 Task: Send an email with the signature Cole Ward with the subject Request for a trial and the message Please let me know if there are any updates on this issue. from softage.1@softage.net to softage.3@softage.net and softage.4@softage.net with an attached document Case_study.pdf
Action: Mouse moved to (418, 537)
Screenshot: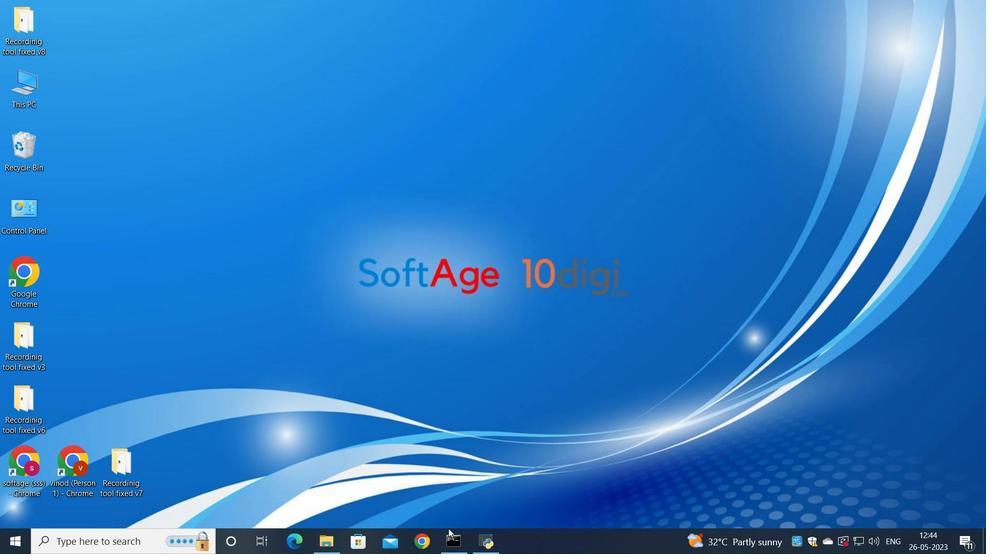 
Action: Mouse pressed left at (418, 537)
Screenshot: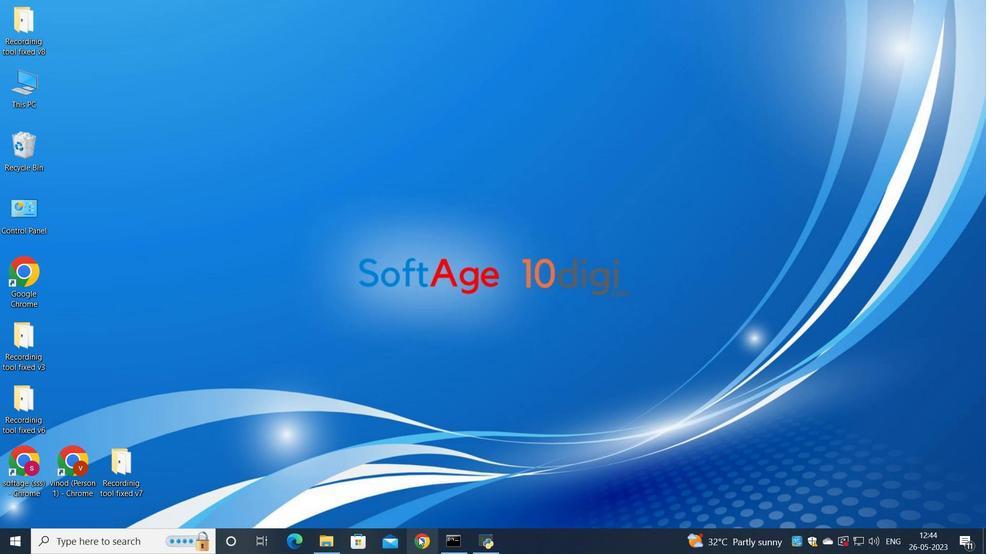 
Action: Mouse moved to (427, 306)
Screenshot: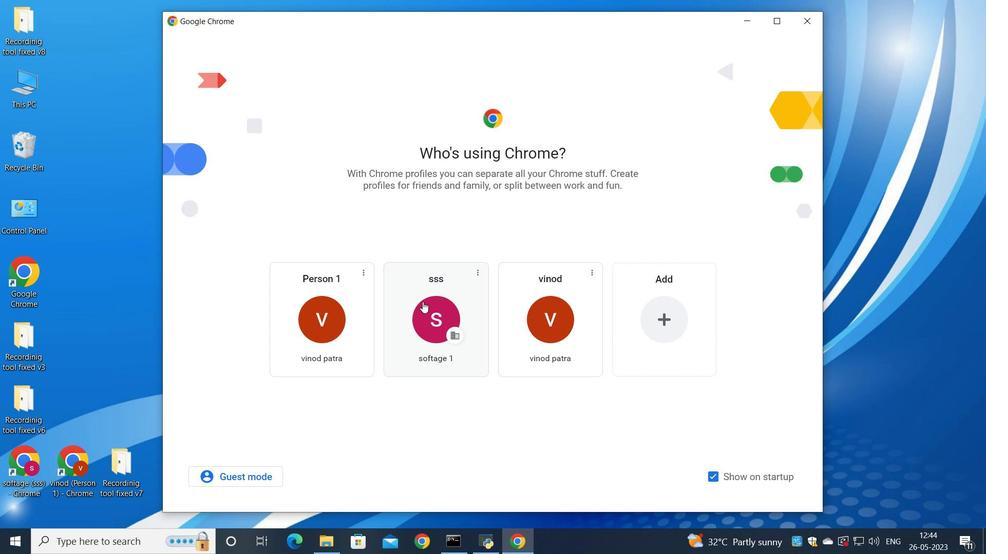 
Action: Mouse pressed left at (427, 306)
Screenshot: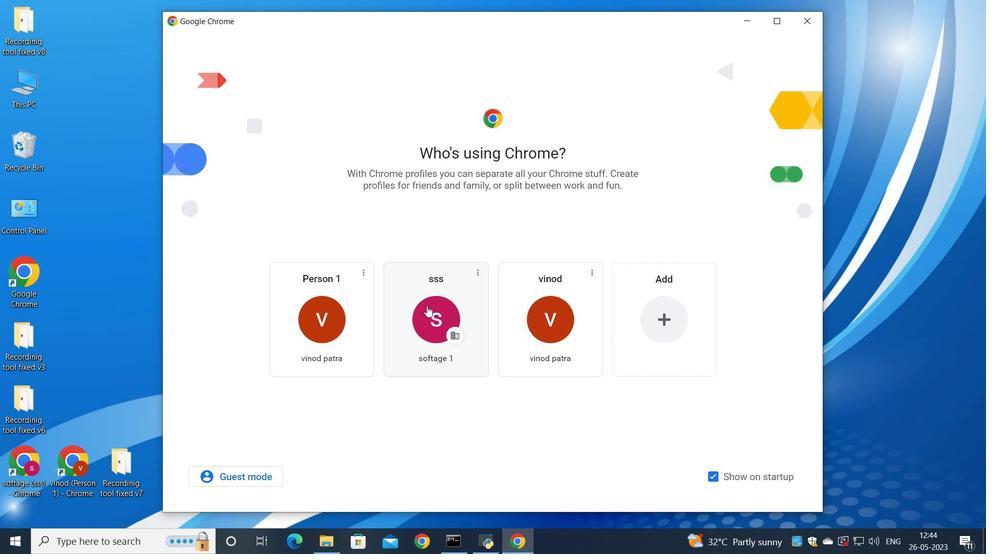 
Action: Mouse moved to (867, 67)
Screenshot: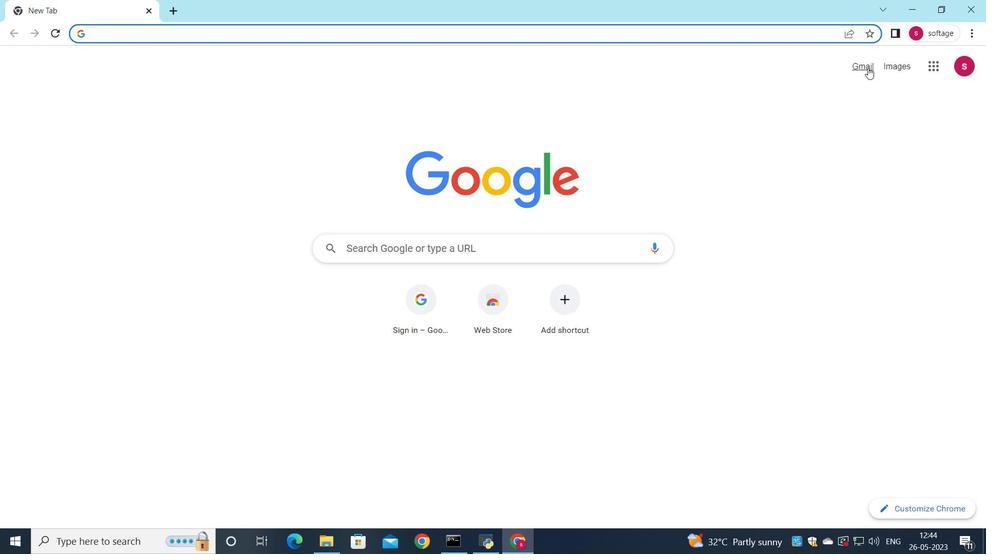 
Action: Mouse pressed left at (867, 67)
Screenshot: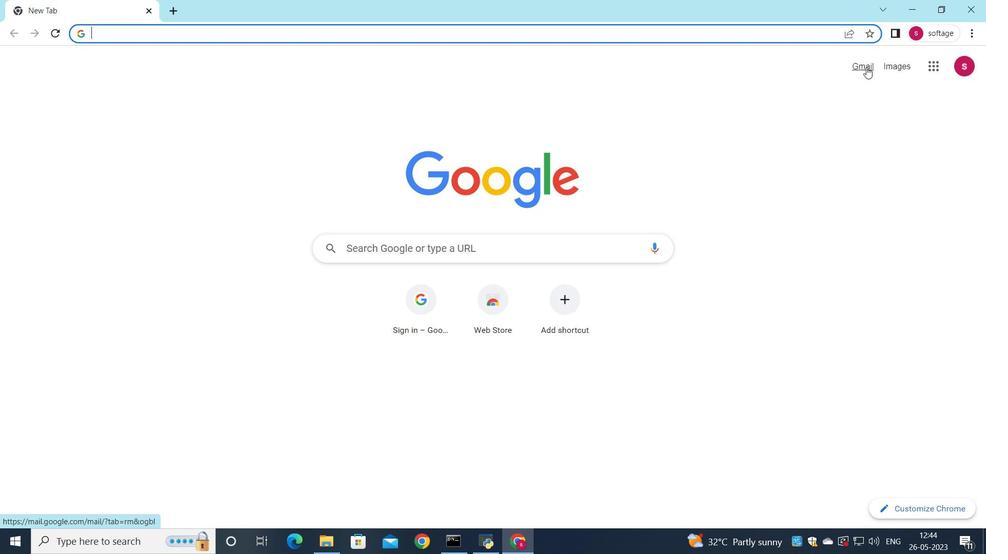 
Action: Mouse moved to (844, 89)
Screenshot: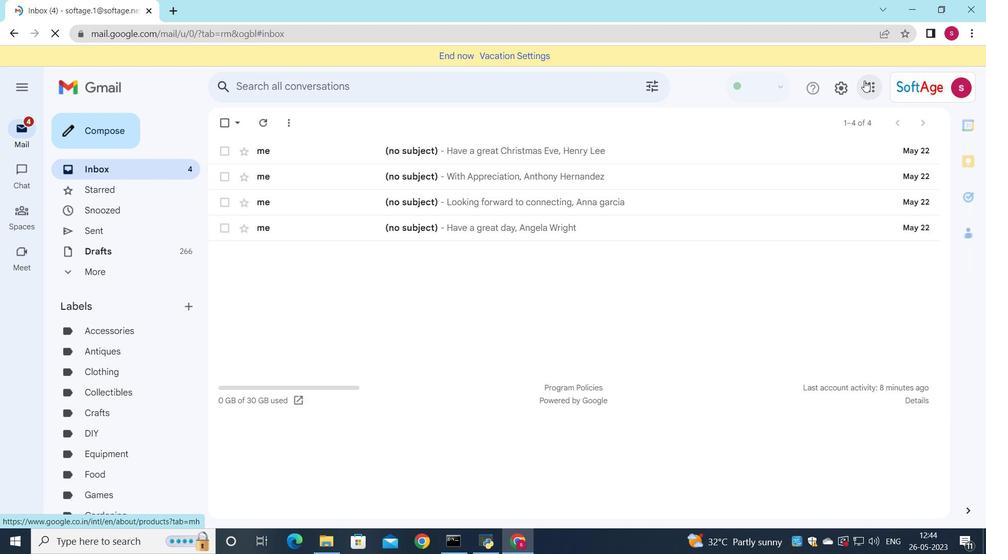
Action: Mouse pressed left at (844, 89)
Screenshot: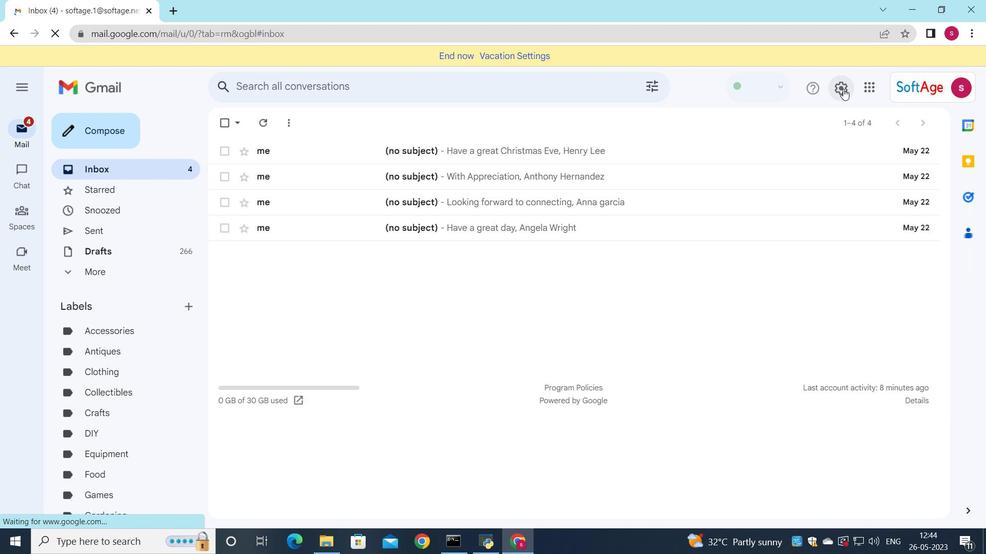 
Action: Mouse moved to (850, 146)
Screenshot: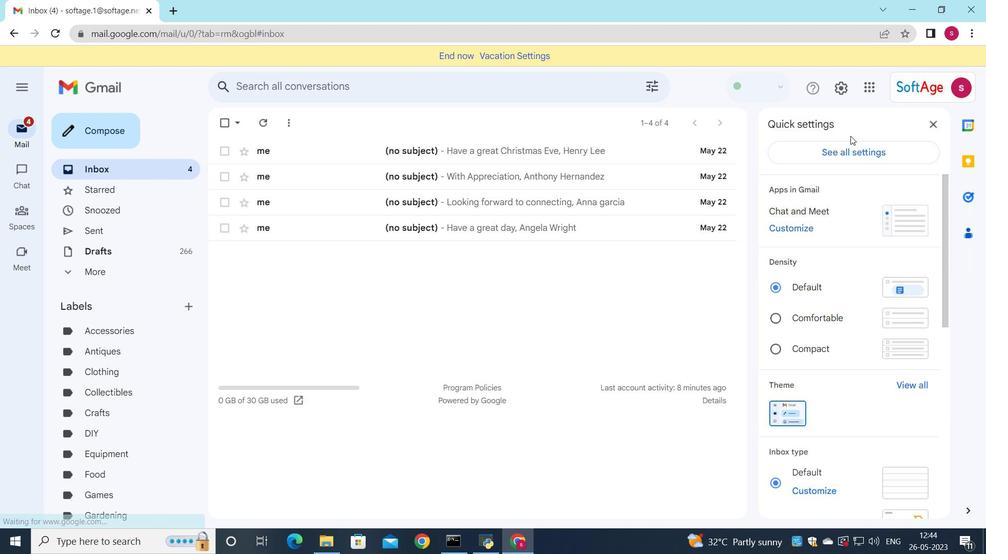 
Action: Mouse pressed left at (850, 146)
Screenshot: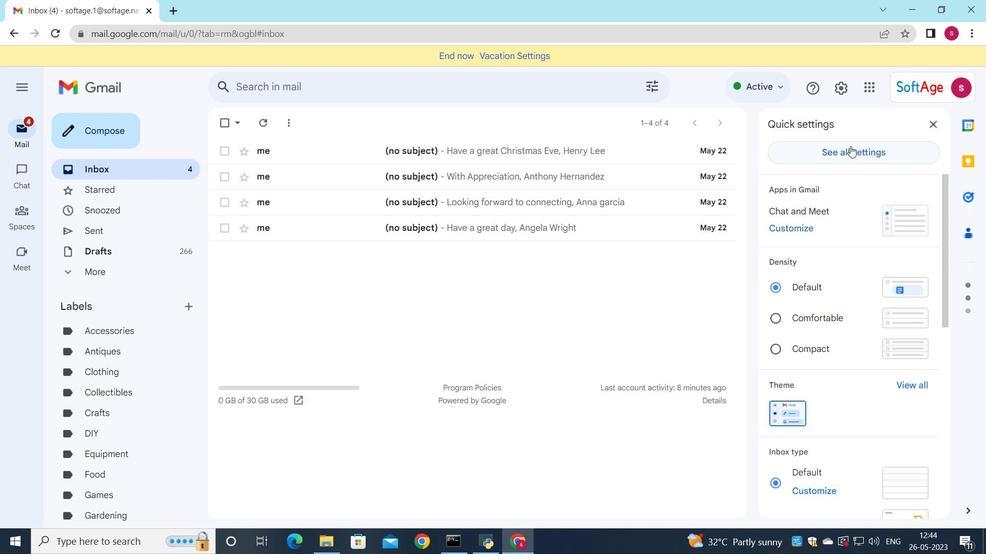 
Action: Mouse moved to (628, 206)
Screenshot: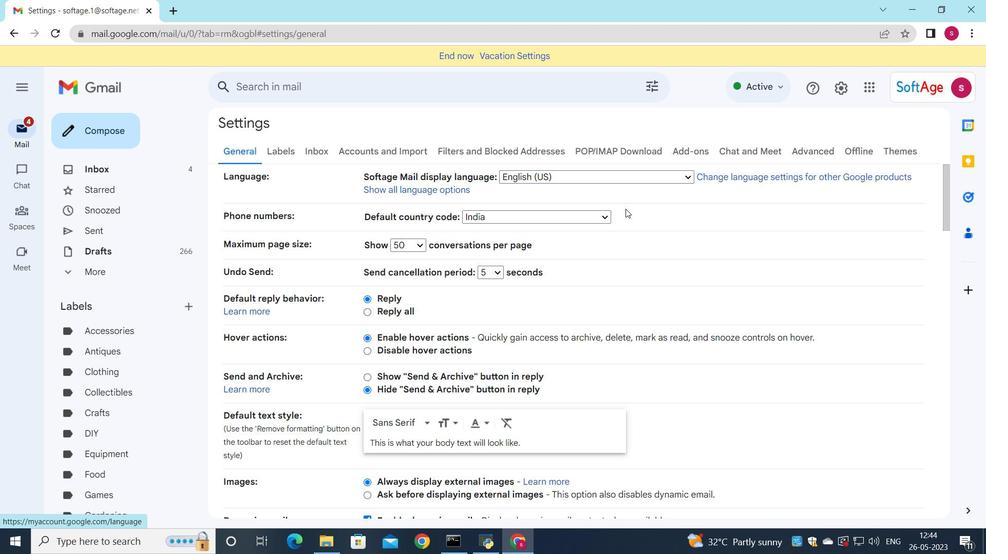 
Action: Mouse scrolled (628, 205) with delta (0, 0)
Screenshot: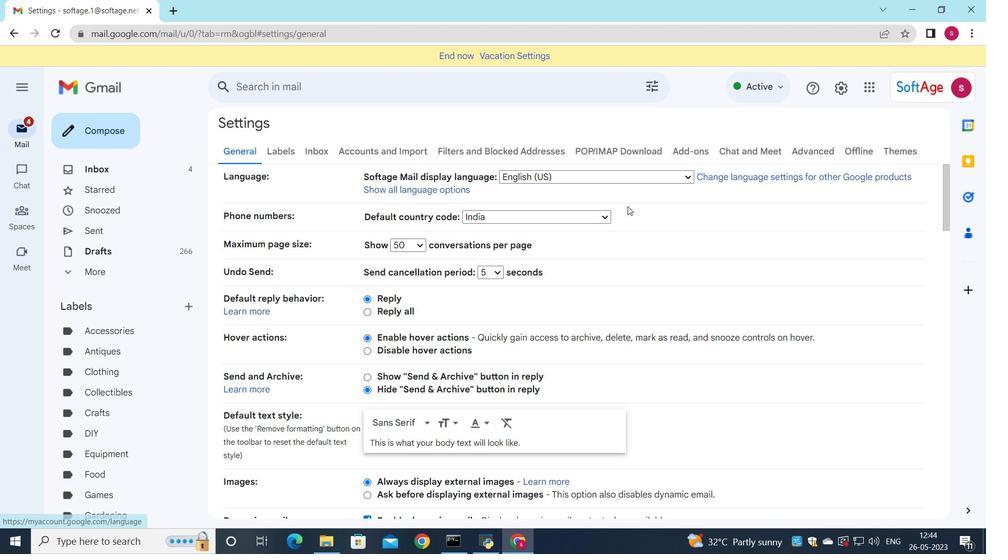 
Action: Mouse scrolled (628, 205) with delta (0, 0)
Screenshot: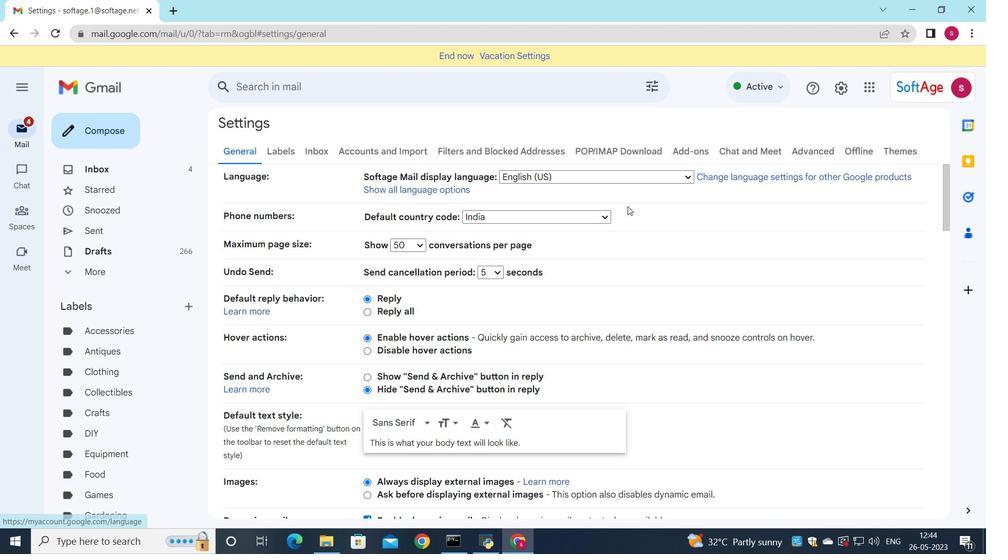 
Action: Mouse scrolled (628, 205) with delta (0, 0)
Screenshot: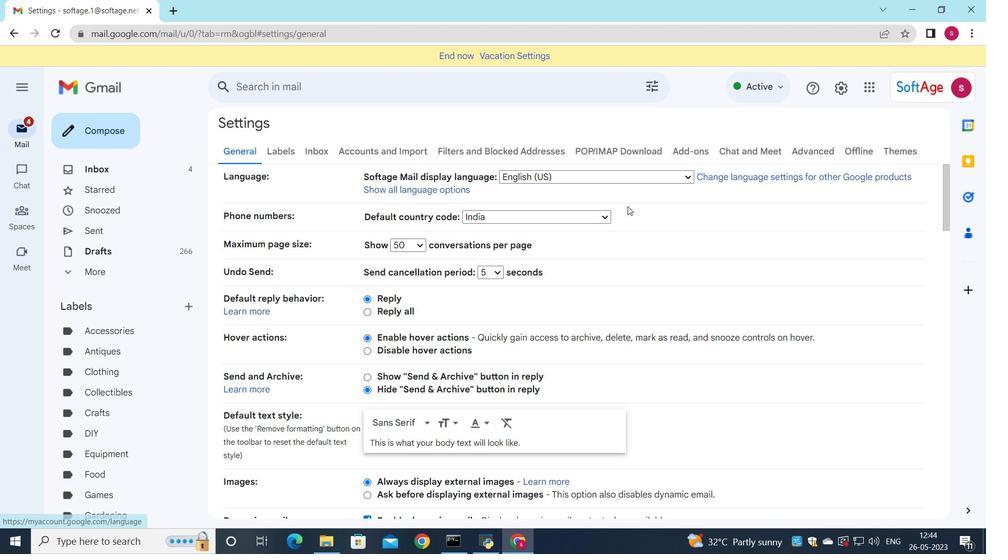 
Action: Mouse scrolled (628, 205) with delta (0, 0)
Screenshot: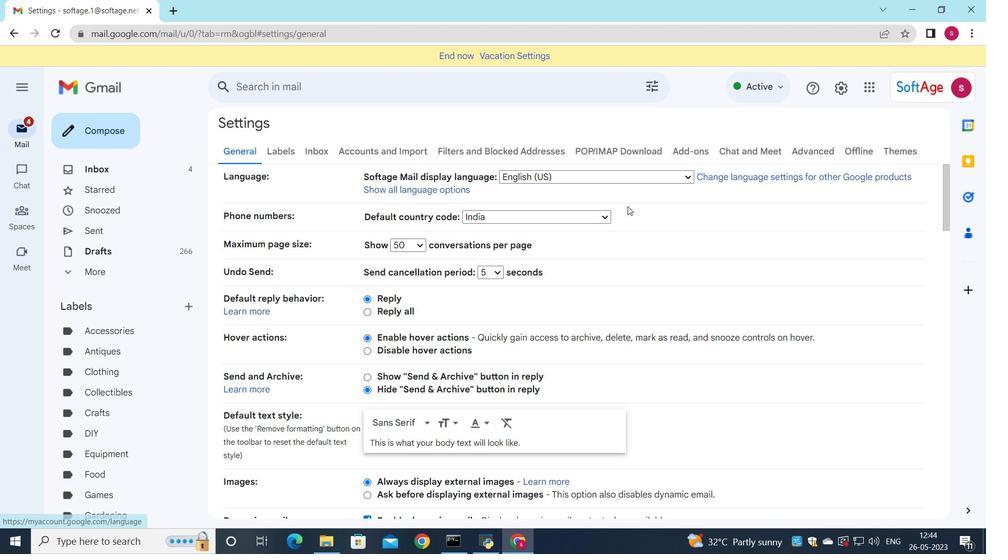 
Action: Mouse moved to (639, 218)
Screenshot: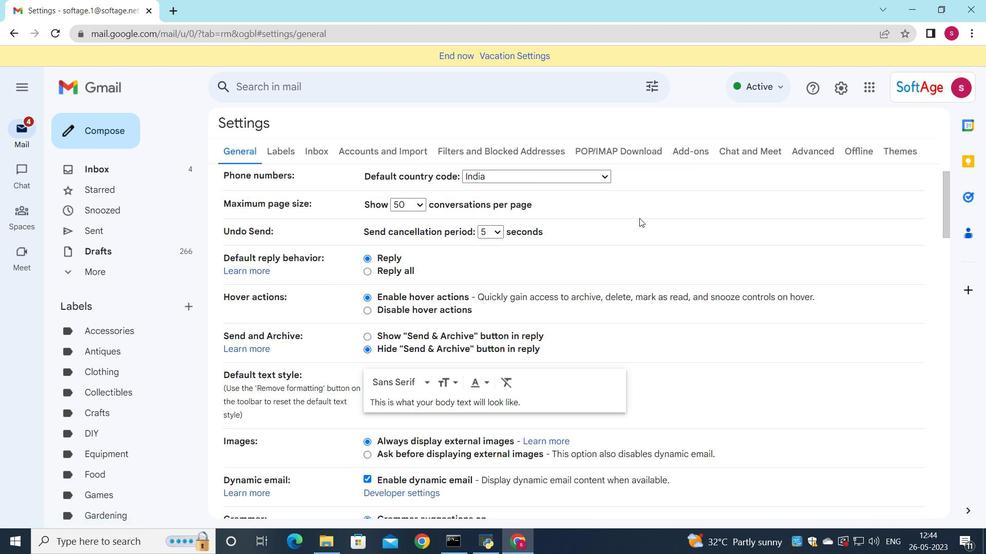
Action: Mouse scrolled (639, 217) with delta (0, 0)
Screenshot: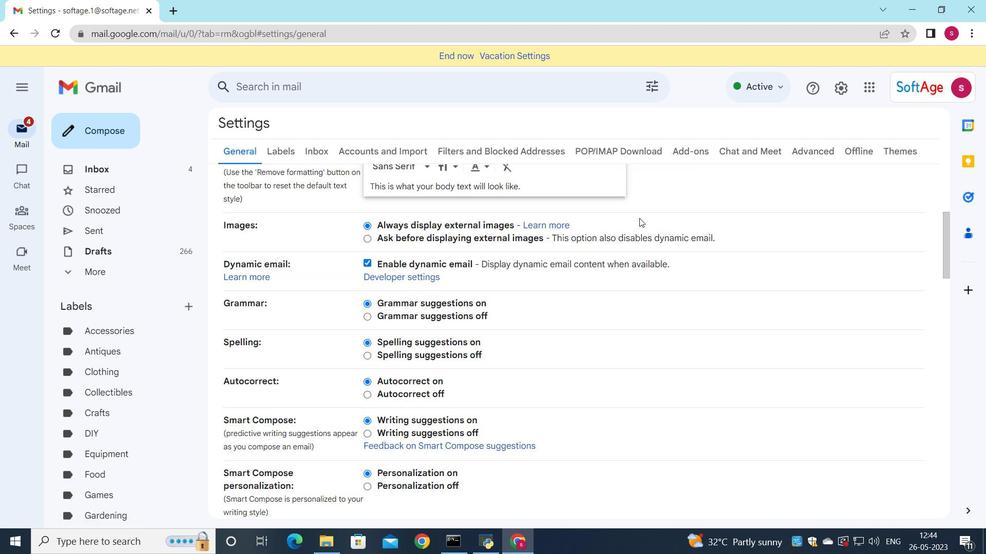 
Action: Mouse scrolled (639, 217) with delta (0, 0)
Screenshot: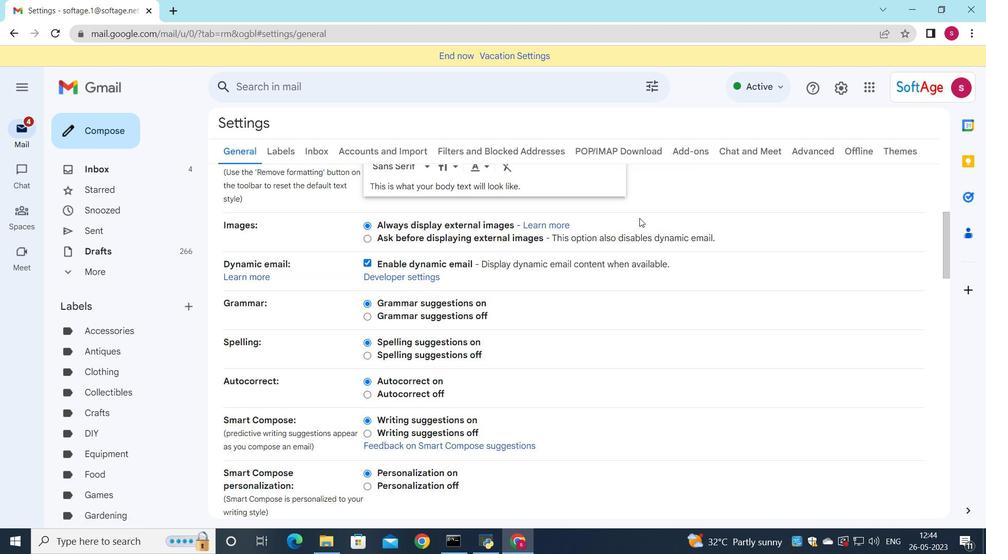 
Action: Mouse scrolled (639, 217) with delta (0, 0)
Screenshot: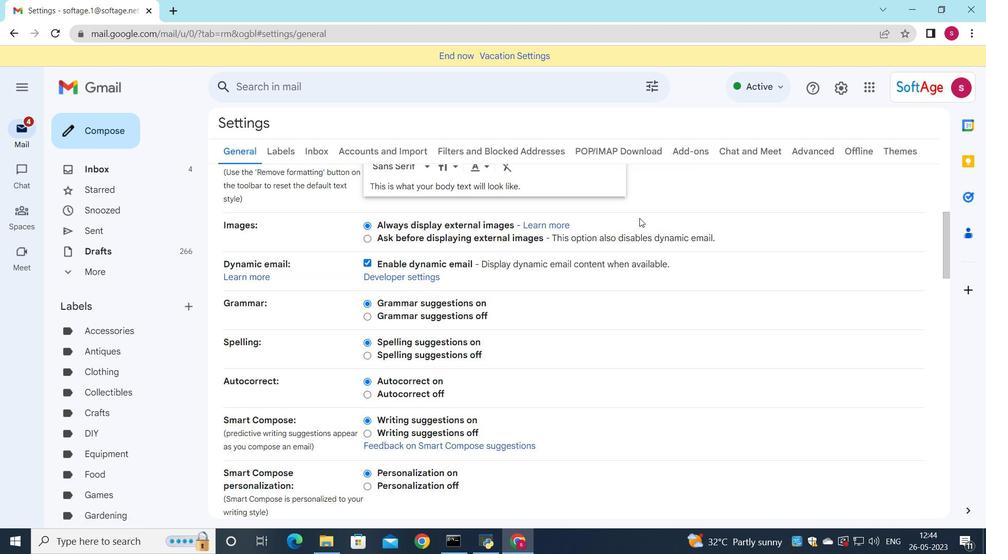 
Action: Mouse scrolled (639, 217) with delta (0, 0)
Screenshot: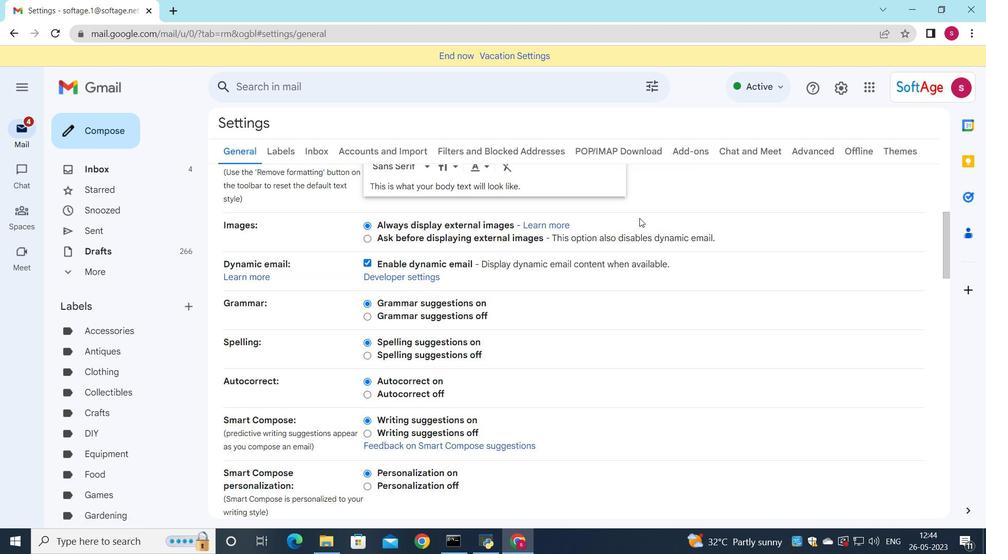 
Action: Mouse moved to (583, 252)
Screenshot: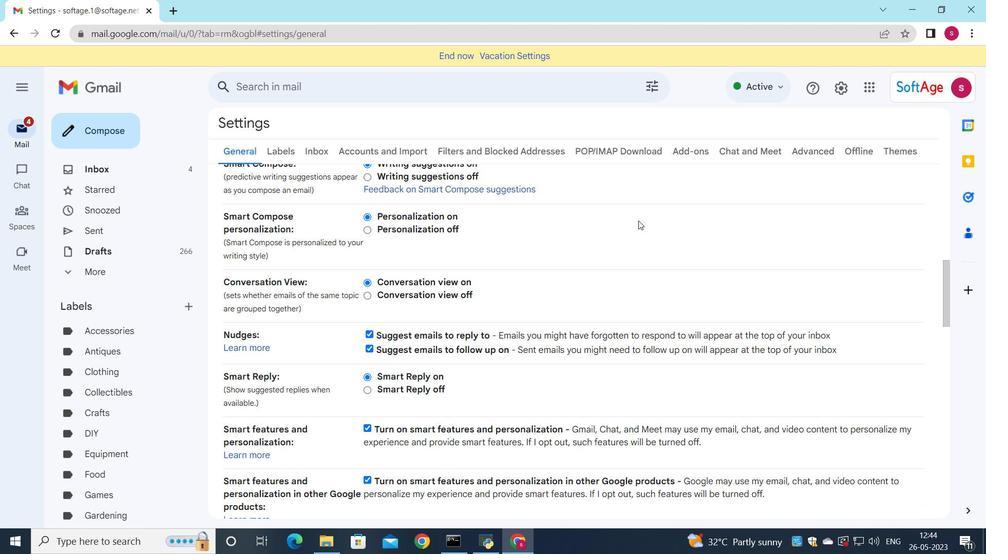 
Action: Mouse scrolled (583, 252) with delta (0, 0)
Screenshot: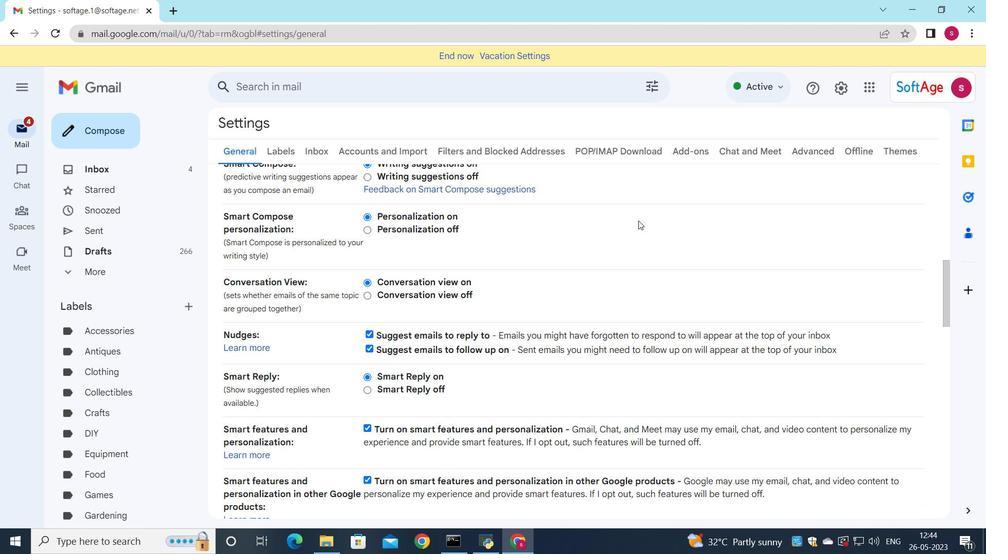 
Action: Mouse moved to (582, 254)
Screenshot: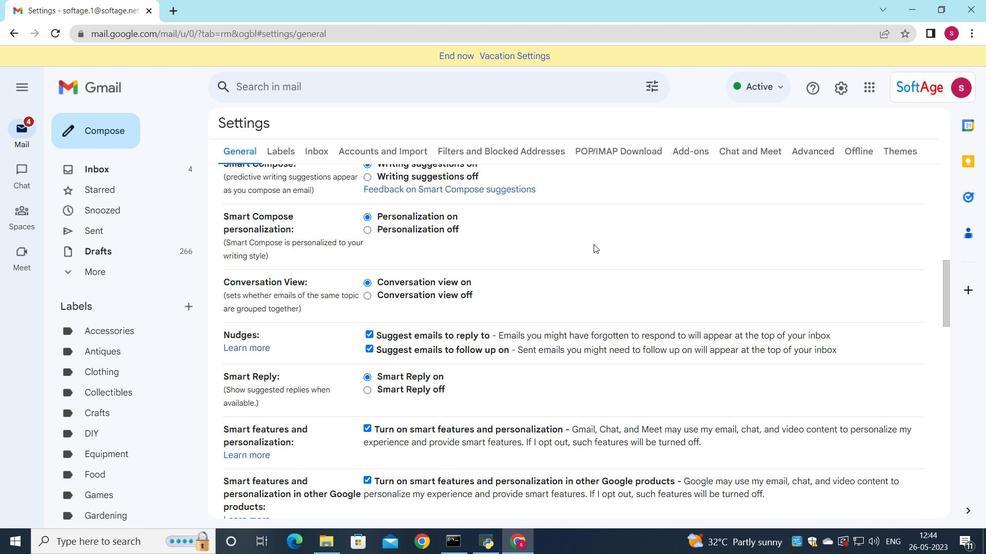 
Action: Mouse scrolled (582, 254) with delta (0, 0)
Screenshot: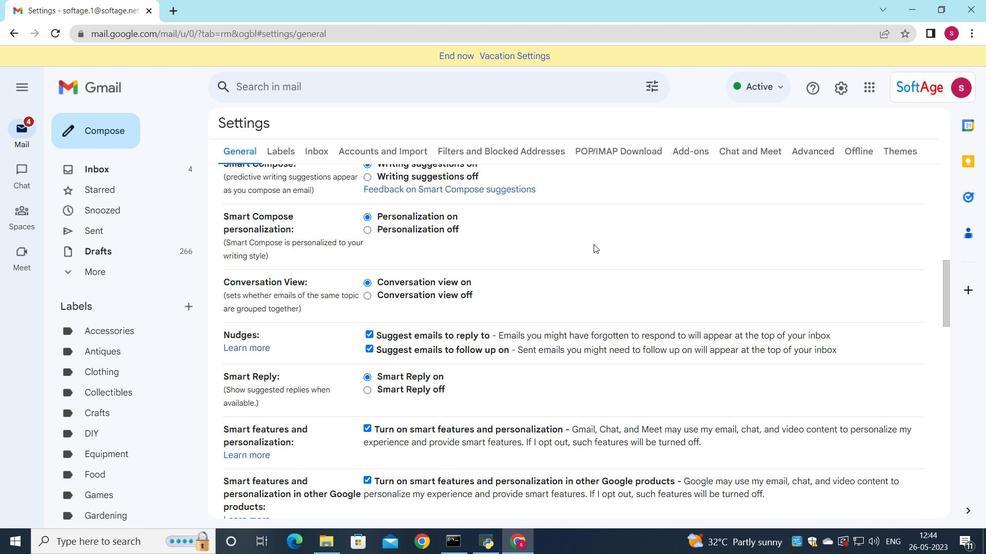 
Action: Mouse moved to (581, 255)
Screenshot: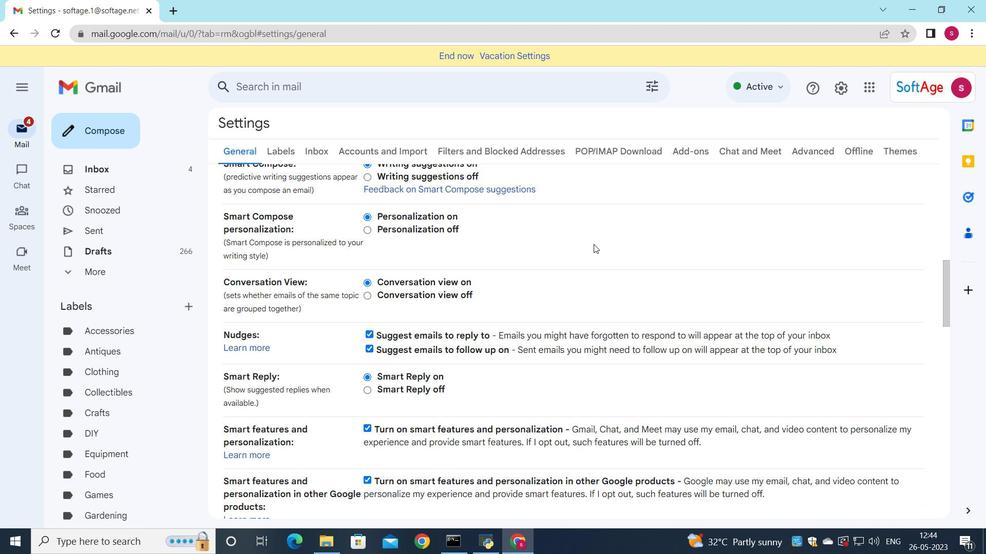 
Action: Mouse scrolled (581, 254) with delta (0, 0)
Screenshot: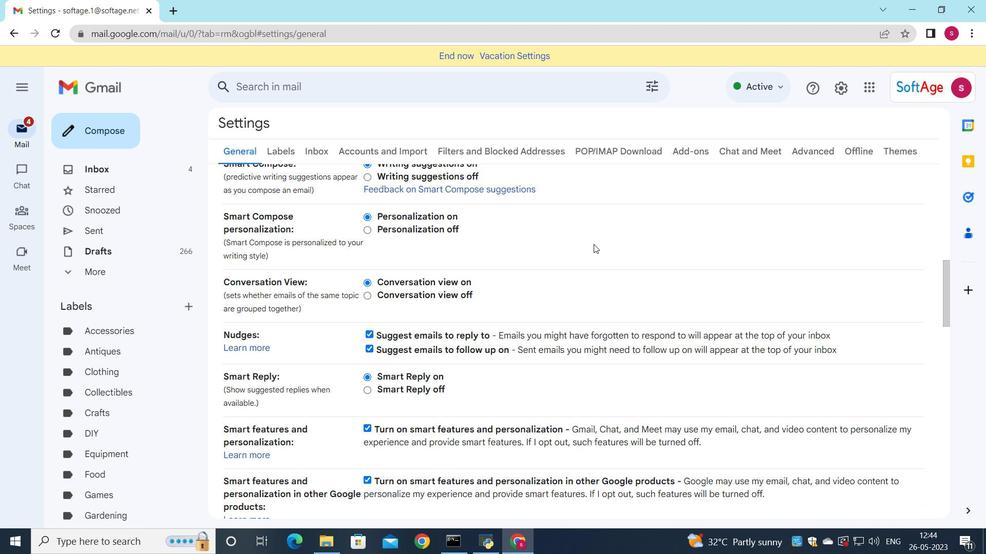 
Action: Mouse moved to (581, 256)
Screenshot: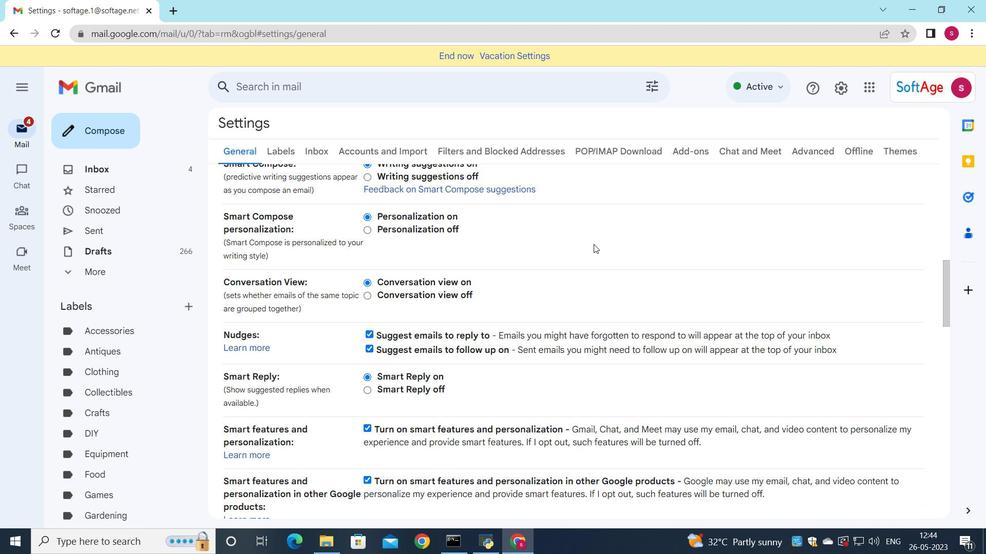 
Action: Mouse scrolled (581, 255) with delta (0, 0)
Screenshot: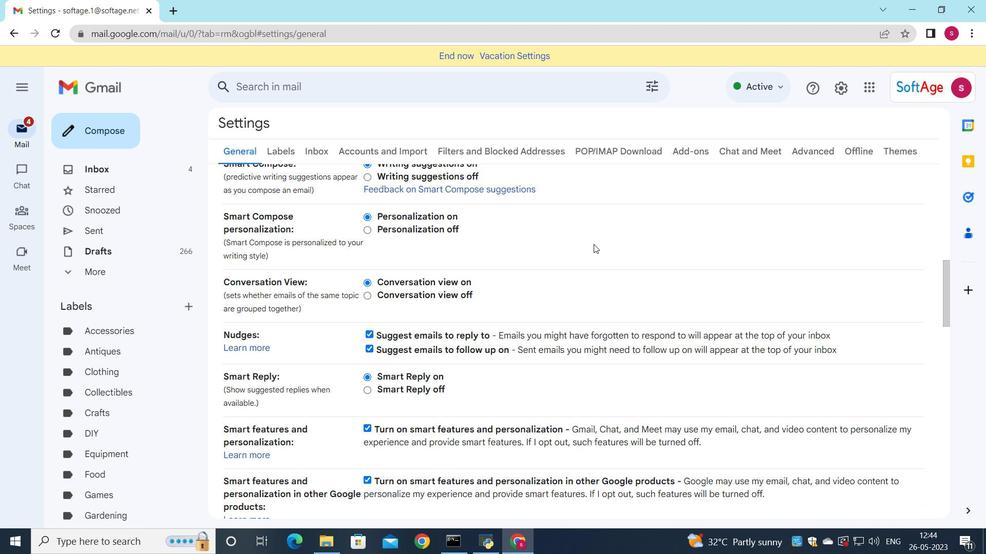 
Action: Mouse moved to (580, 257)
Screenshot: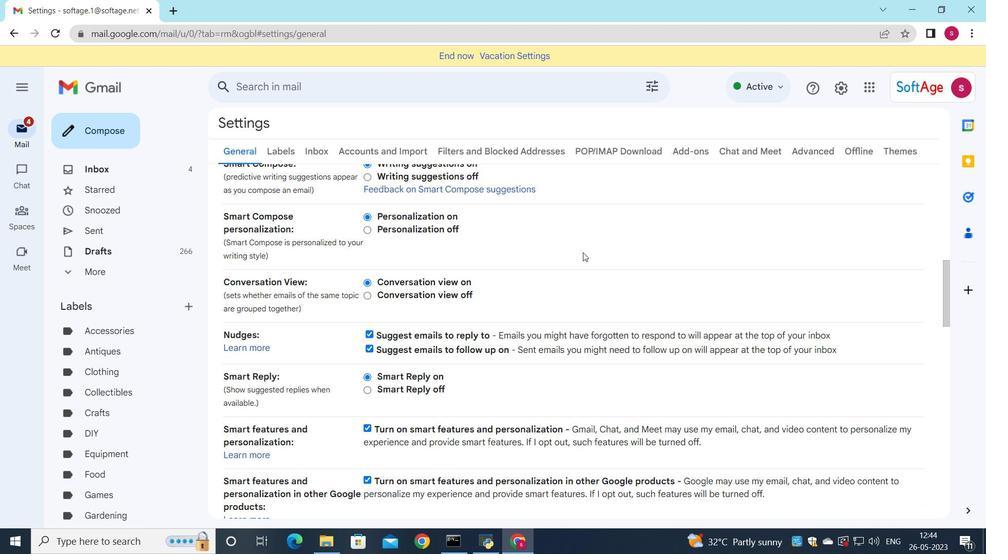 
Action: Mouse scrolled (580, 256) with delta (0, 0)
Screenshot: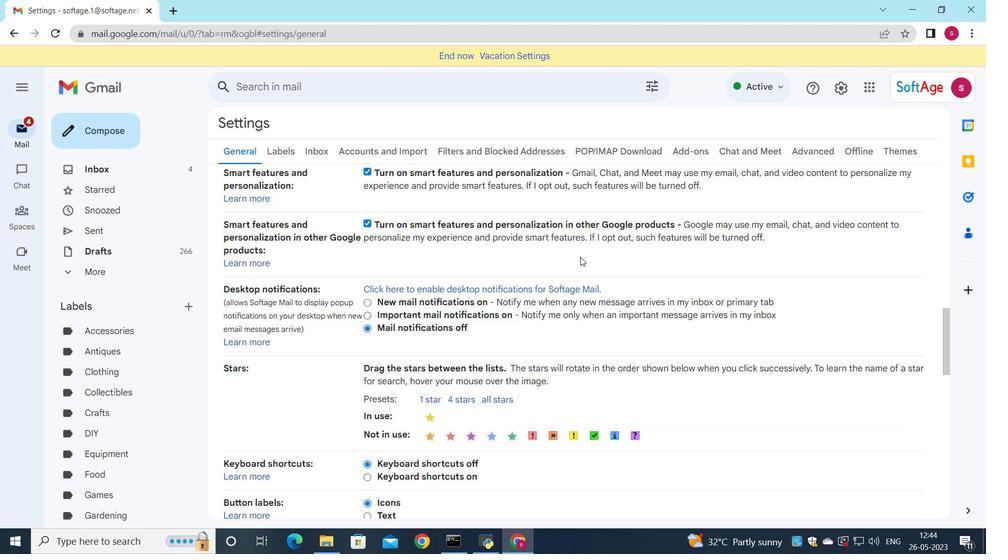 
Action: Mouse scrolled (580, 256) with delta (0, 0)
Screenshot: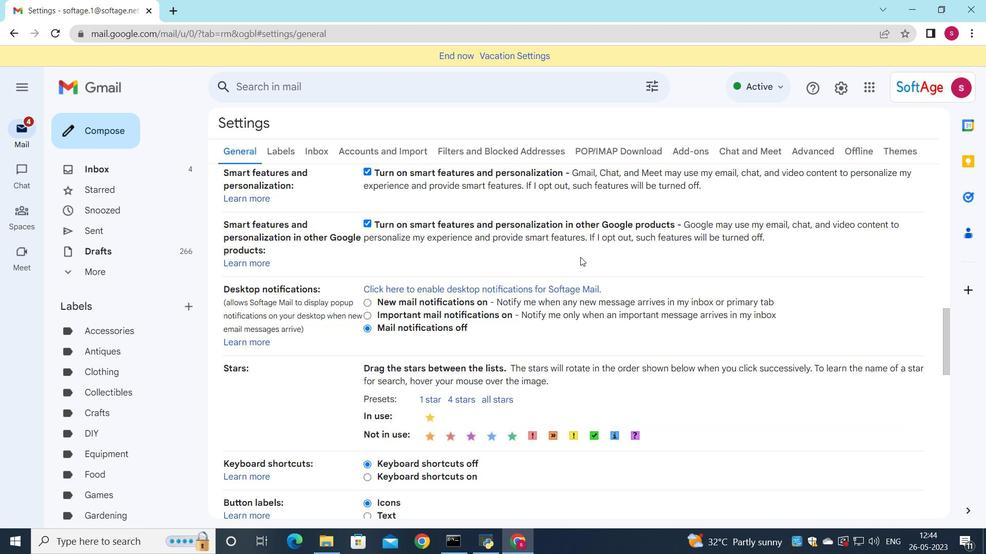 
Action: Mouse scrolled (580, 256) with delta (0, 0)
Screenshot: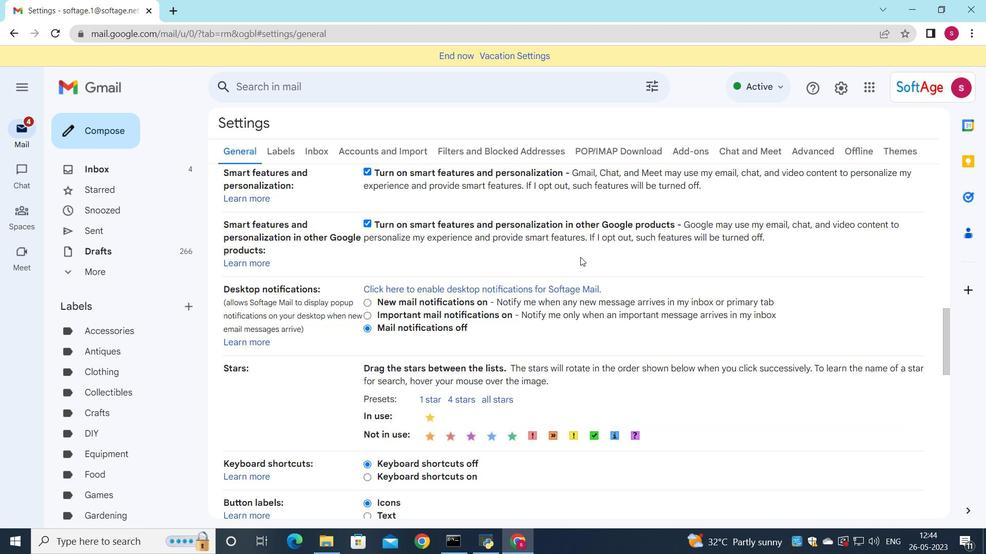 
Action: Mouse scrolled (580, 256) with delta (0, 0)
Screenshot: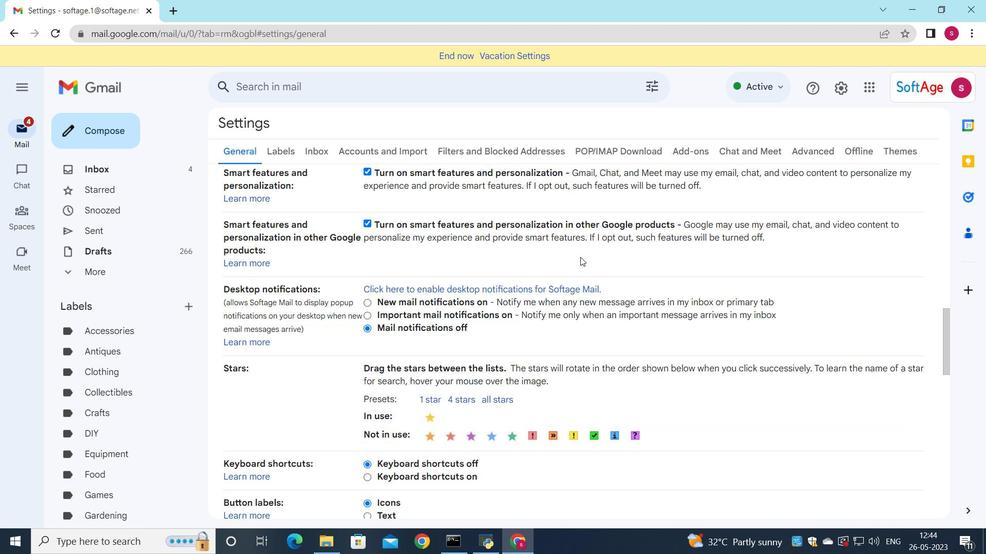 
Action: Mouse scrolled (580, 256) with delta (0, 0)
Screenshot: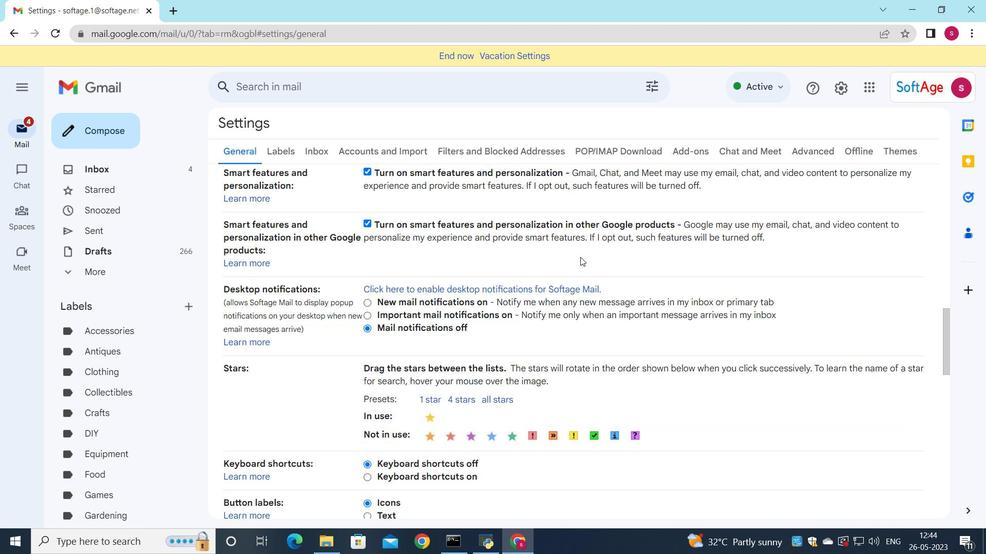 
Action: Mouse moved to (504, 321)
Screenshot: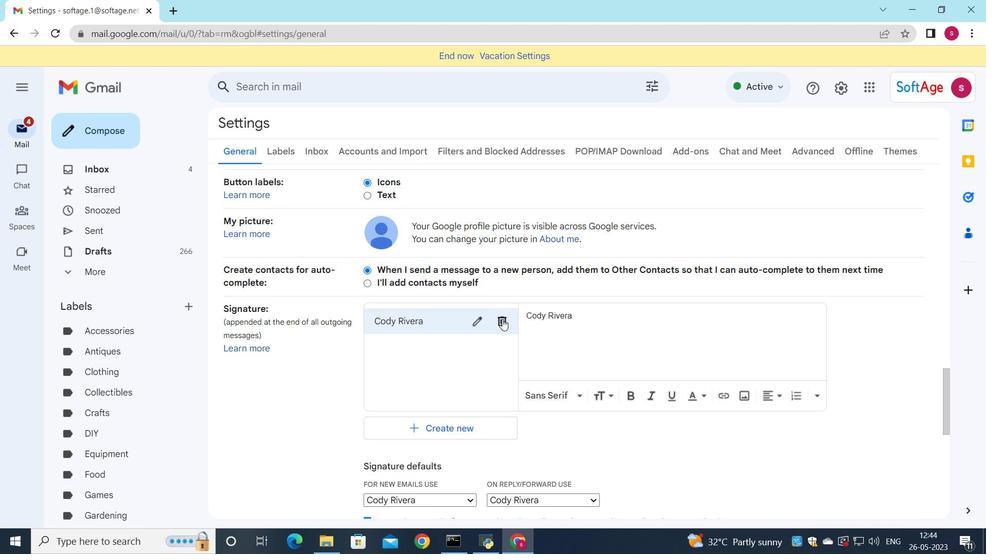 
Action: Mouse pressed left at (504, 321)
Screenshot: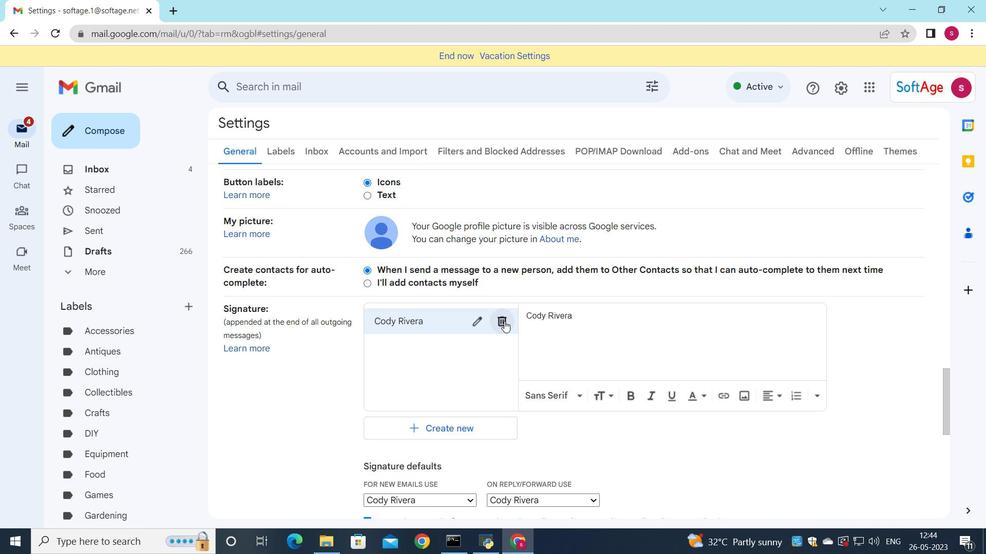 
Action: Mouse moved to (589, 312)
Screenshot: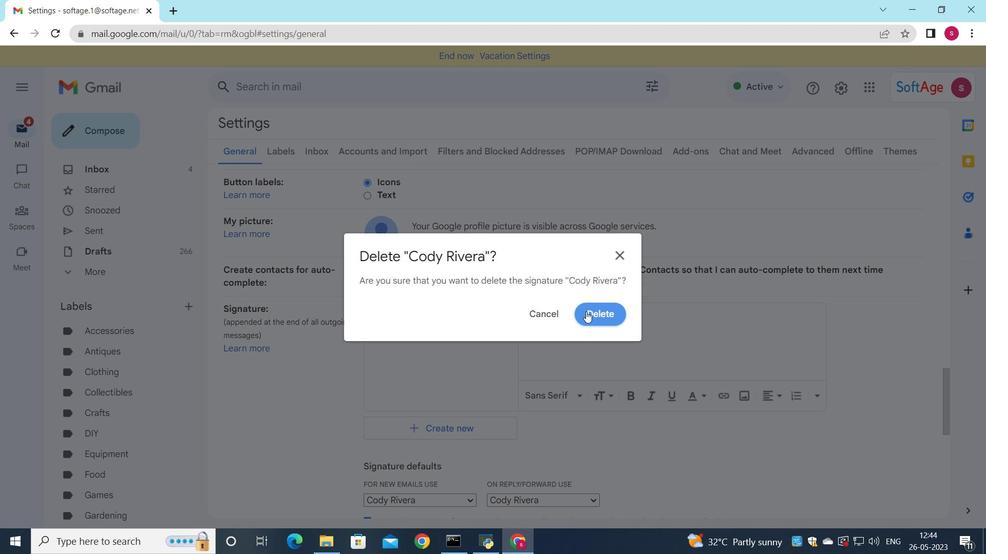 
Action: Mouse pressed left at (589, 312)
Screenshot: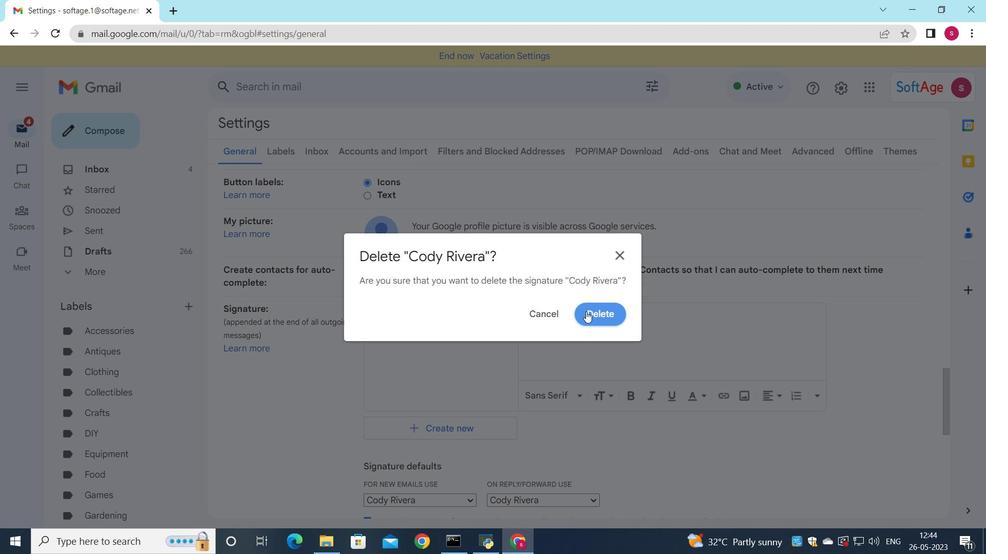 
Action: Mouse moved to (435, 338)
Screenshot: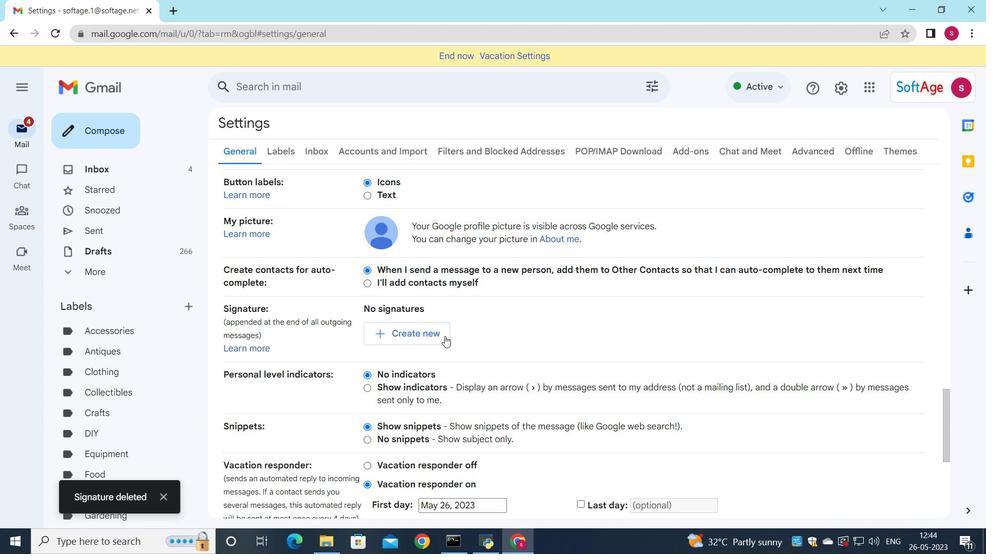 
Action: Mouse pressed left at (435, 338)
Screenshot: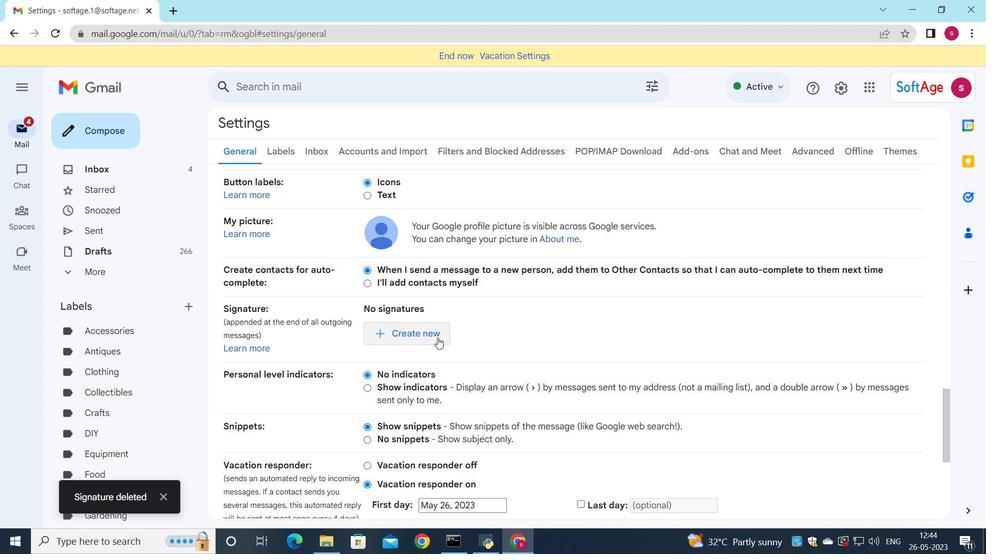
Action: Mouse moved to (553, 303)
Screenshot: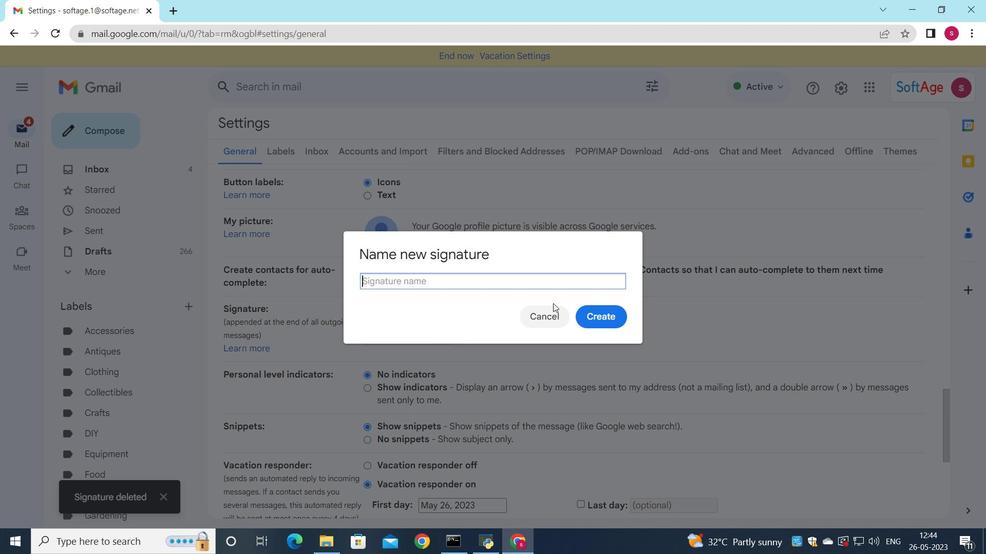 
Action: Key pressed <Key.shift>Cole<Key.space><Key.shift>Ward
Screenshot: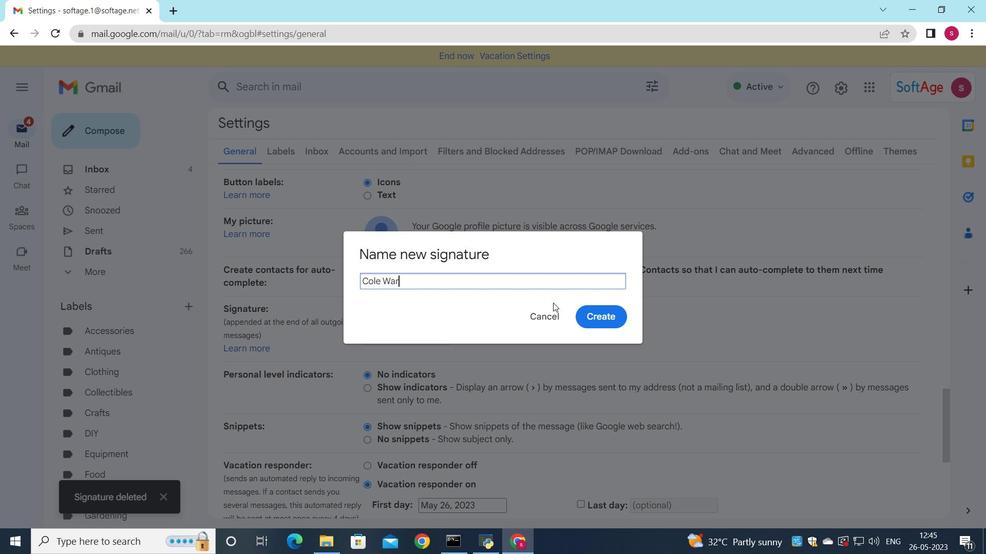 
Action: Mouse moved to (615, 321)
Screenshot: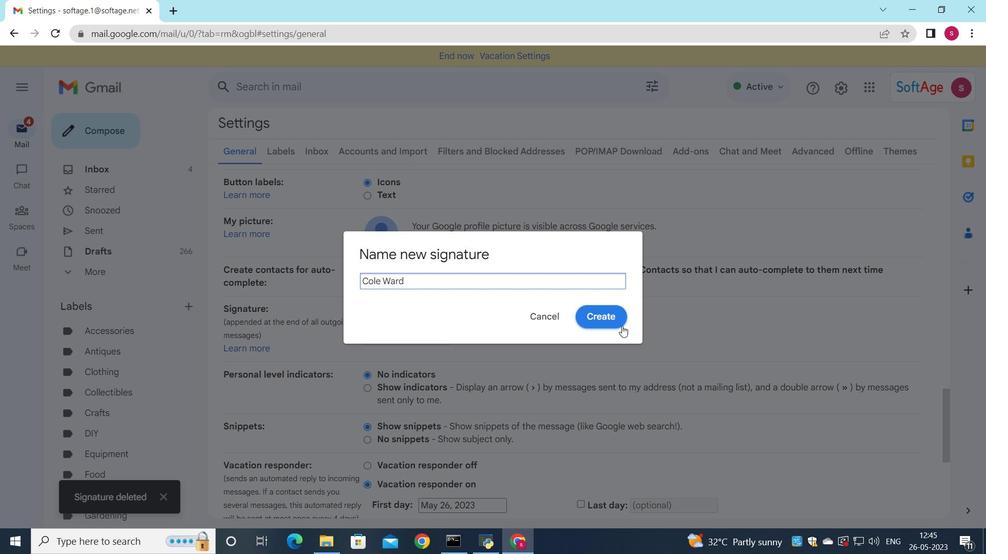 
Action: Mouse pressed left at (615, 321)
Screenshot: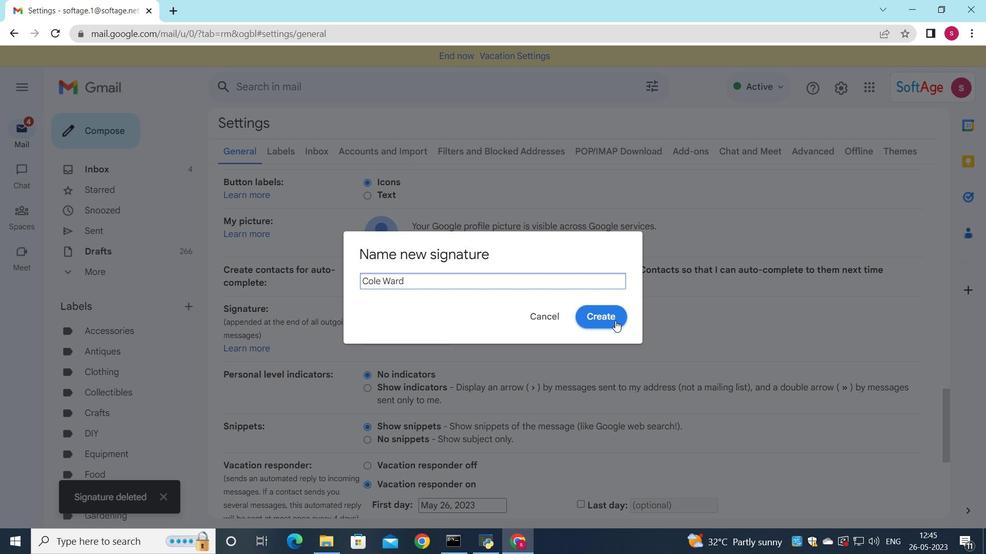 
Action: Mouse moved to (574, 309)
Screenshot: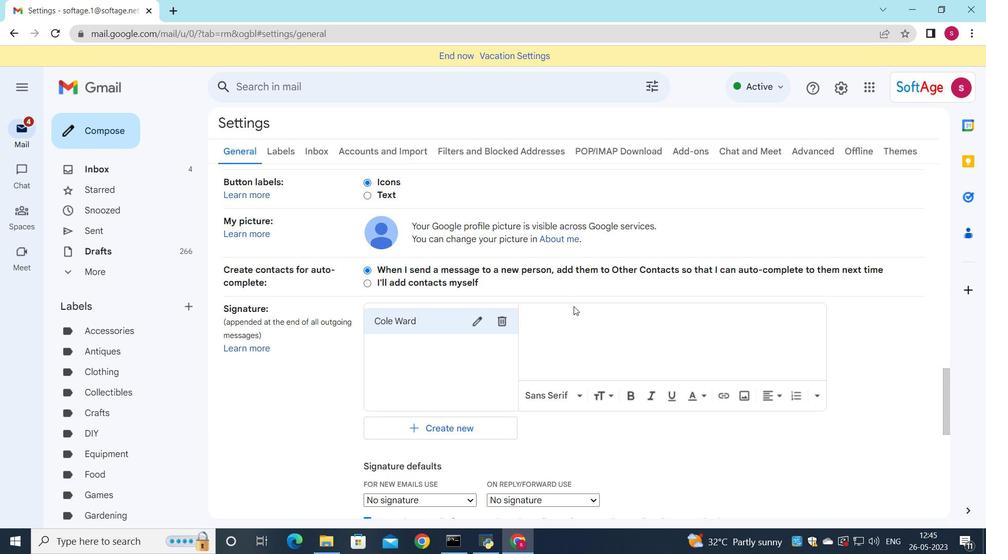 
Action: Mouse pressed left at (574, 309)
Screenshot: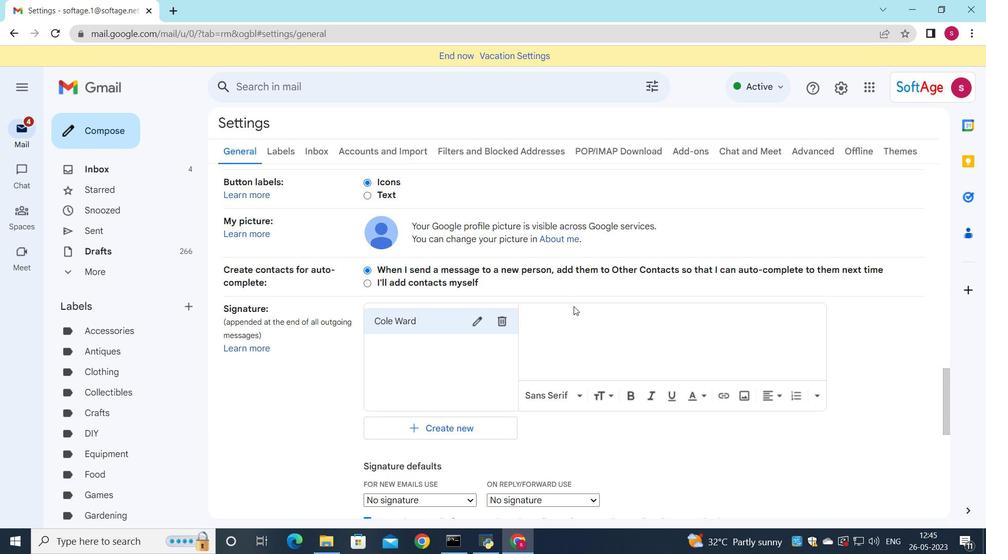 
Action: Key pressed <Key.shift>Cole<Key.space><Key.shift>Ward
Screenshot: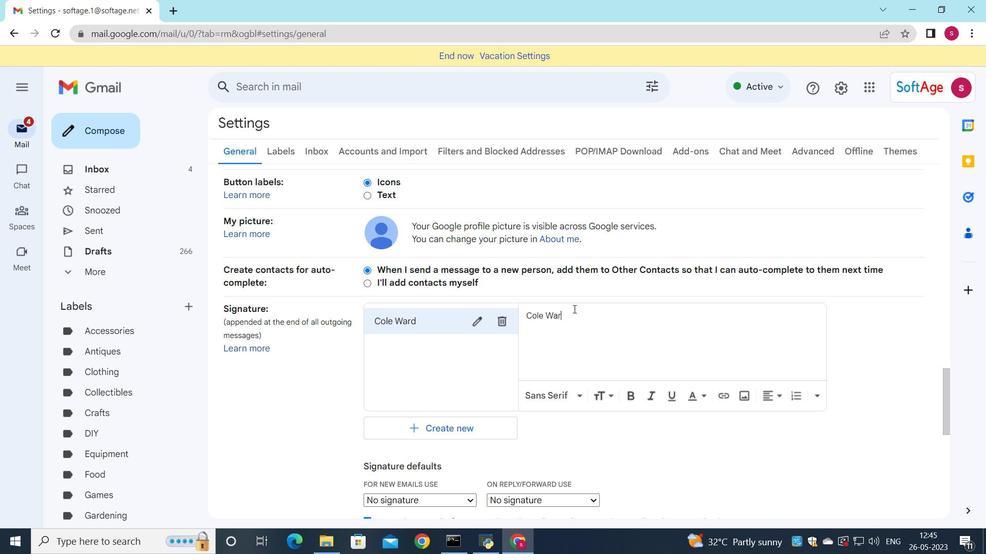 
Action: Mouse moved to (438, 357)
Screenshot: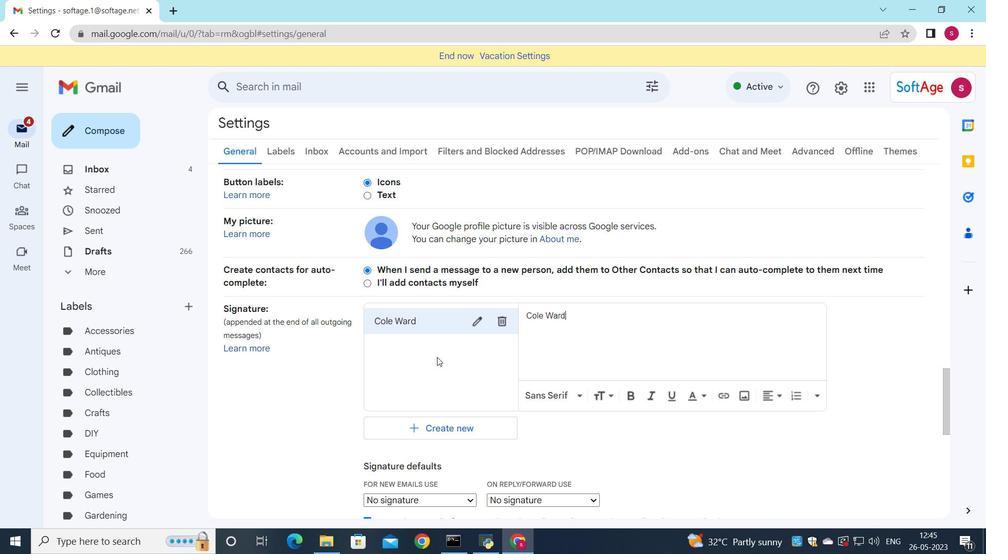 
Action: Mouse scrolled (438, 357) with delta (0, 0)
Screenshot: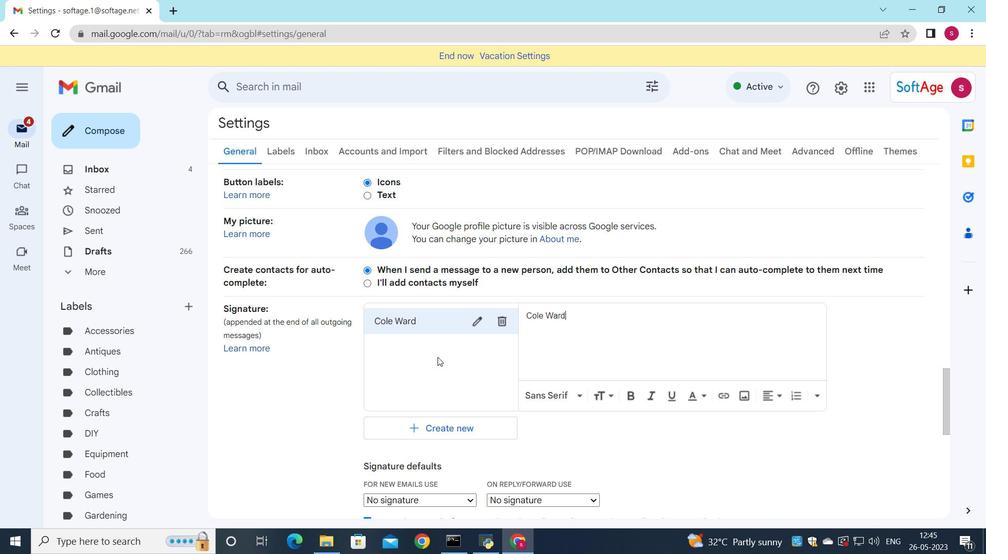 
Action: Mouse moved to (441, 435)
Screenshot: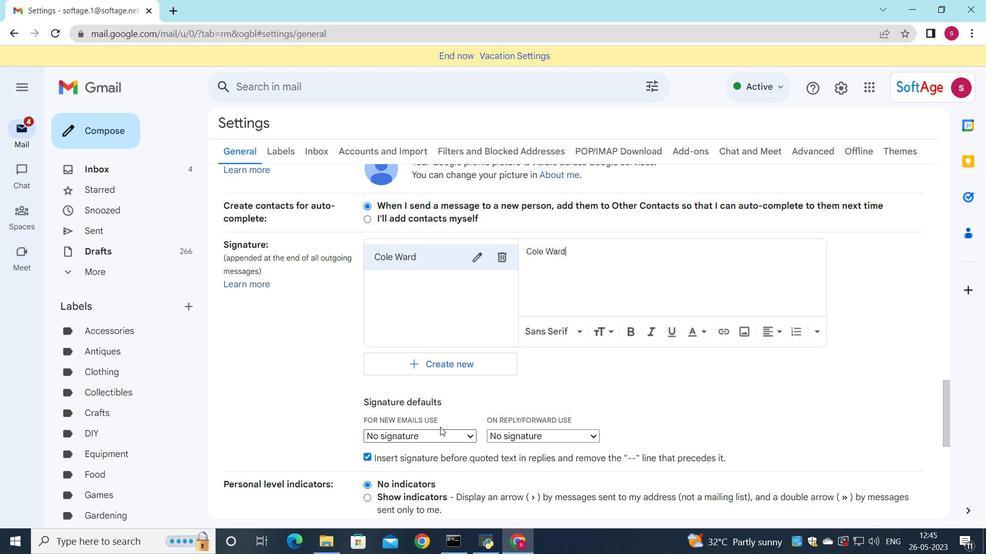 
Action: Mouse pressed left at (441, 435)
Screenshot: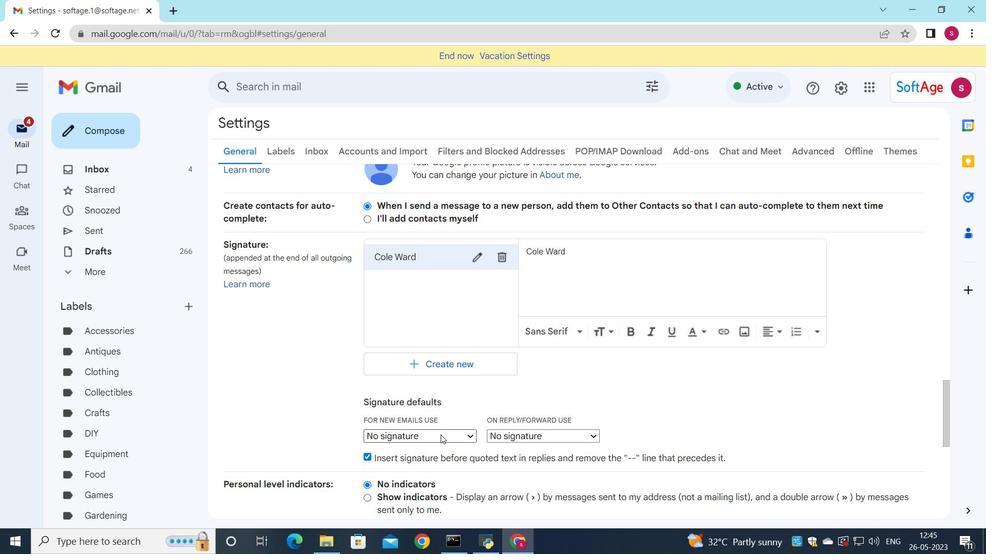
Action: Mouse moved to (430, 457)
Screenshot: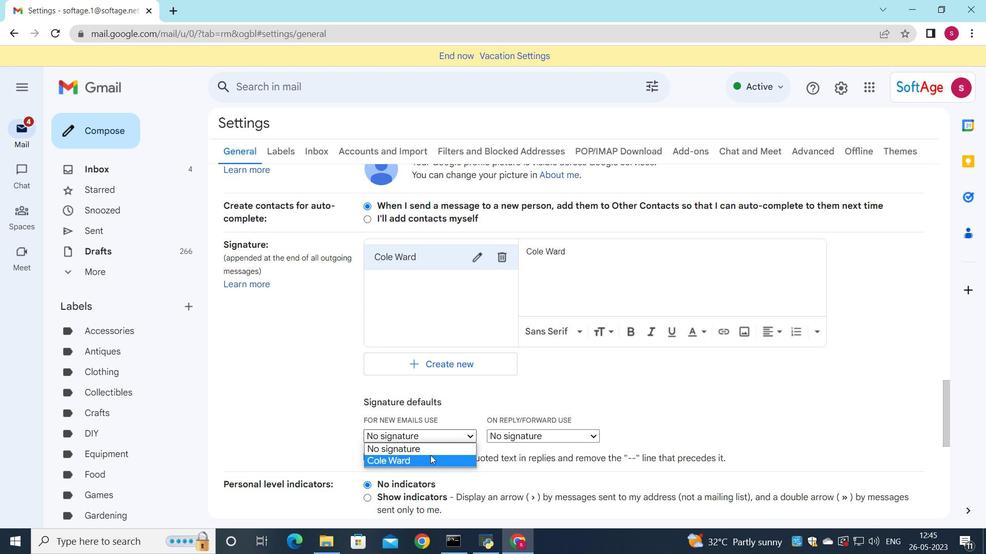 
Action: Mouse pressed left at (430, 457)
Screenshot: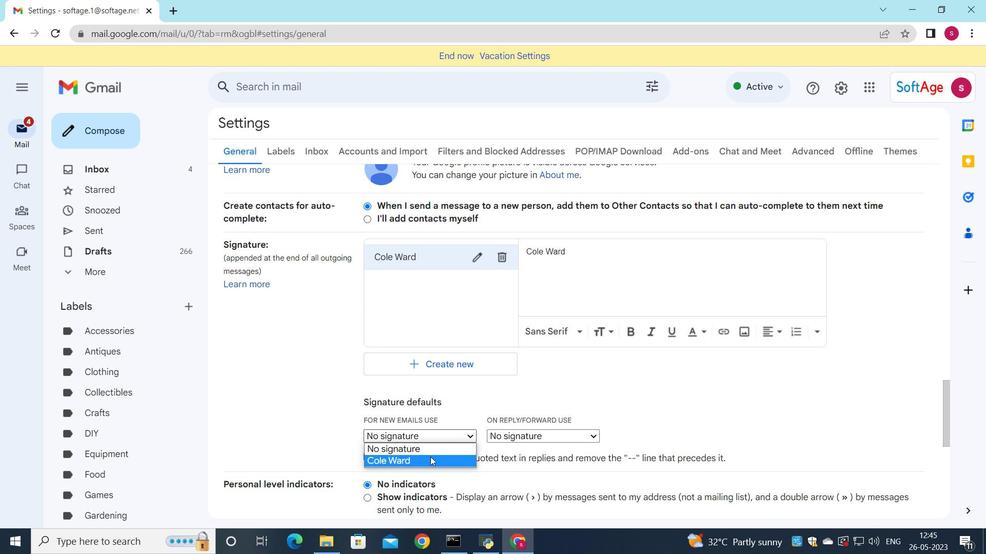 
Action: Mouse moved to (455, 402)
Screenshot: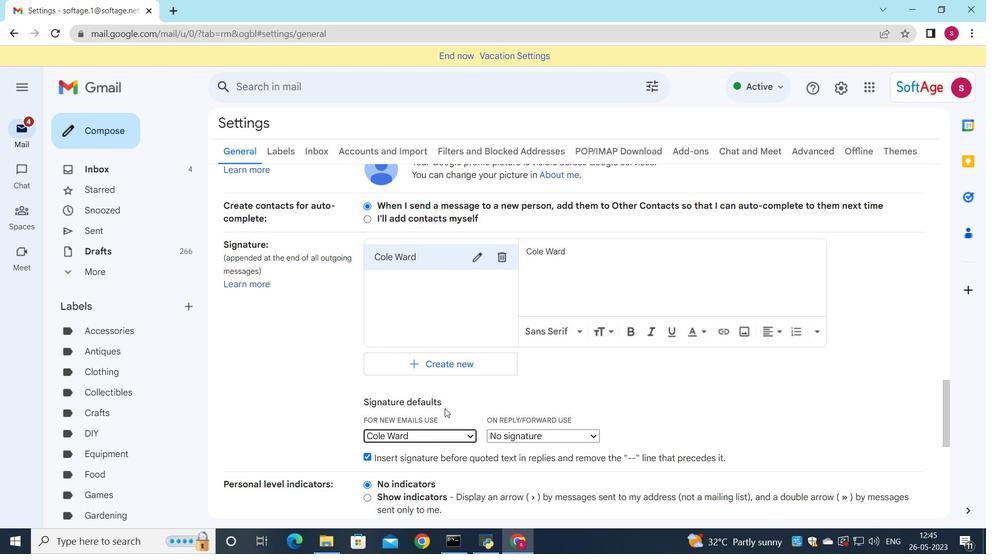 
Action: Mouse scrolled (455, 402) with delta (0, 0)
Screenshot: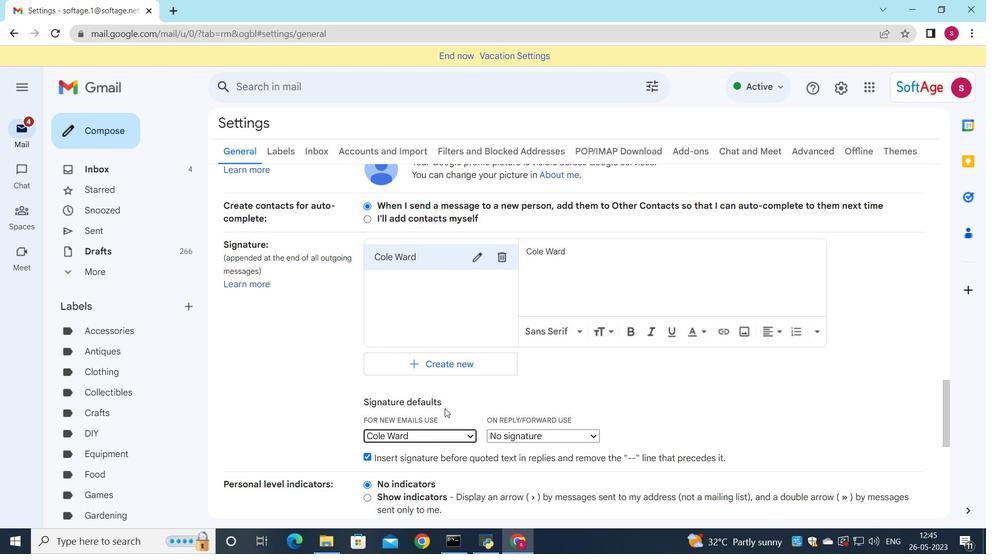 
Action: Mouse moved to (459, 401)
Screenshot: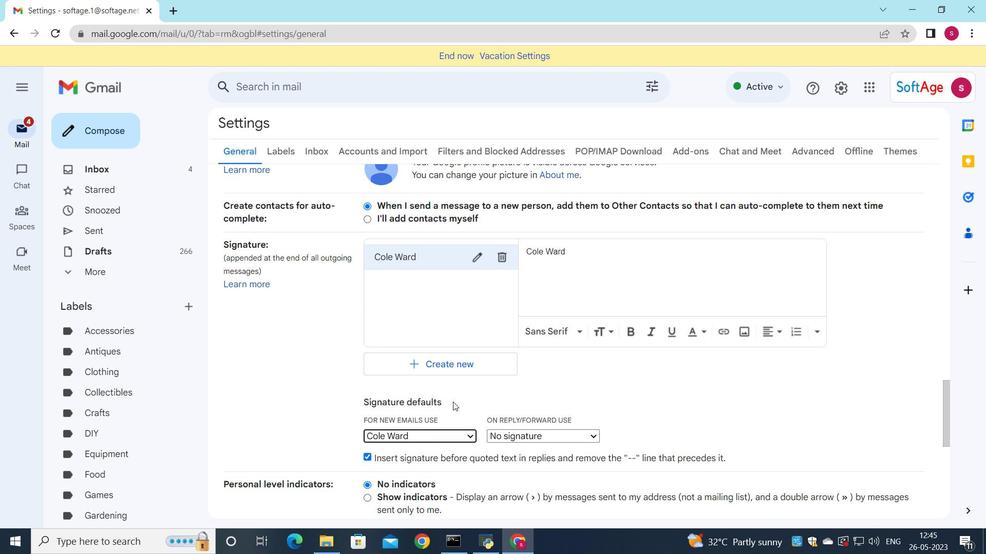 
Action: Mouse scrolled (459, 401) with delta (0, 0)
Screenshot: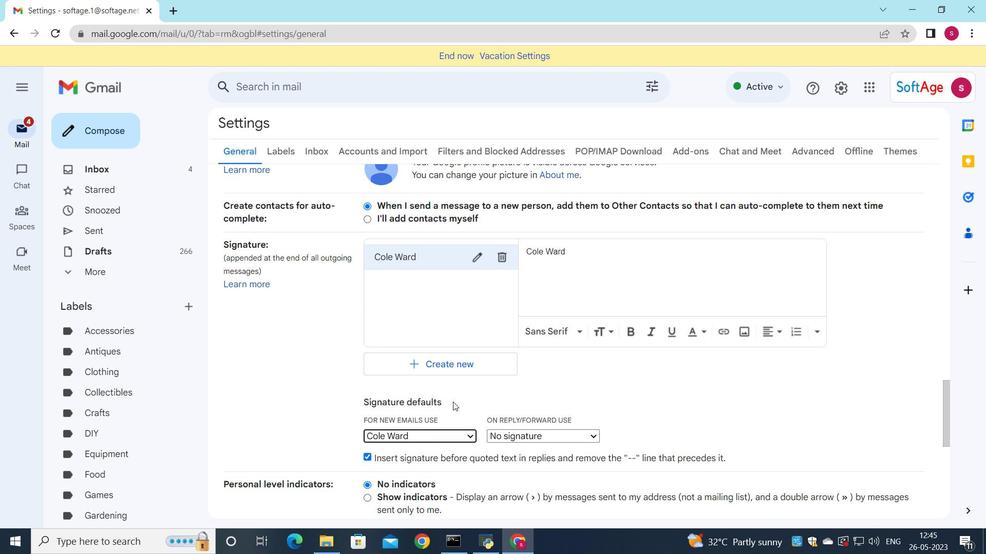 
Action: Mouse moved to (463, 397)
Screenshot: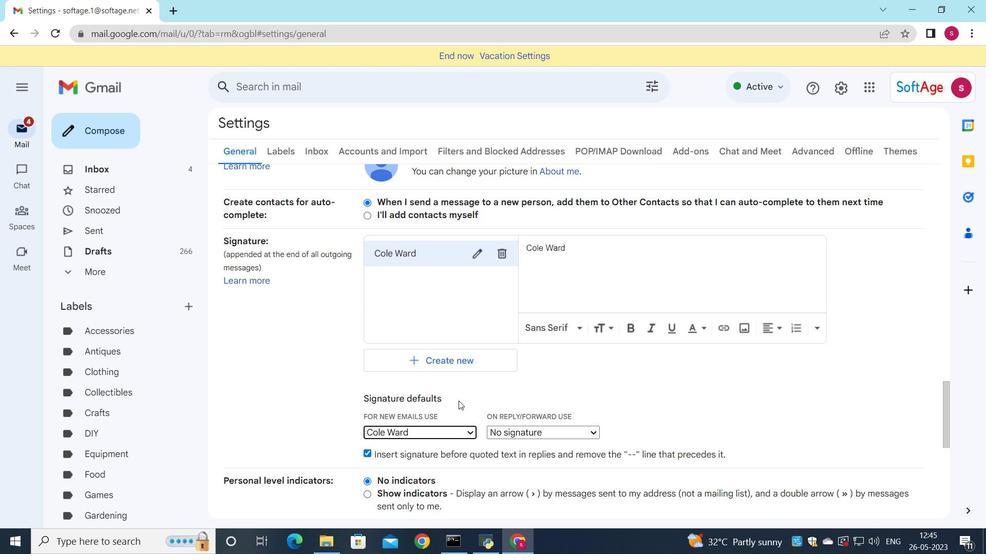 
Action: Mouse scrolled (463, 397) with delta (0, 0)
Screenshot: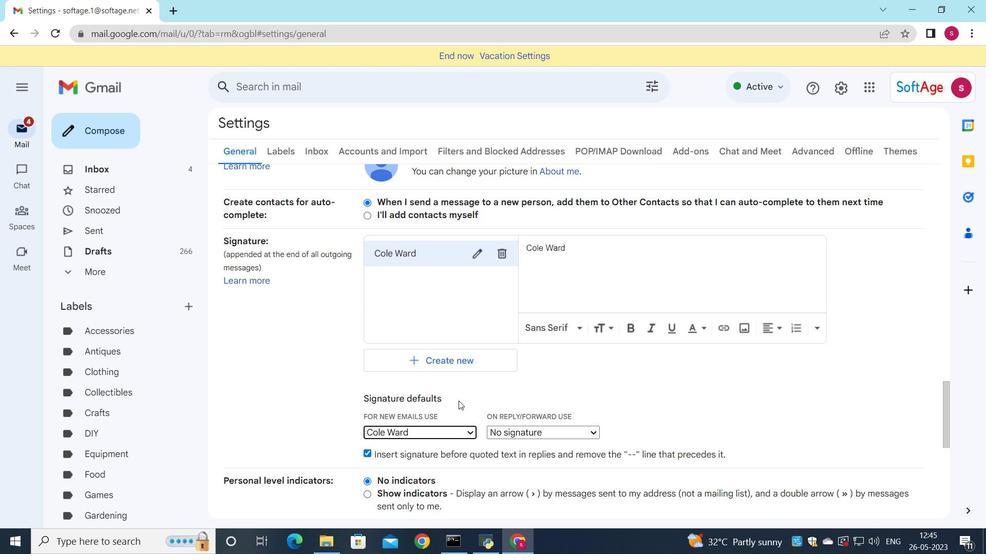 
Action: Mouse moved to (592, 237)
Screenshot: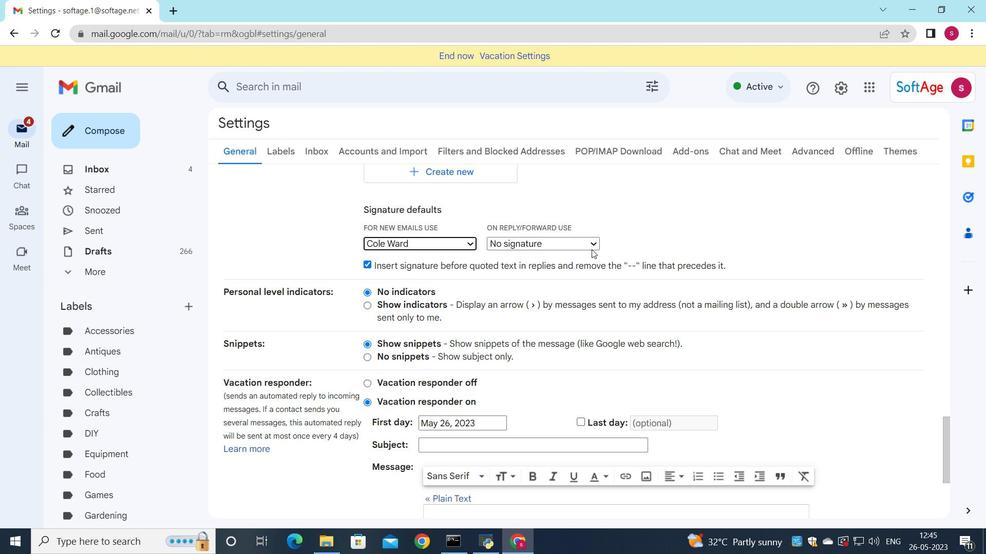 
Action: Mouse pressed left at (592, 237)
Screenshot: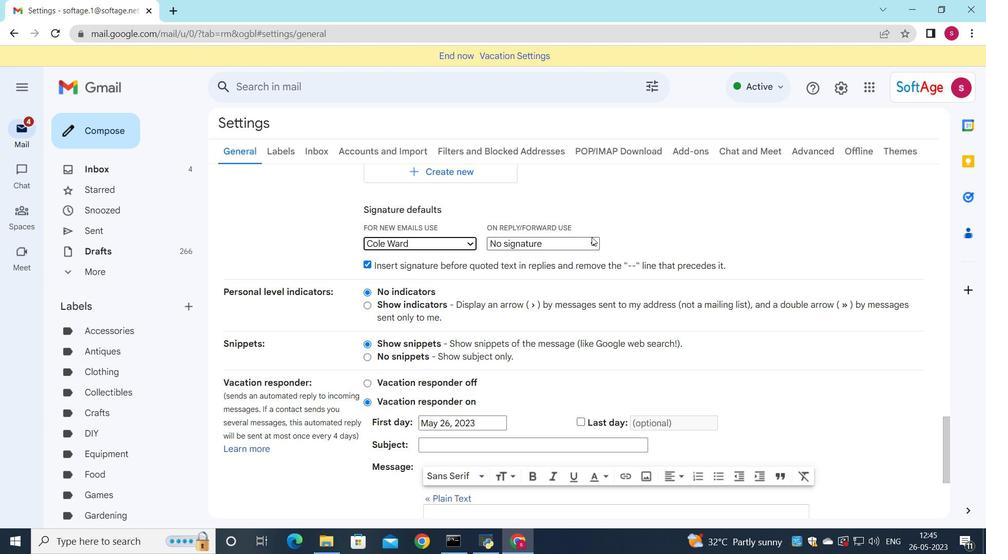
Action: Mouse moved to (580, 276)
Screenshot: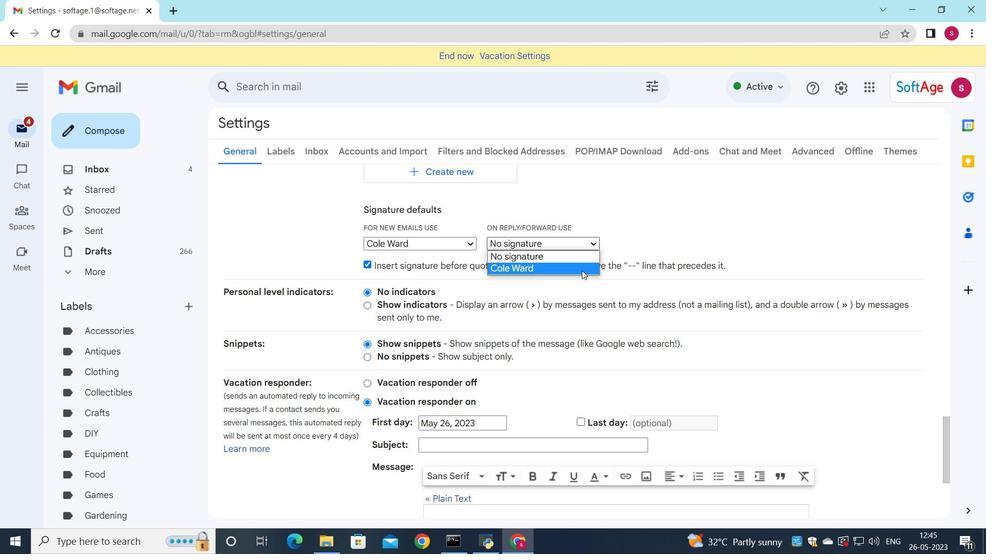 
Action: Mouse pressed left at (580, 276)
Screenshot: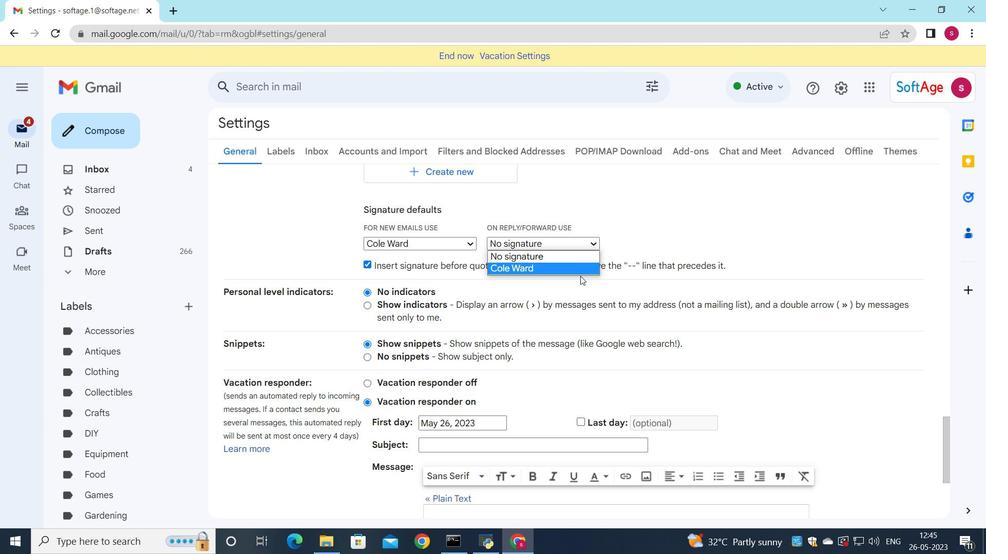 
Action: Mouse moved to (581, 251)
Screenshot: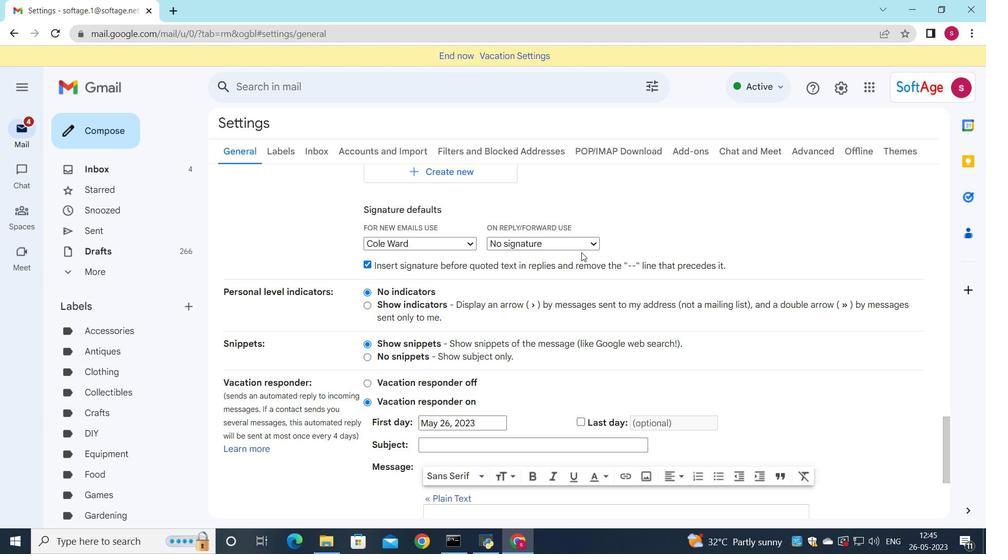 
Action: Mouse pressed left at (581, 251)
Screenshot: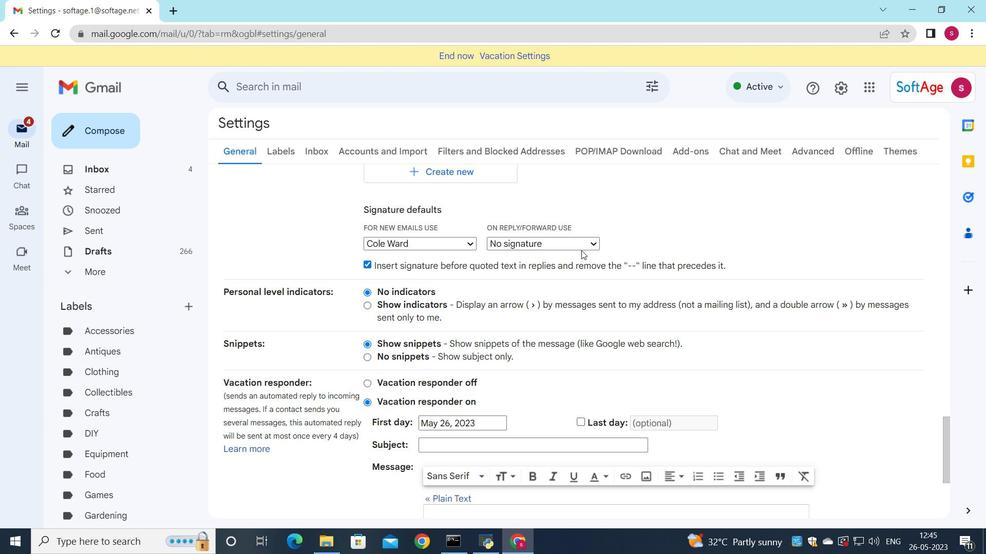 
Action: Mouse moved to (577, 241)
Screenshot: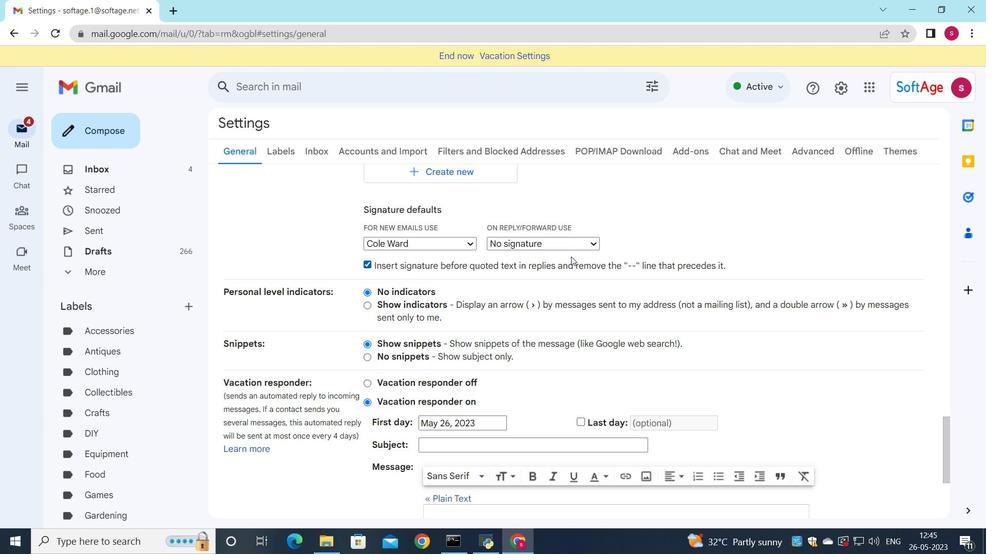 
Action: Mouse pressed left at (577, 241)
Screenshot: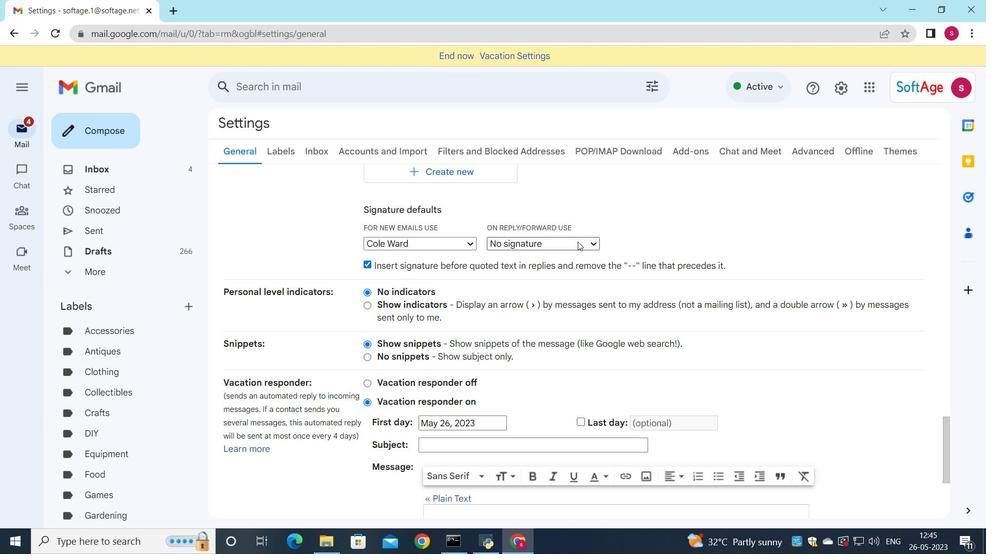 
Action: Mouse moved to (565, 275)
Screenshot: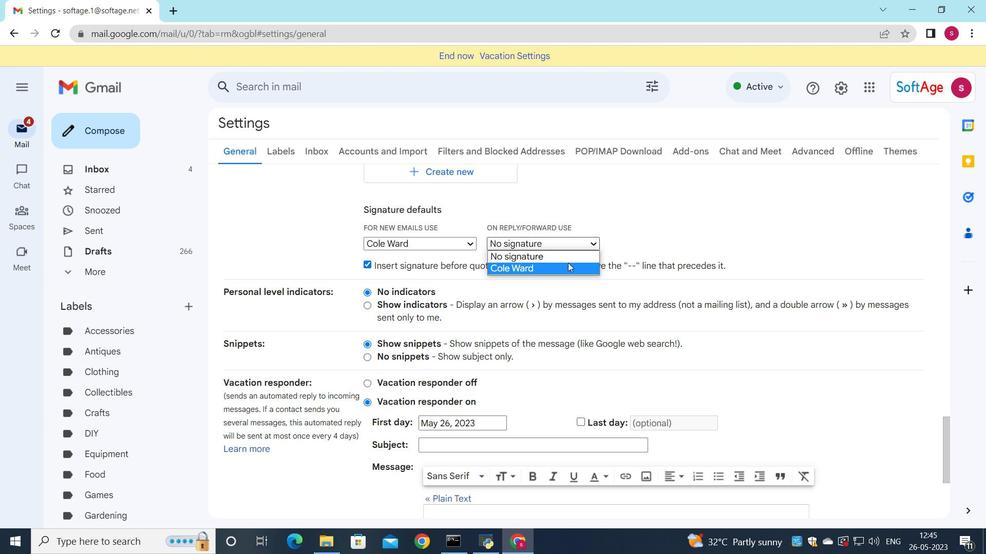 
Action: Mouse pressed left at (565, 275)
Screenshot: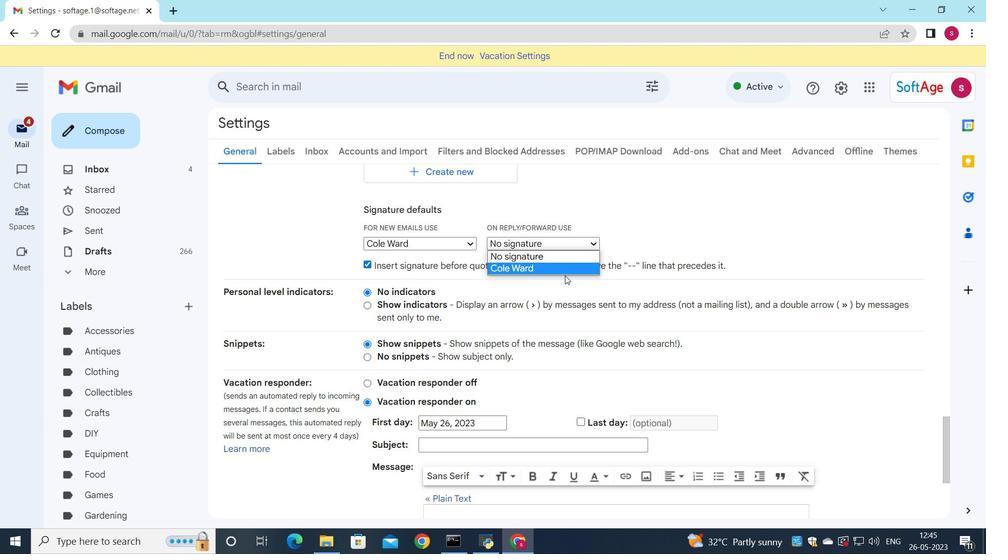 
Action: Mouse moved to (566, 249)
Screenshot: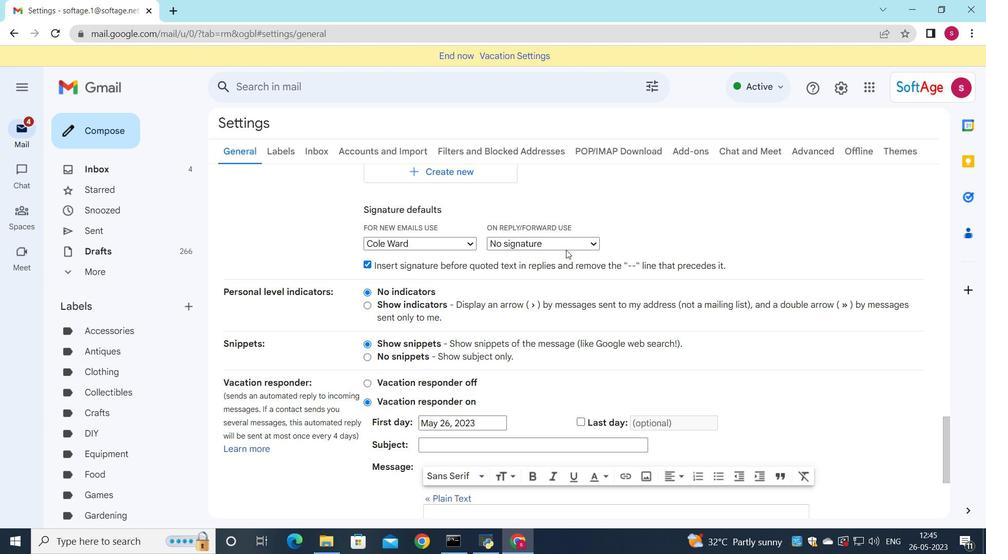 
Action: Mouse pressed left at (566, 249)
Screenshot: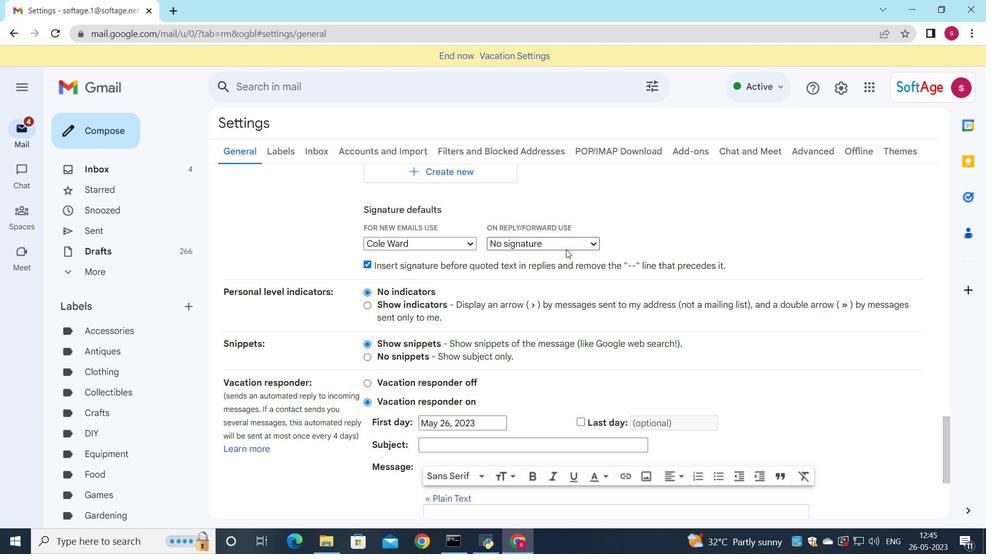
Action: Mouse moved to (567, 269)
Screenshot: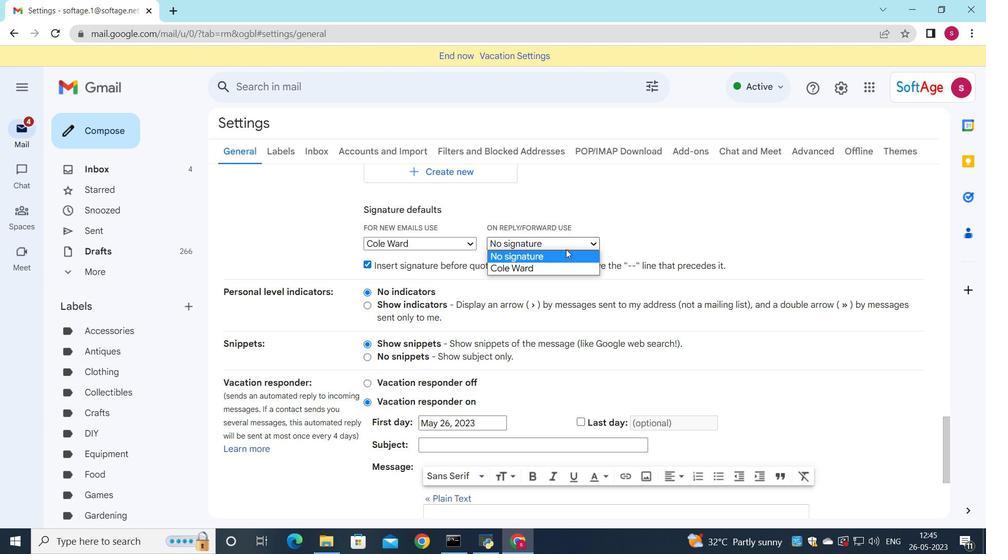 
Action: Mouse pressed left at (567, 269)
Screenshot: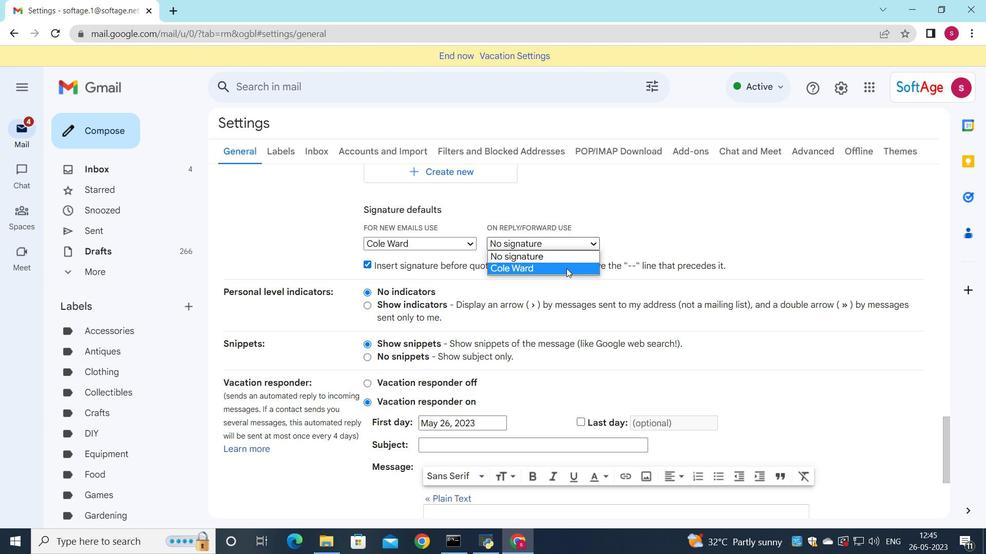 
Action: Mouse scrolled (567, 268) with delta (0, 0)
Screenshot: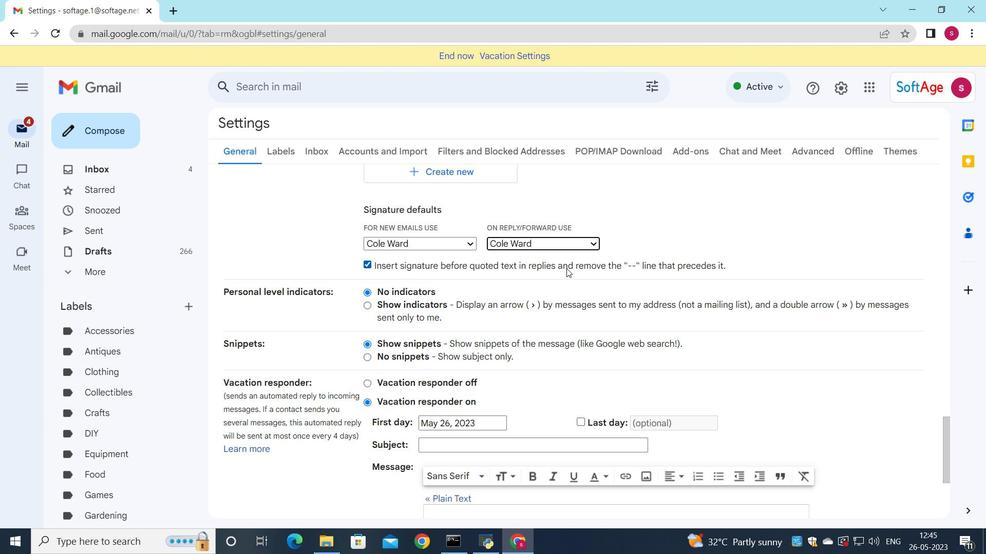 
Action: Mouse scrolled (567, 268) with delta (0, 0)
Screenshot: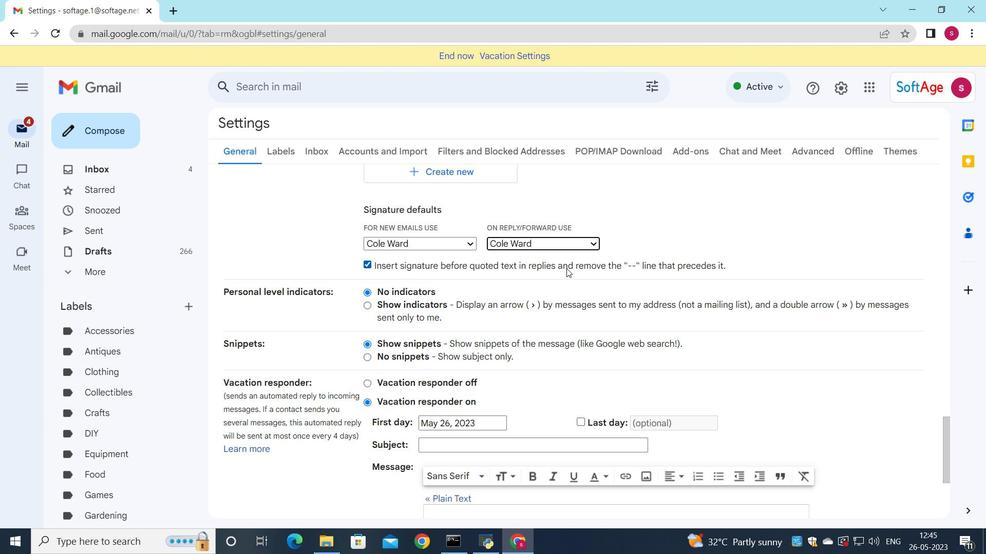
Action: Mouse scrolled (567, 268) with delta (0, 0)
Screenshot: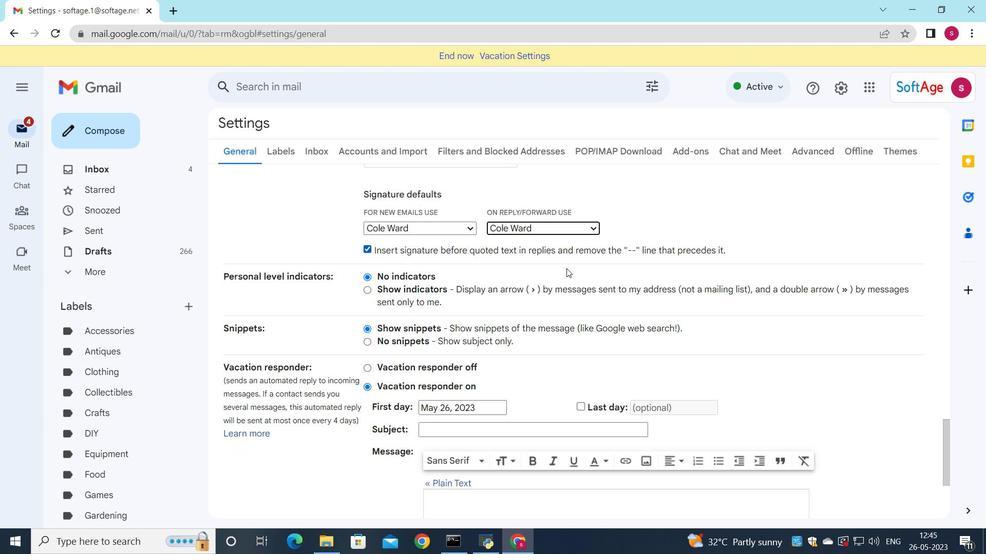 
Action: Mouse moved to (541, 445)
Screenshot: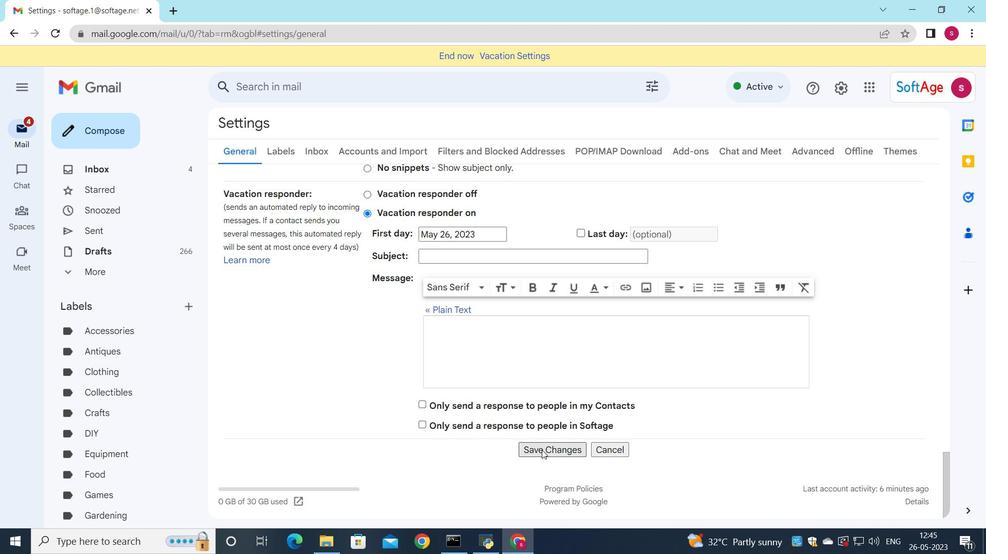
Action: Mouse pressed left at (541, 445)
Screenshot: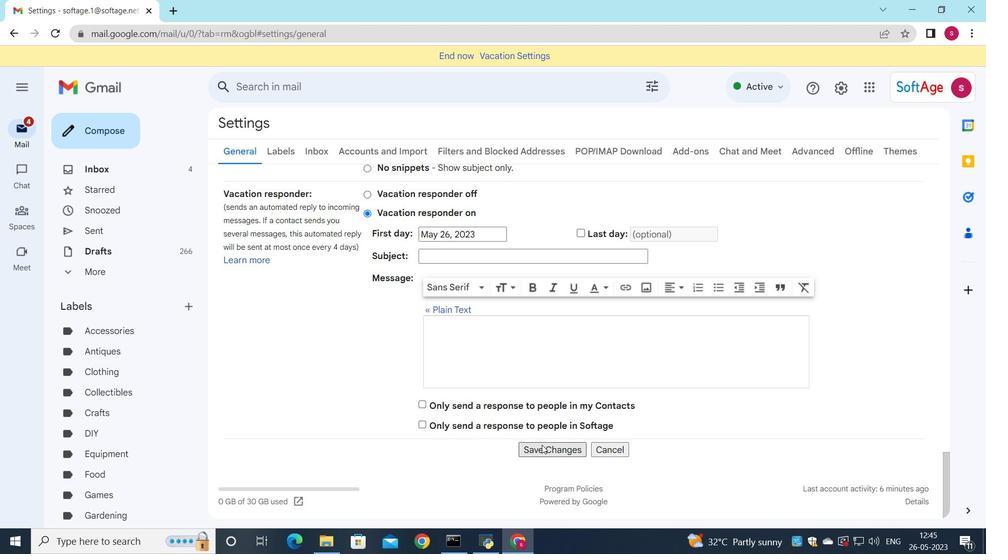 
Action: Mouse moved to (77, 129)
Screenshot: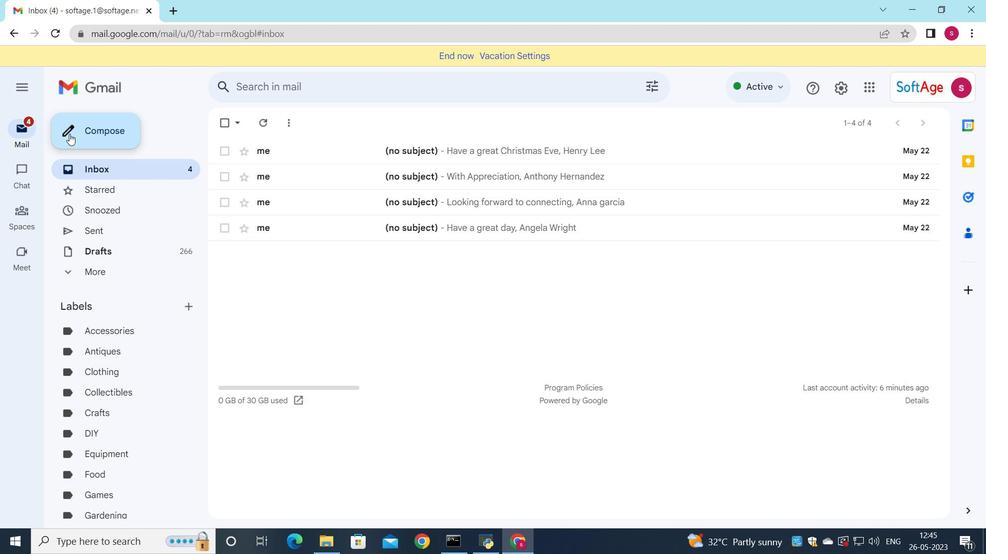 
Action: Mouse pressed left at (77, 129)
Screenshot: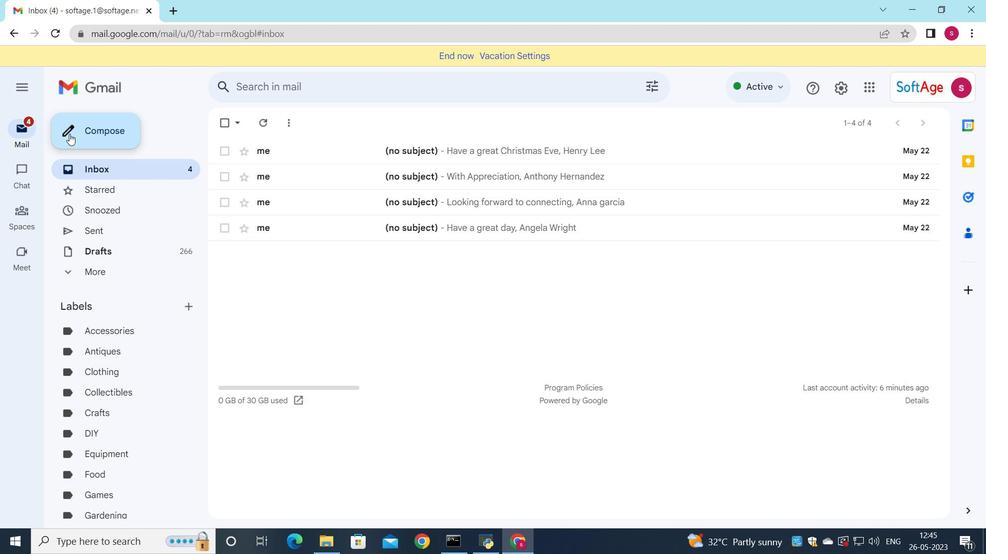 
Action: Mouse moved to (661, 214)
Screenshot: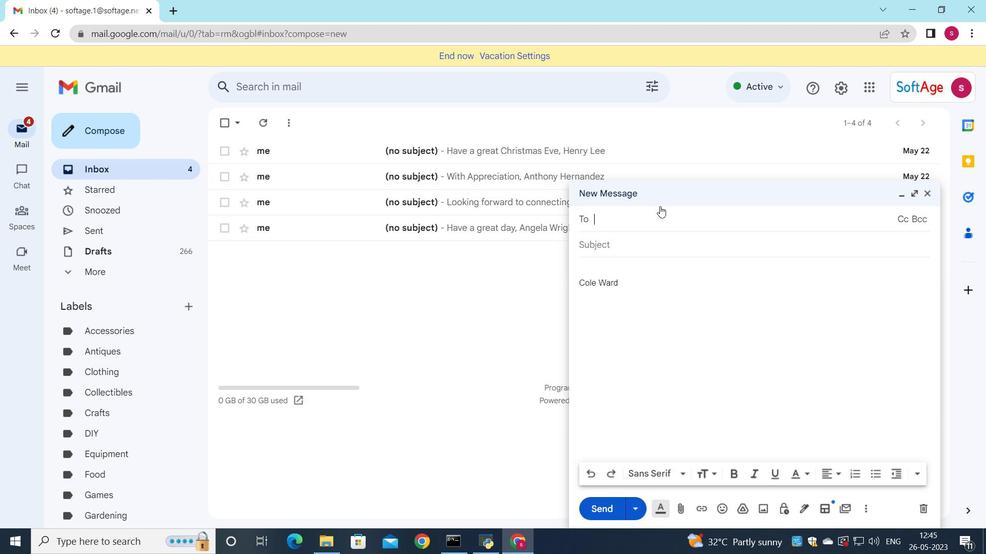 
Action: Key pressed <Key.shift>Request<Key.space>for<Key.space>atrial<Key.space><Key.backspace><Key.backspace><Key.backspace><Key.backspace><Key.backspace><Key.backspace><Key.space>trial<Key.space>
Screenshot: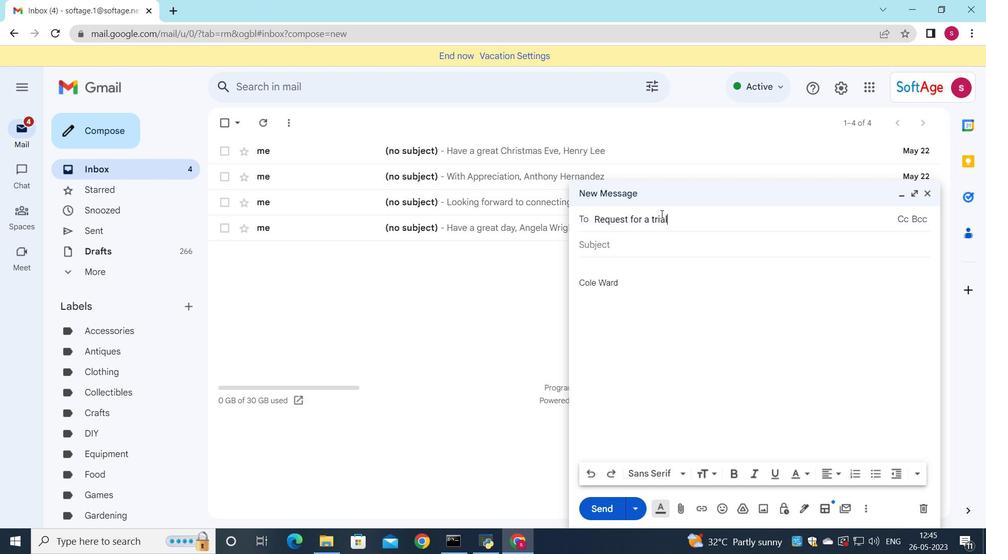 
Action: Mouse moved to (596, 217)
Screenshot: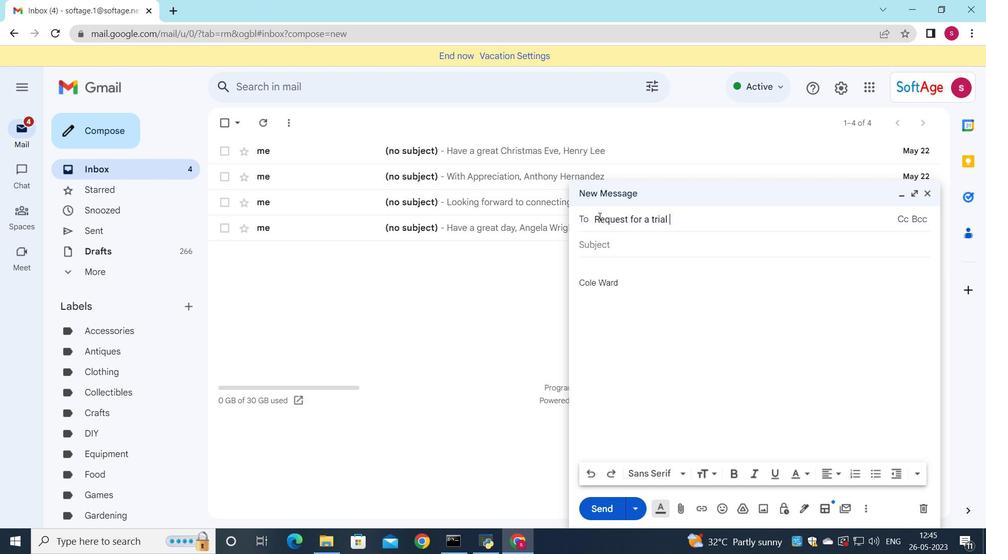 
Action: Mouse pressed left at (596, 217)
Screenshot: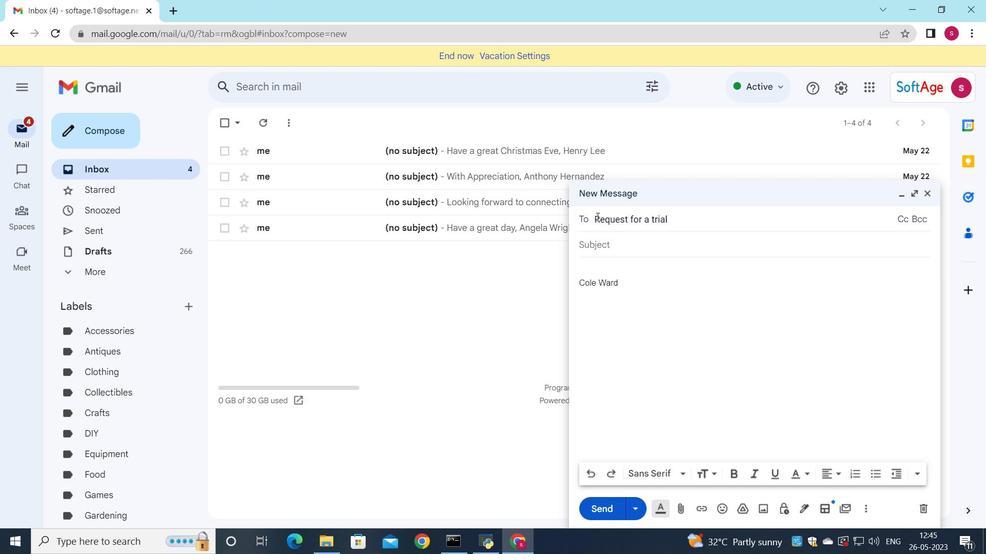 
Action: Mouse moved to (676, 223)
Screenshot: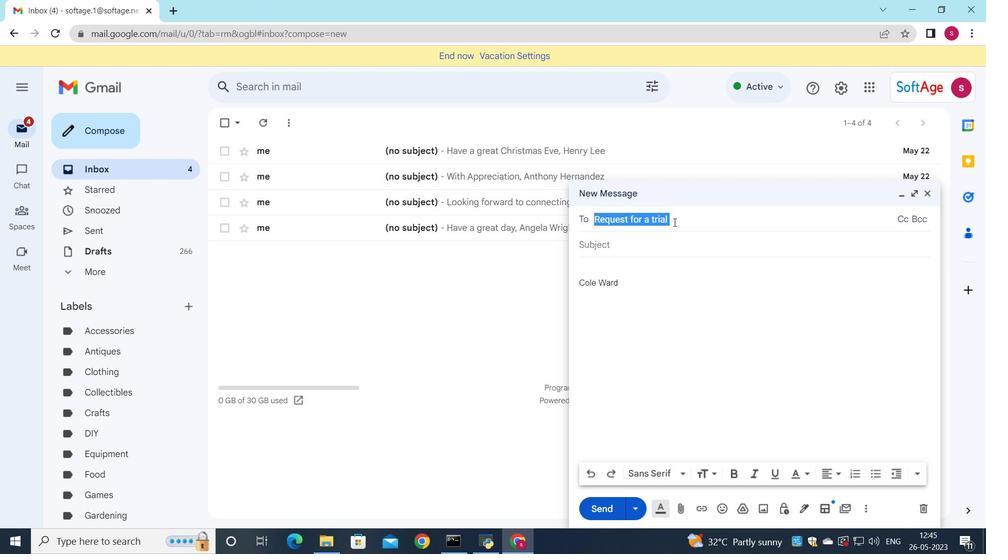 
Action: Key pressed ctrl+C
Screenshot: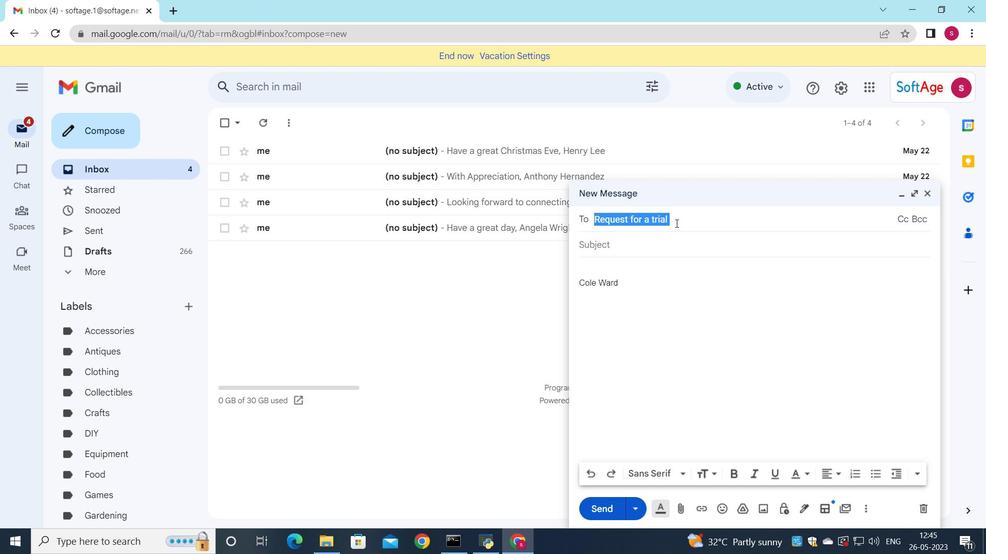 
Action: Mouse moved to (663, 236)
Screenshot: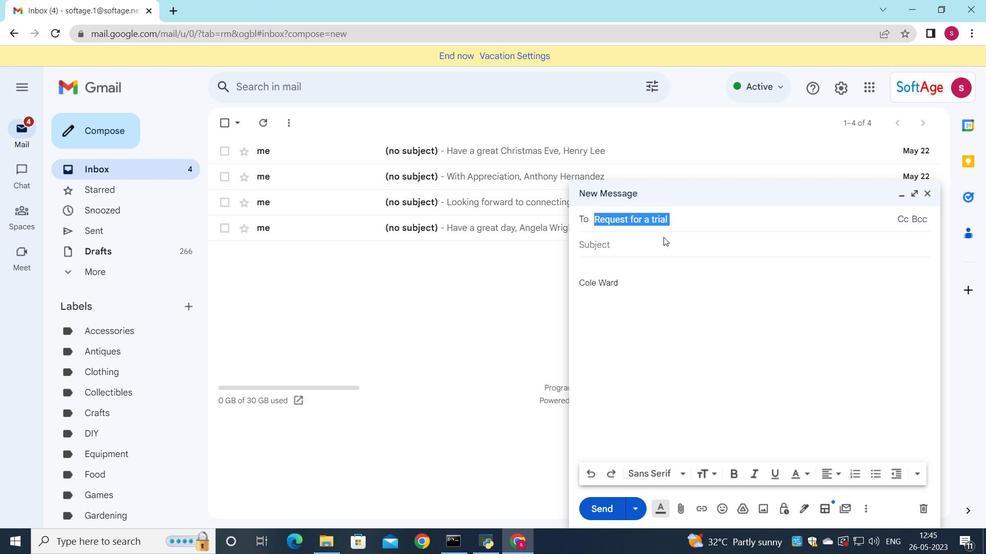 
Action: Mouse pressed left at (663, 236)
Screenshot: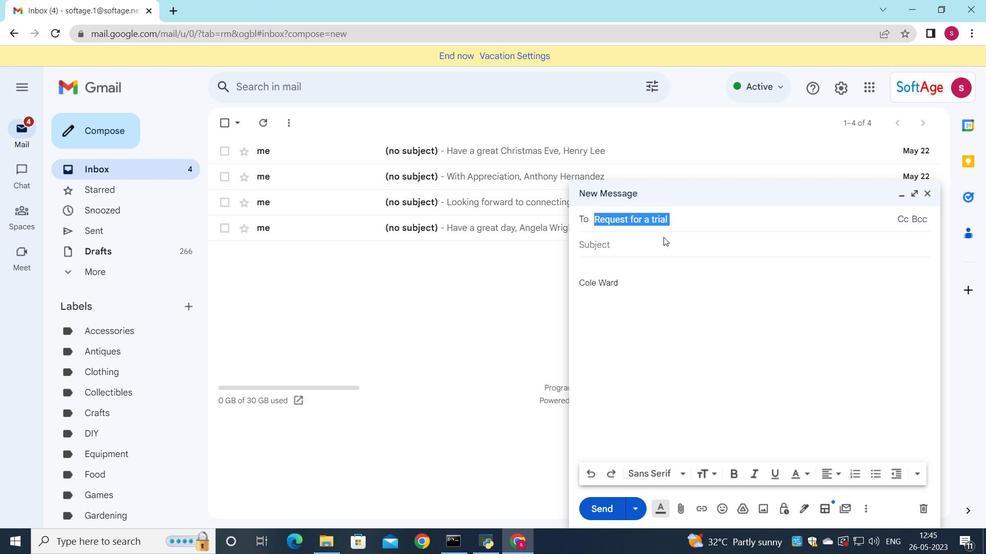 
Action: Key pressed ctrl+V
Screenshot: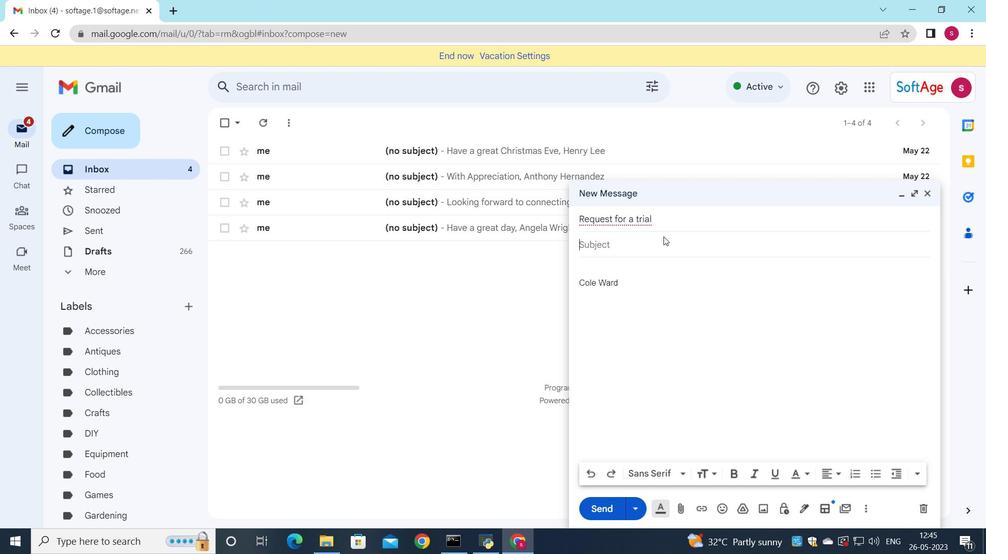 
Action: Mouse moved to (661, 216)
Screenshot: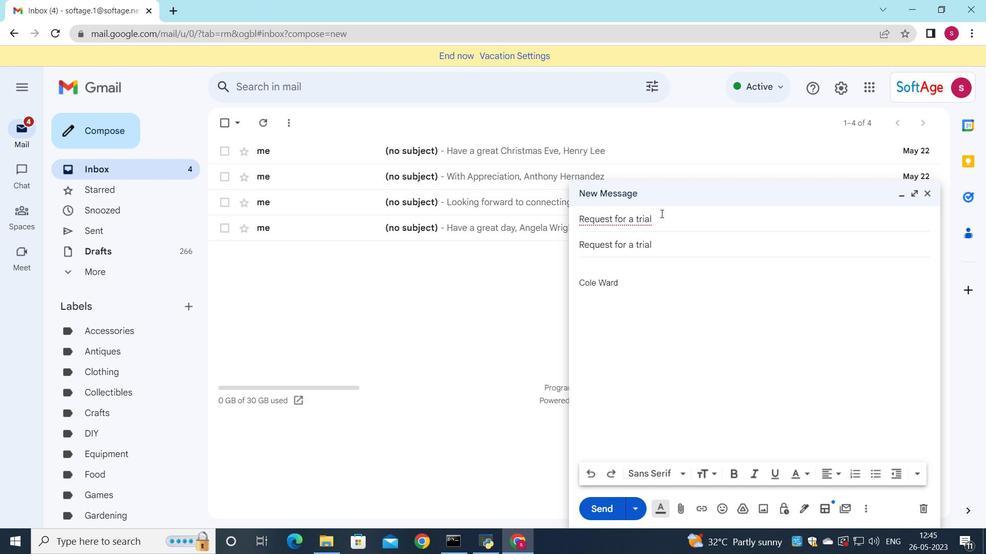 
Action: Mouse pressed left at (661, 216)
Screenshot: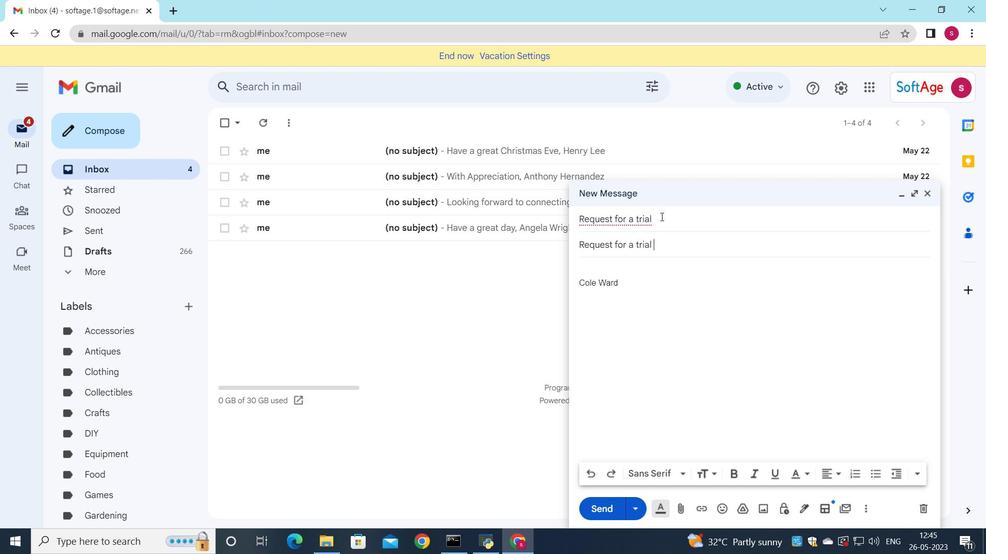 
Action: Mouse moved to (617, 218)
Screenshot: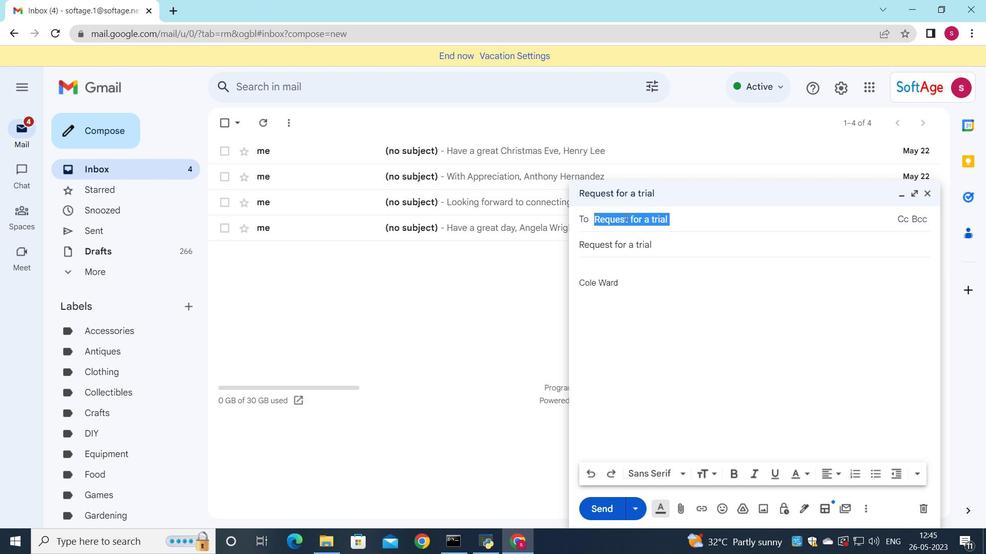 
Action: Key pressed <Key.delete>soft
Screenshot: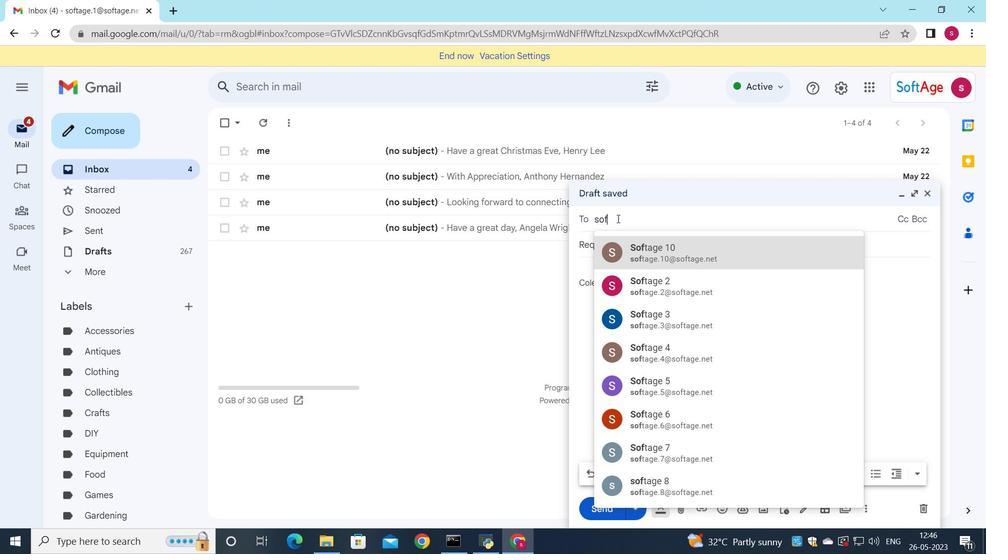 
Action: Mouse moved to (669, 315)
Screenshot: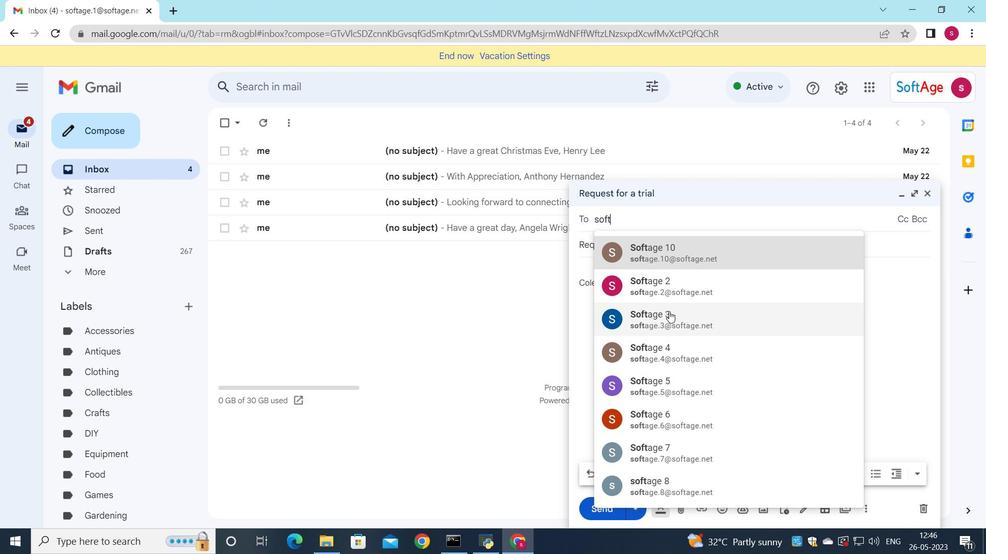 
Action: Mouse pressed left at (669, 315)
Screenshot: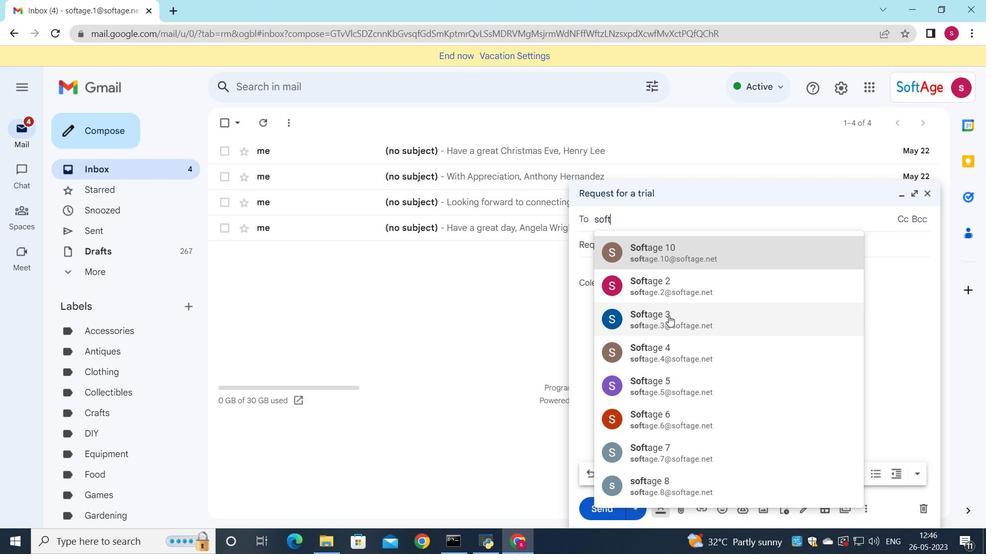 
Action: Mouse moved to (680, 231)
Screenshot: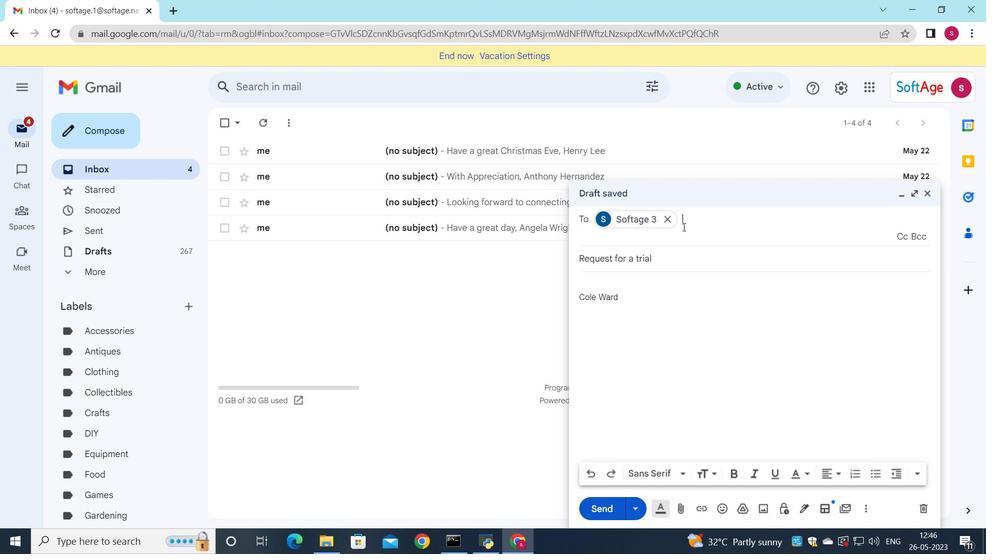 
Action: Key pressed a
Screenshot: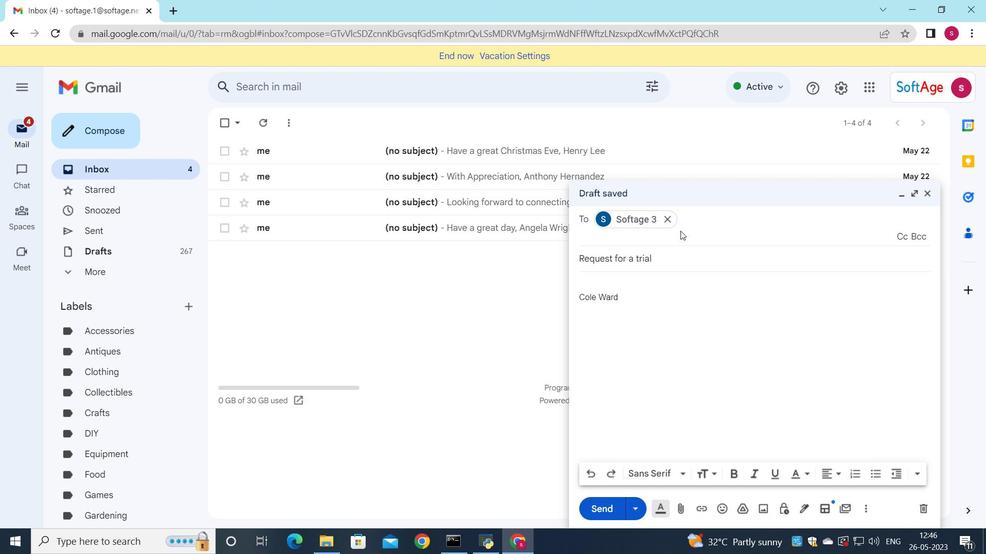 
Action: Mouse moved to (745, 233)
Screenshot: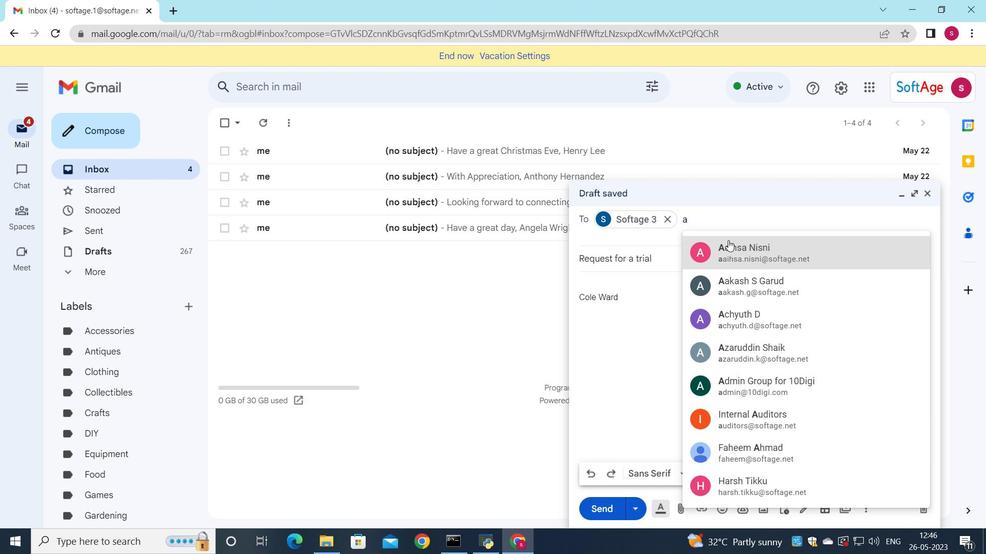 
Action: Key pressed <Key.backspace>s
Screenshot: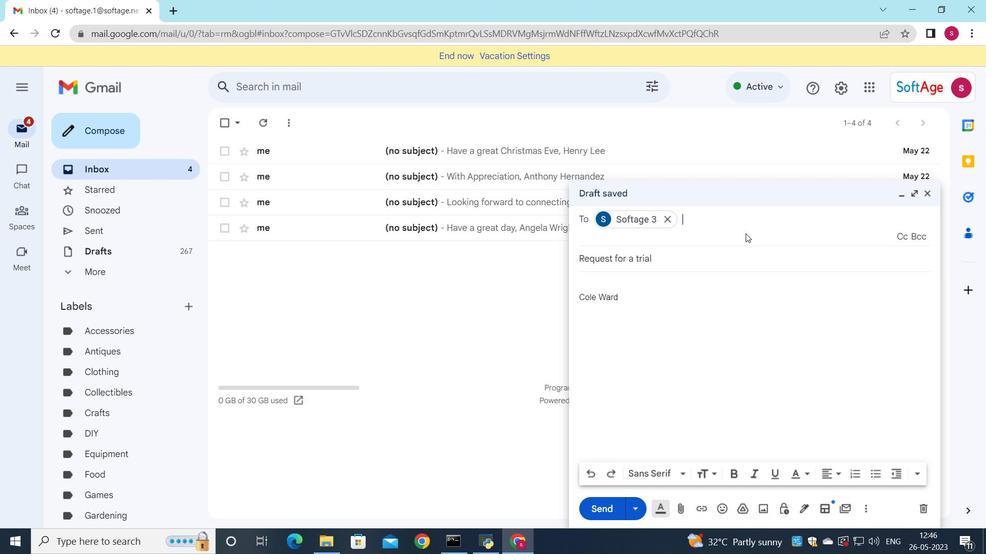 
Action: Mouse moved to (755, 354)
Screenshot: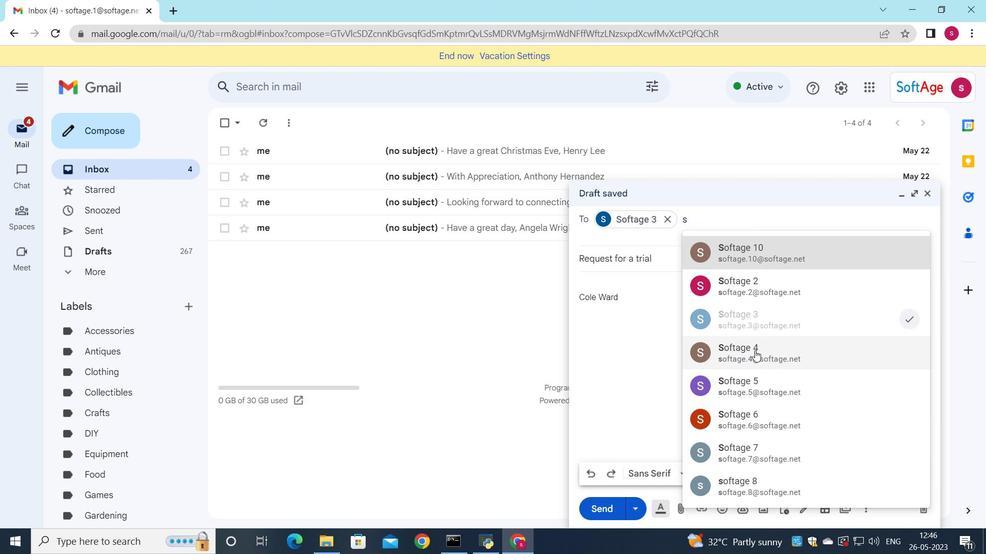
Action: Mouse pressed left at (755, 354)
Screenshot: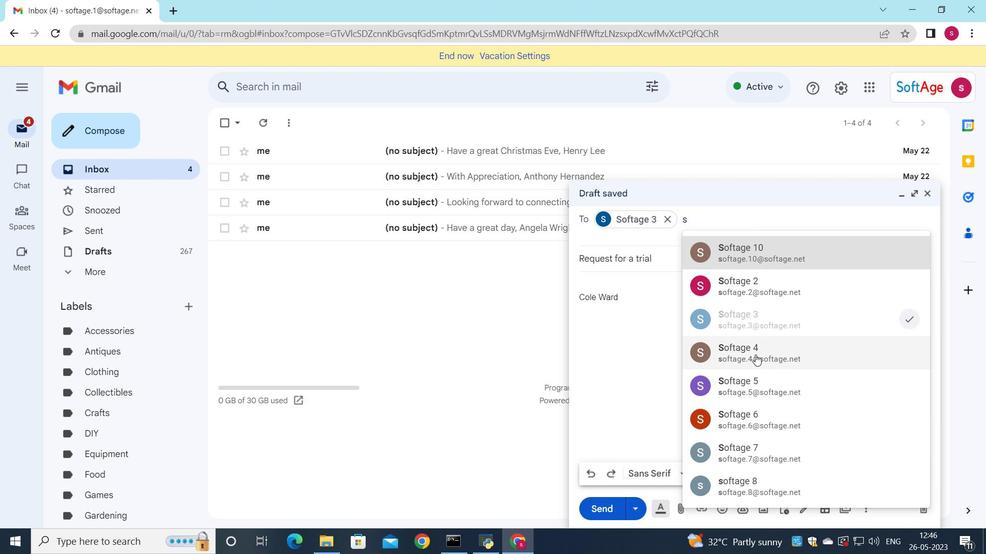 
Action: Mouse moved to (599, 283)
Screenshot: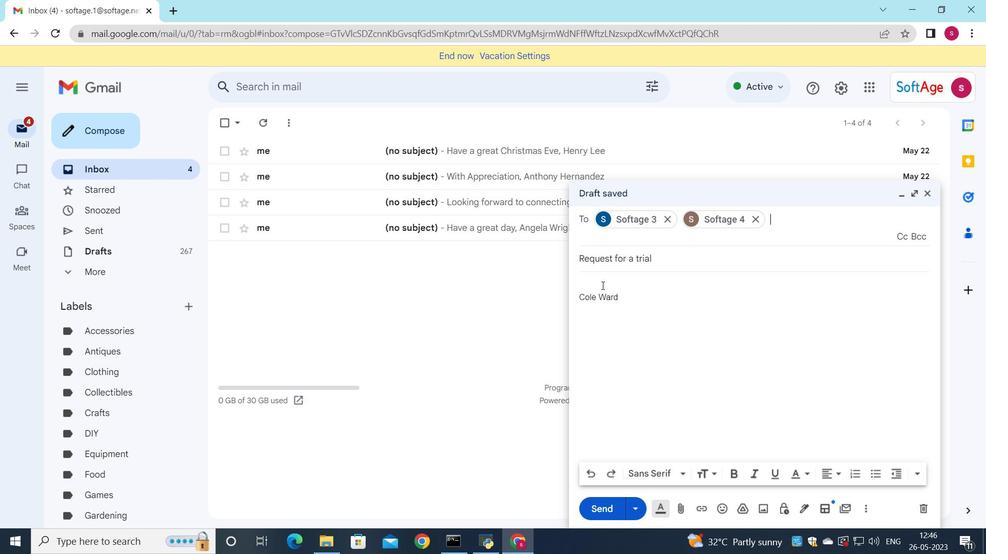 
Action: Mouse pressed left at (599, 283)
Screenshot: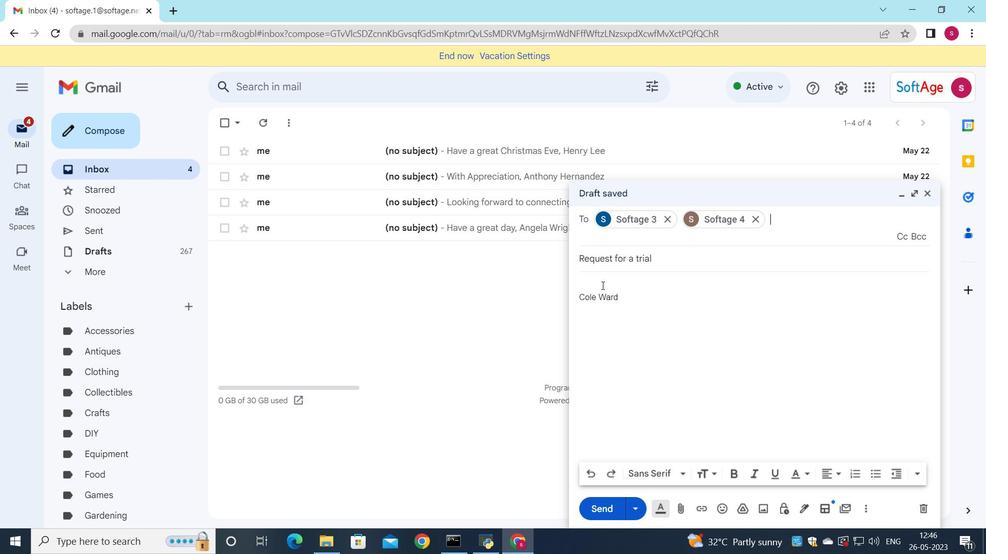 
Action: Key pressed <Key.shift_r>Please<Key.space>let<Key.space>me<Key.space>know<Key.space>if<Key.space>there<Key.space>any<Key.space>updates<Key.space>on<Key.space>this<Key.space>issue.
Screenshot: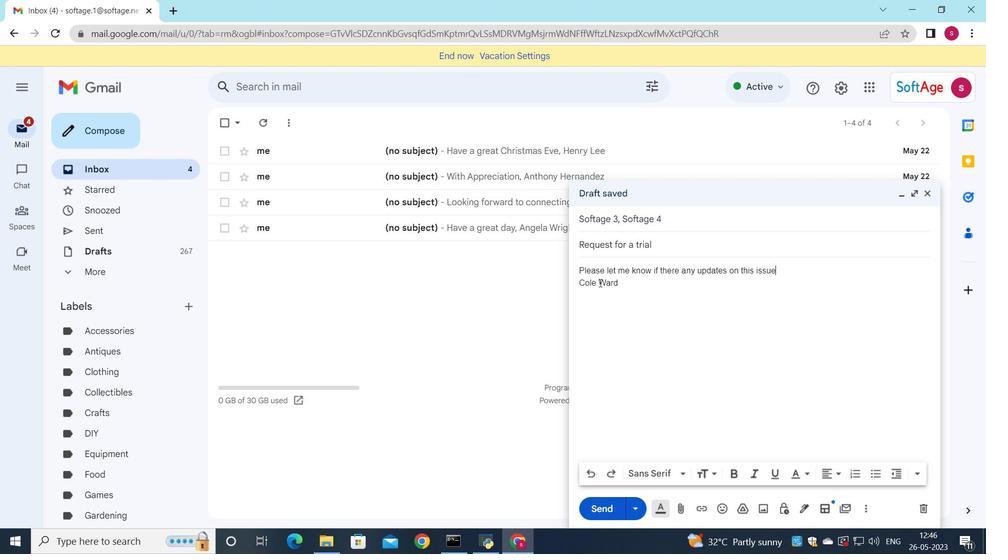 
Action: Mouse moved to (679, 271)
Screenshot: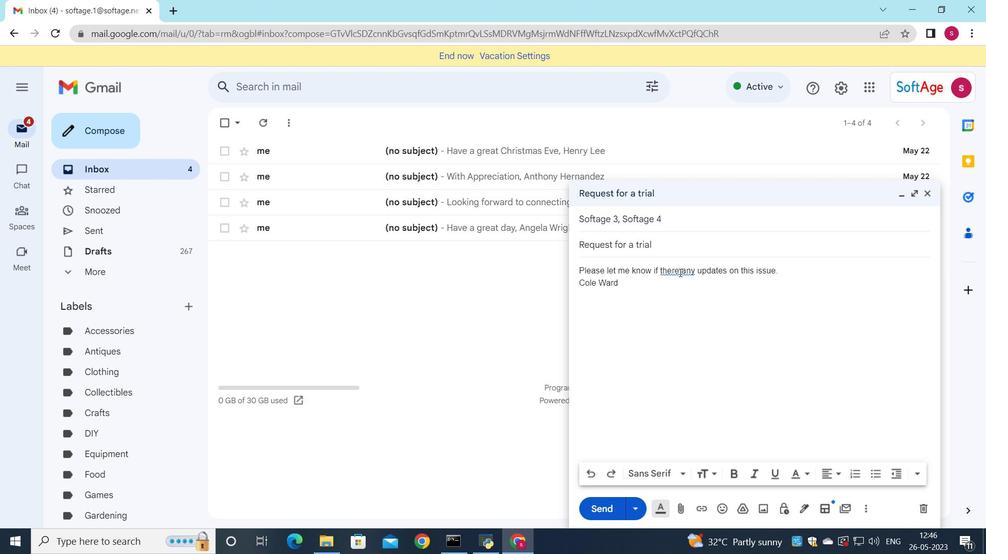 
Action: Mouse pressed left at (679, 271)
Screenshot: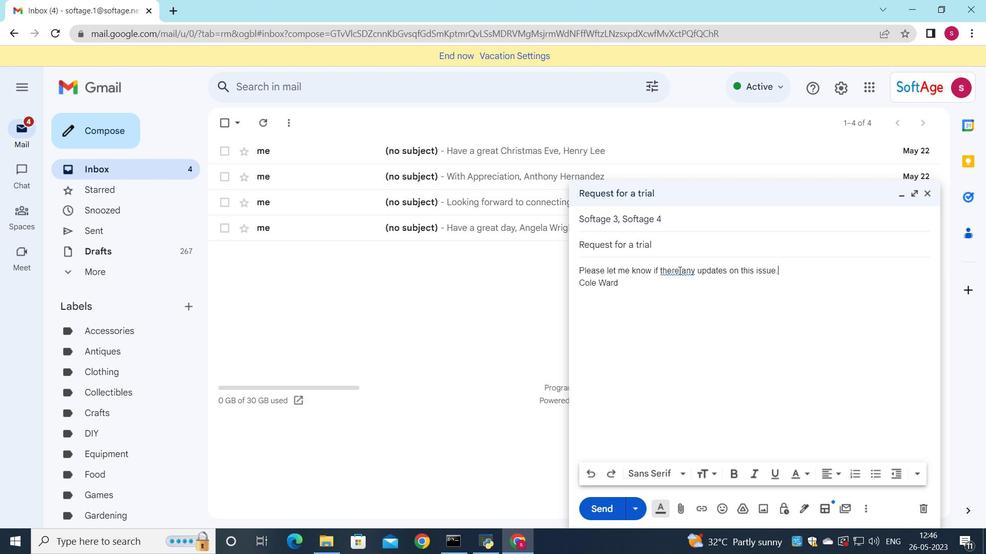 
Action: Key pressed <Key.space>are
Screenshot: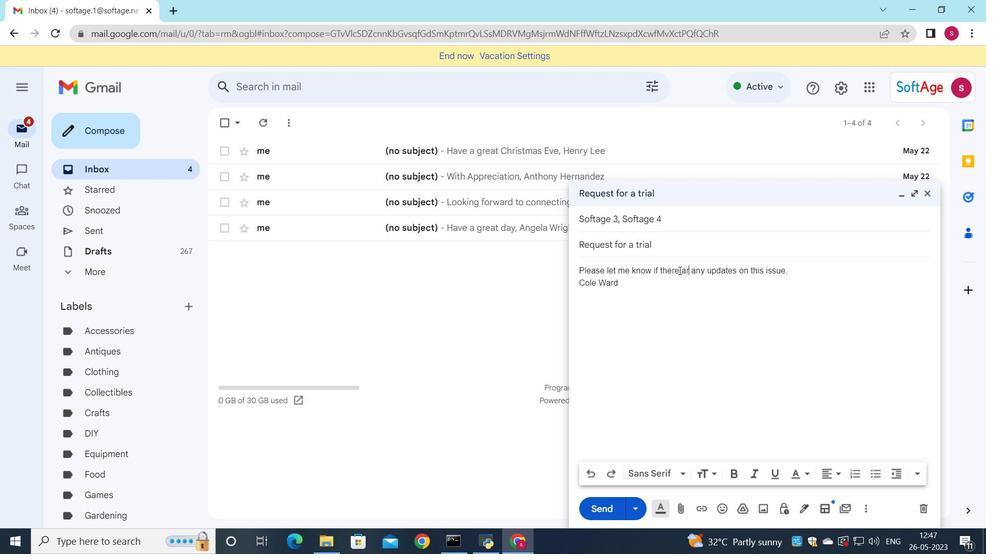 
Action: Mouse moved to (683, 506)
Screenshot: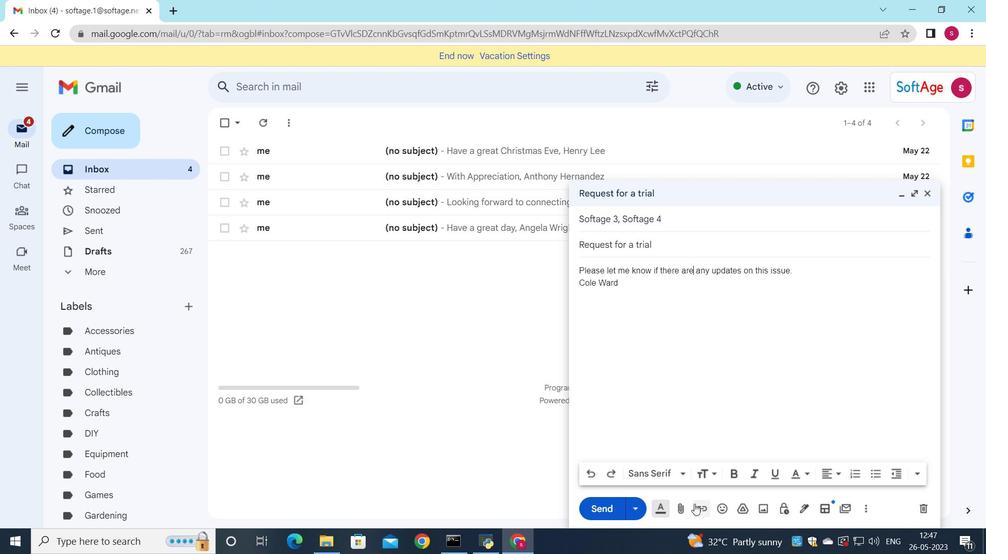 
Action: Mouse pressed left at (683, 506)
Screenshot: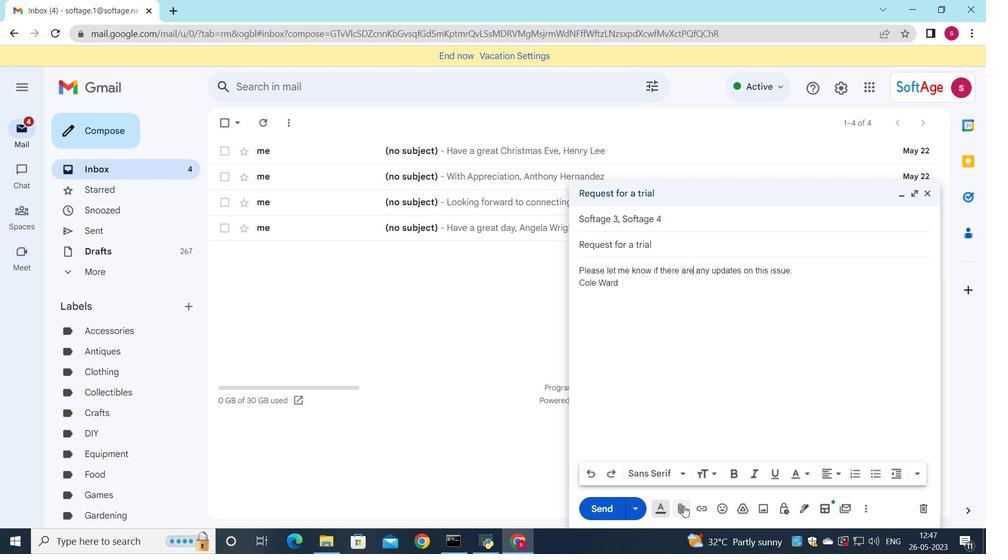 
Action: Mouse moved to (167, 96)
Screenshot: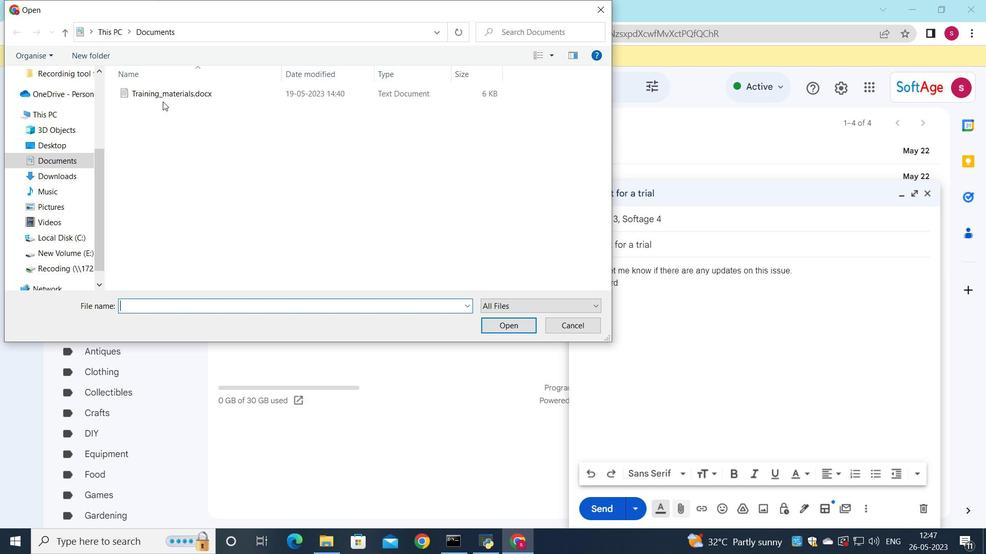 
Action: Mouse pressed left at (167, 96)
Screenshot: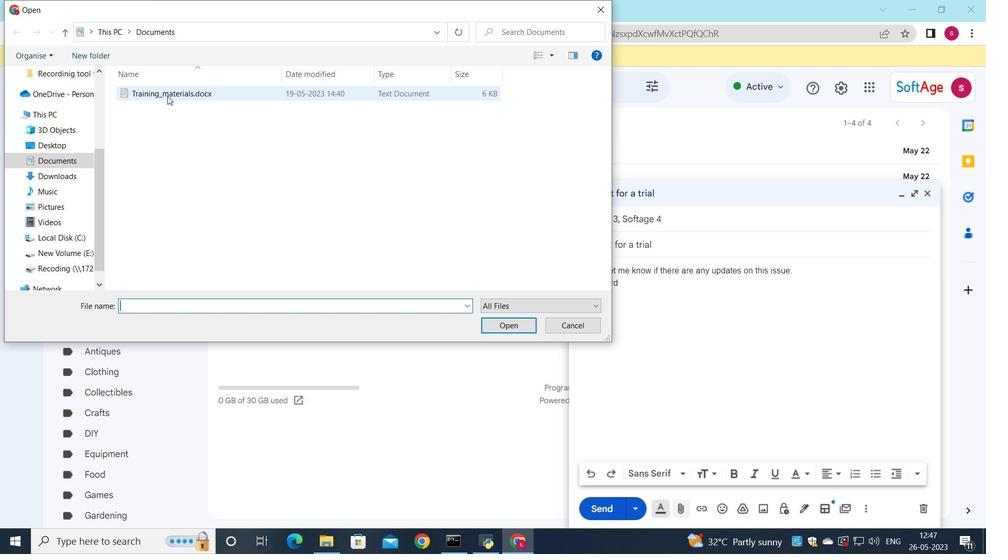 
Action: Mouse moved to (178, 91)
Screenshot: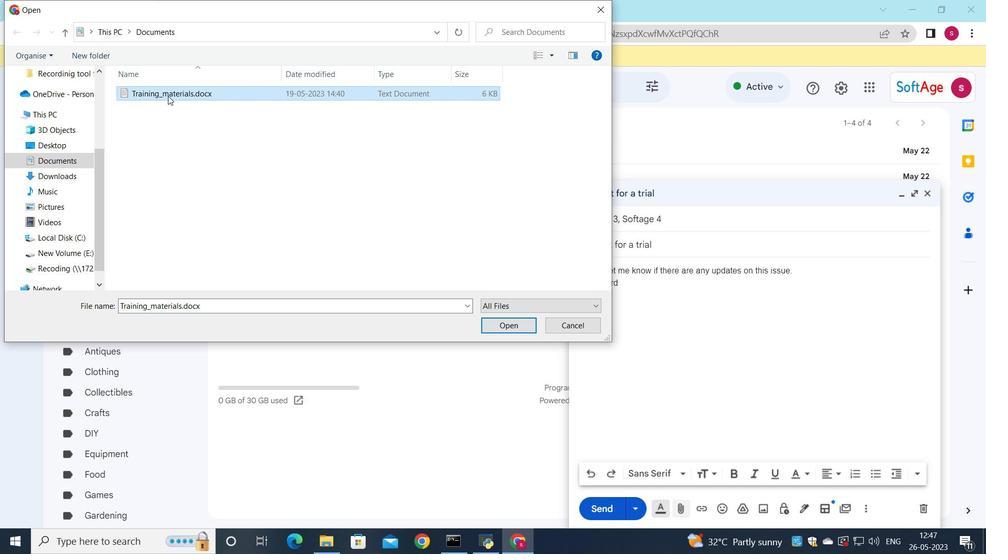 
Action: Mouse pressed left at (178, 91)
Screenshot: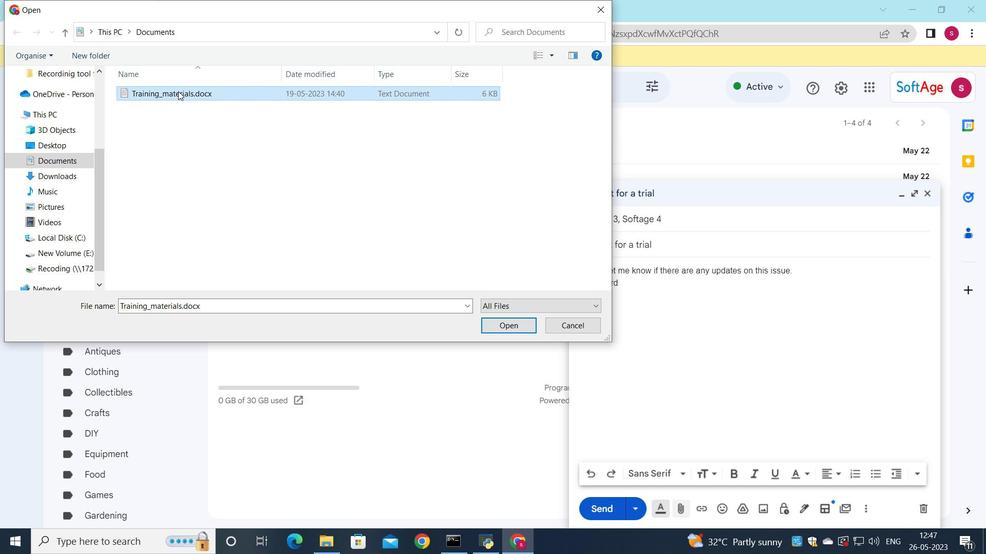 
Action: Mouse moved to (623, 208)
Screenshot: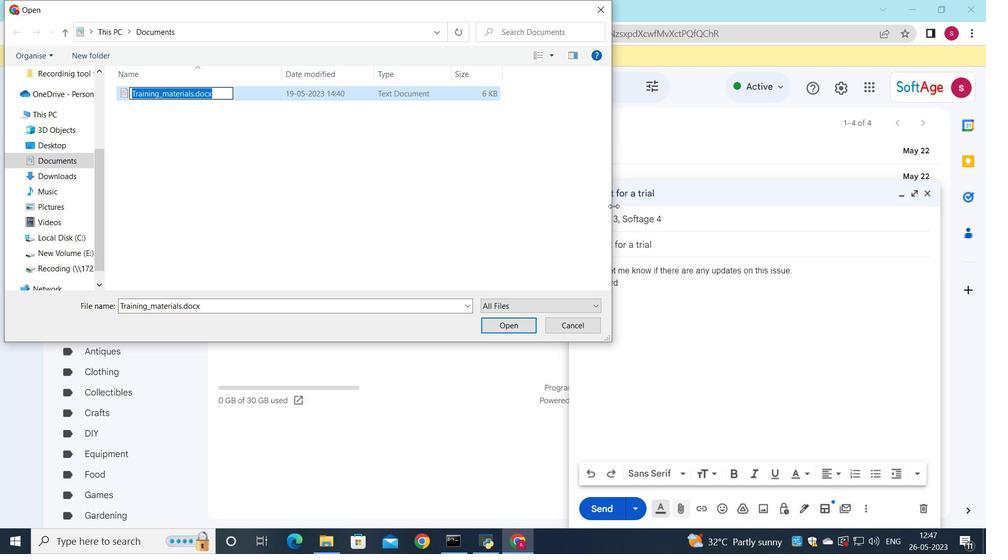 
Action: Key pressed <Key.shift>Case<Key.shift>_study.pdf
Screenshot: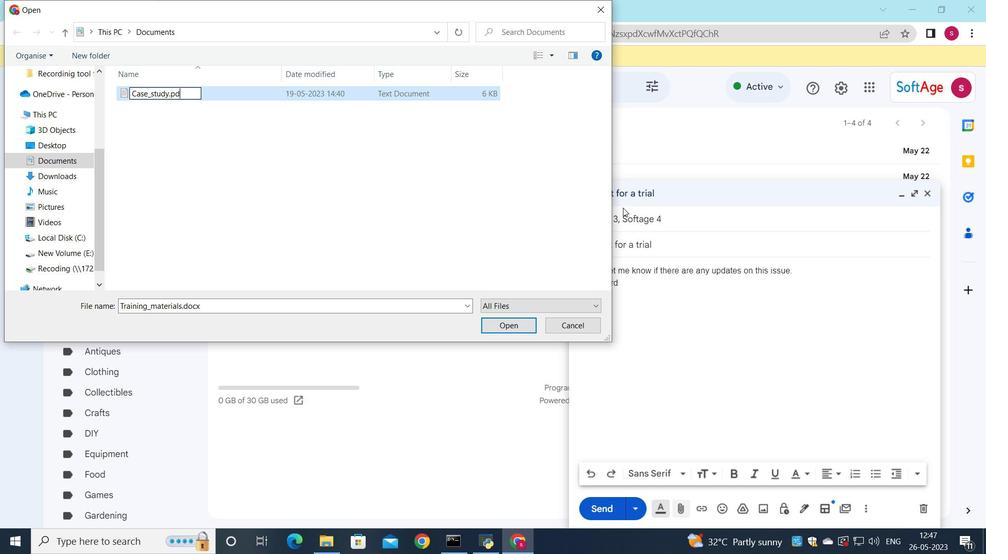 
Action: Mouse moved to (328, 97)
Screenshot: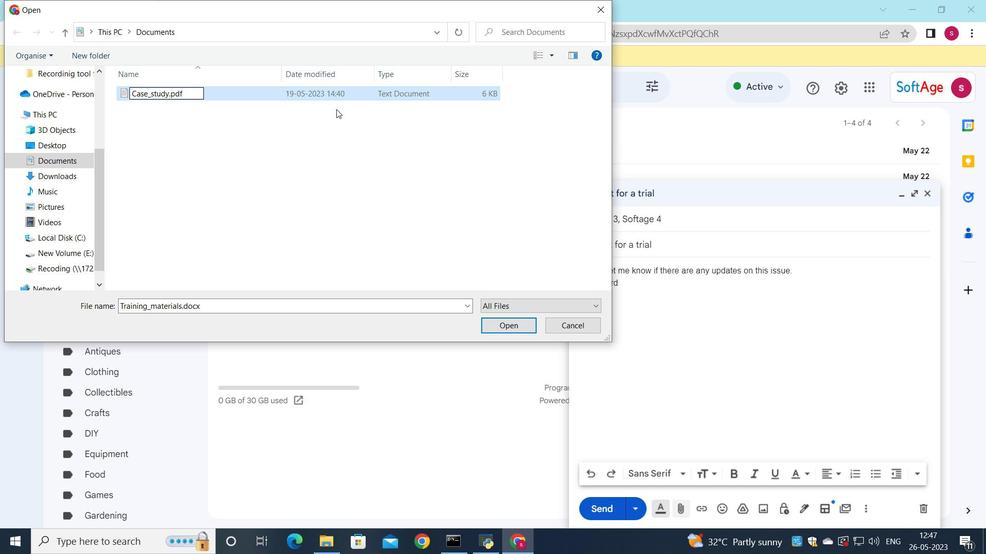 
Action: Mouse pressed left at (328, 97)
Screenshot: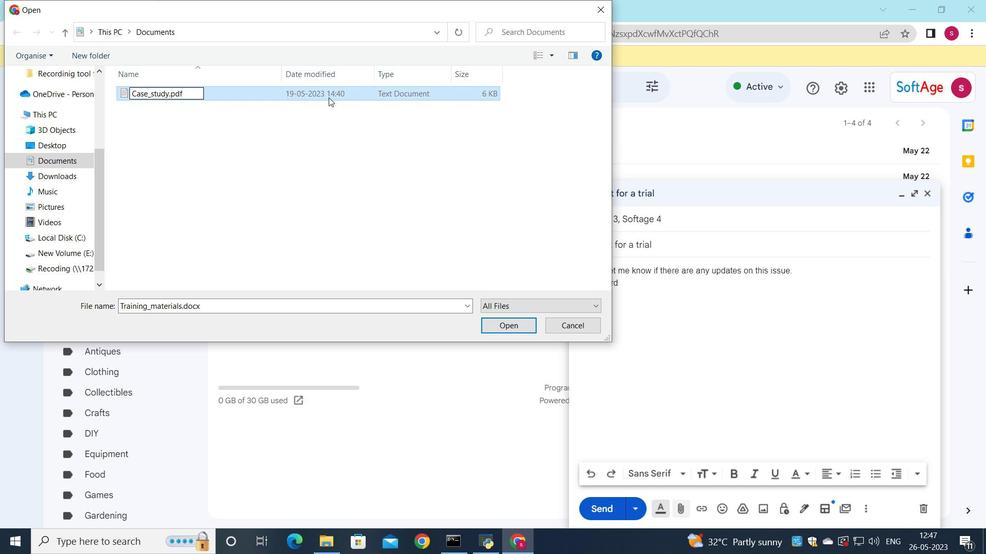 
Action: Mouse moved to (498, 328)
Screenshot: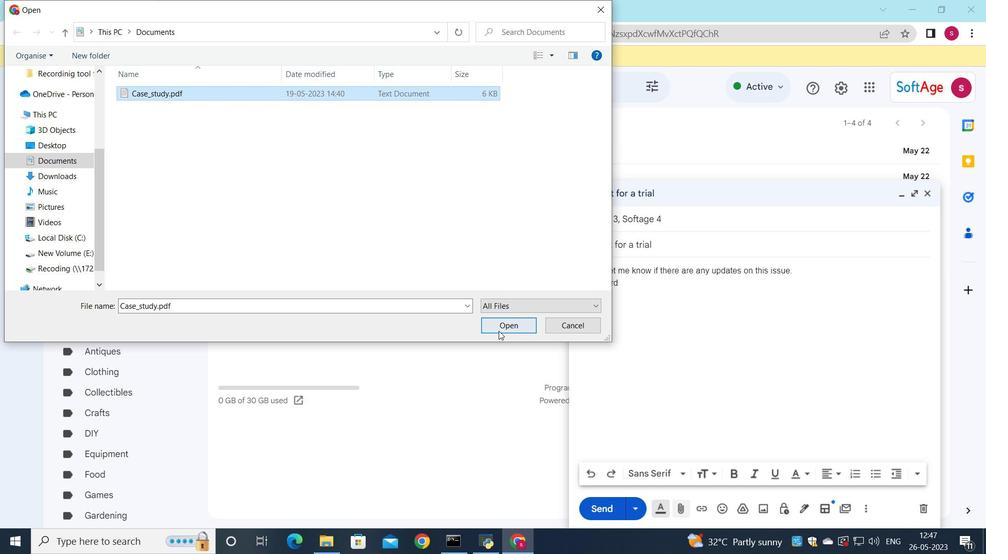 
Action: Mouse pressed left at (498, 328)
Screenshot: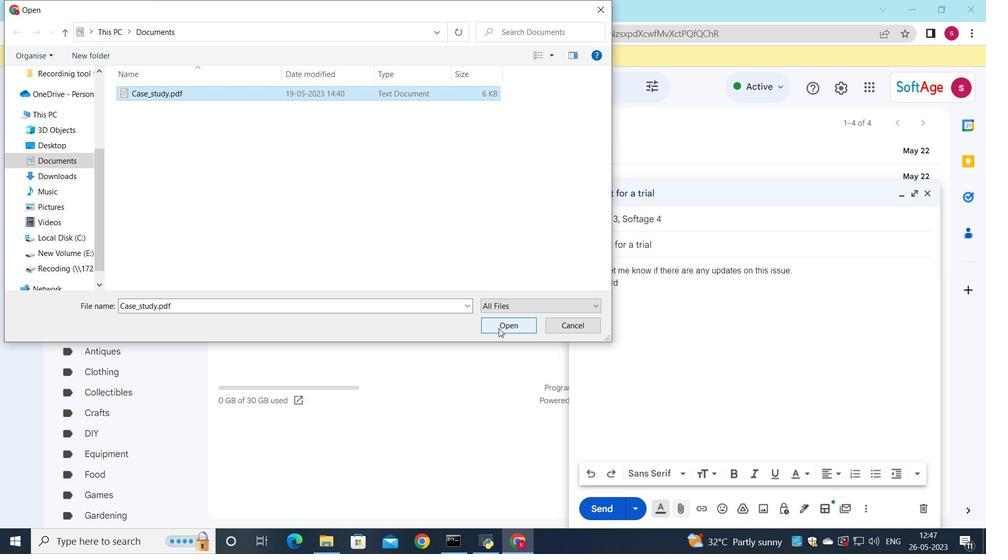 
Action: Mouse moved to (601, 512)
Screenshot: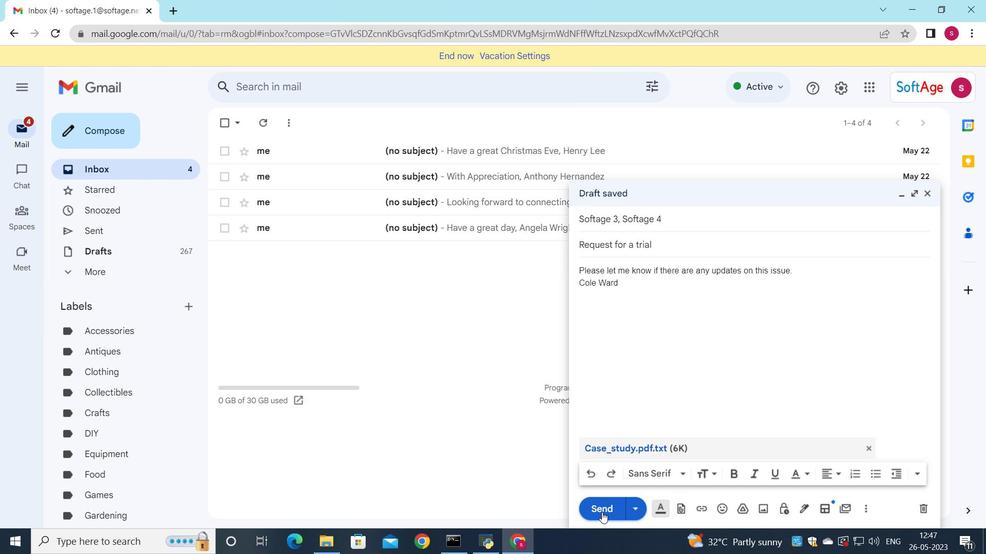 
Action: Mouse pressed left at (601, 512)
Screenshot: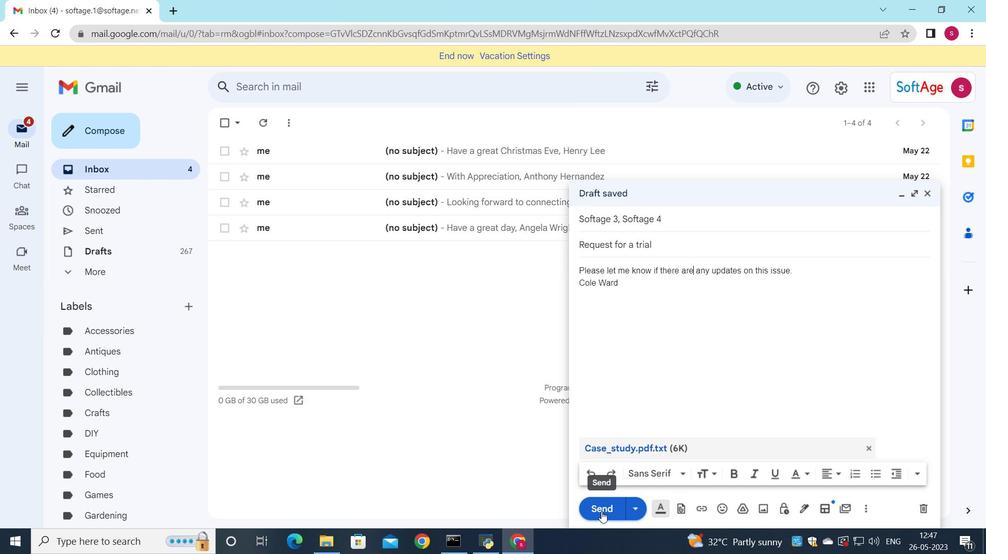 
Action: Mouse moved to (156, 235)
Screenshot: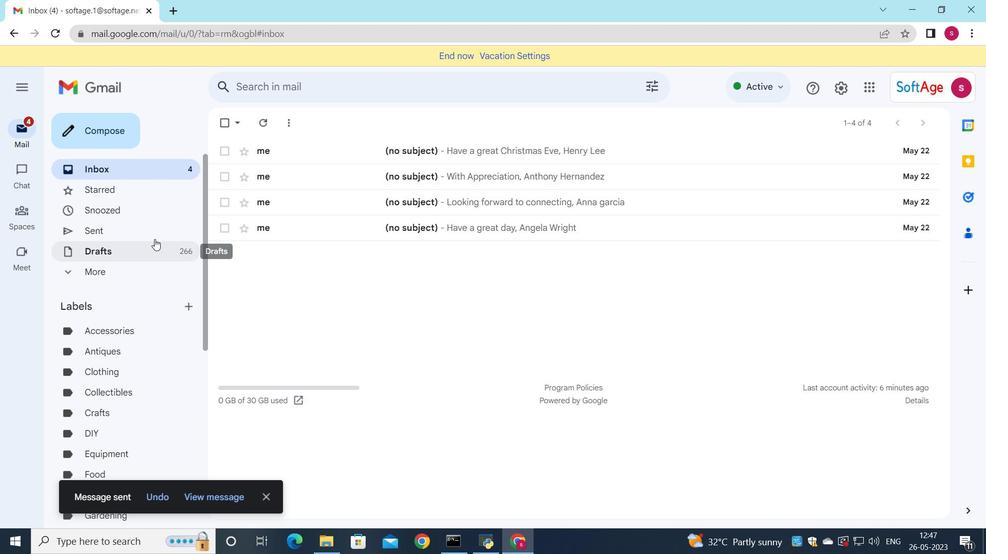 
Action: Mouse pressed left at (156, 235)
Screenshot: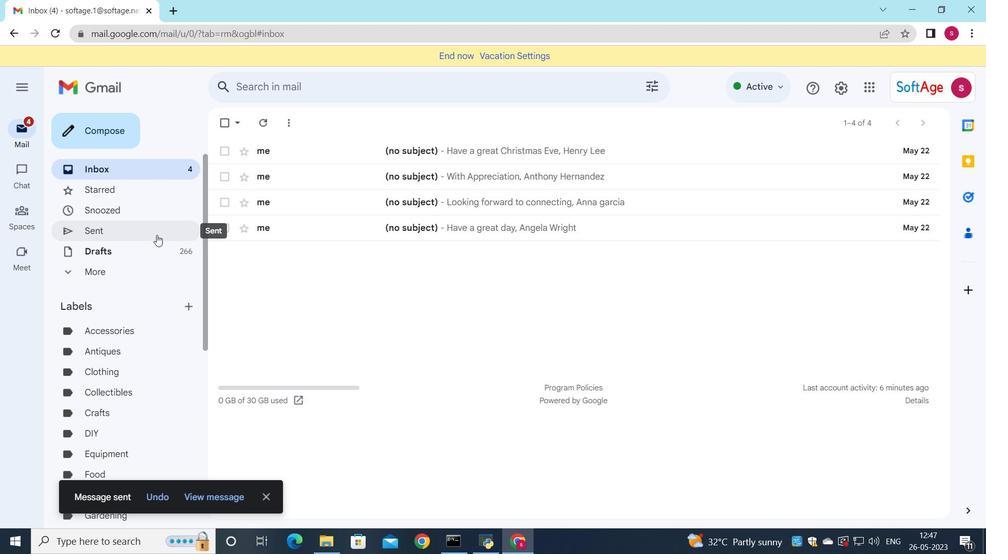
Action: Mouse moved to (615, 194)
Screenshot: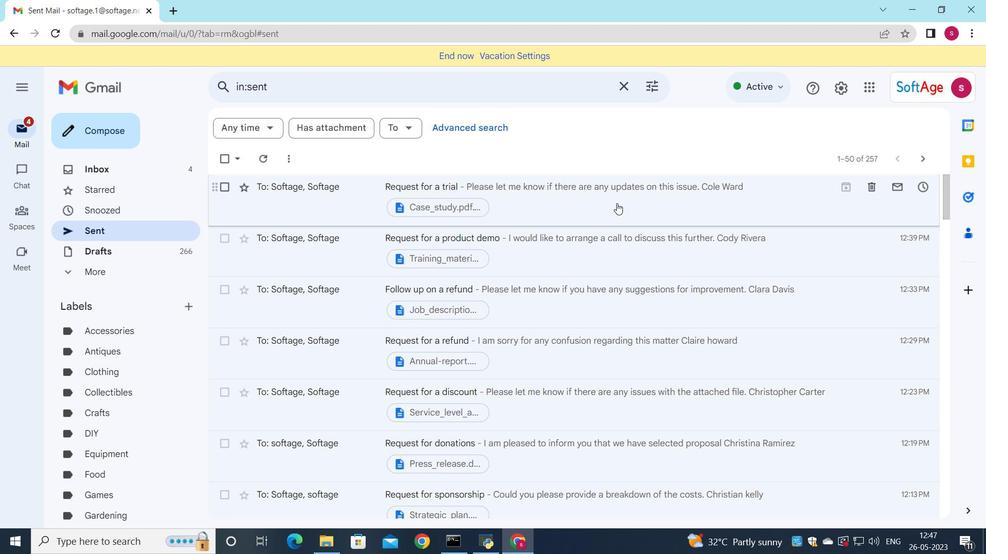 
Action: Mouse pressed left at (615, 194)
Screenshot: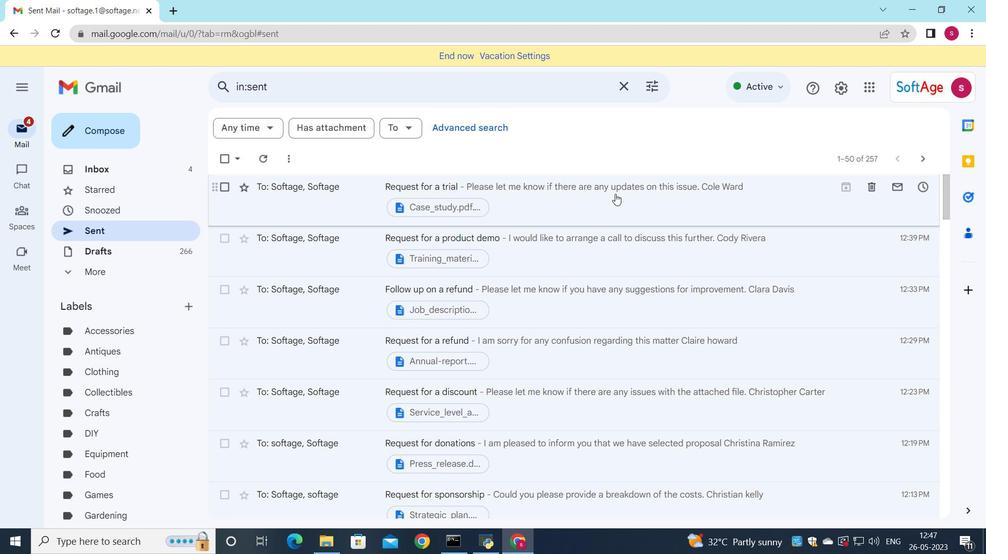 
